 Task: Look for space in Kopřivnice, Czech Republic from 1st July, 2023 to 3rd July, 2023 for 1 adult in price range Rs.5000 to Rs.15000. Place can be private room with 1  bedroom having 1 bed and 1 bathroom. Property type can be house, flat, guest house, hotel. Amenities needed are: wifi. Booking option can be shelf check-in. Required host language is English.
Action: Mouse moved to (601, 103)
Screenshot: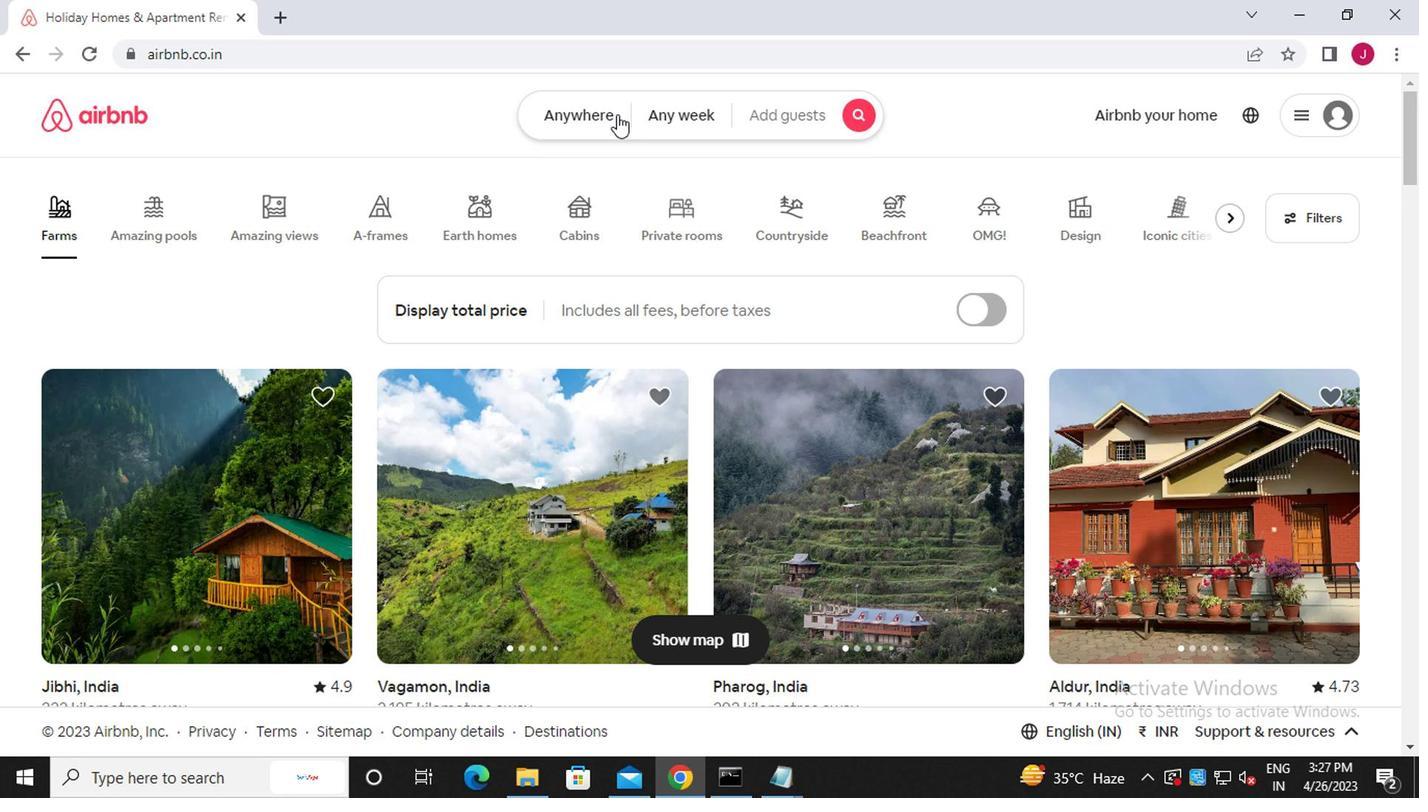 
Action: Mouse pressed left at (601, 103)
Screenshot: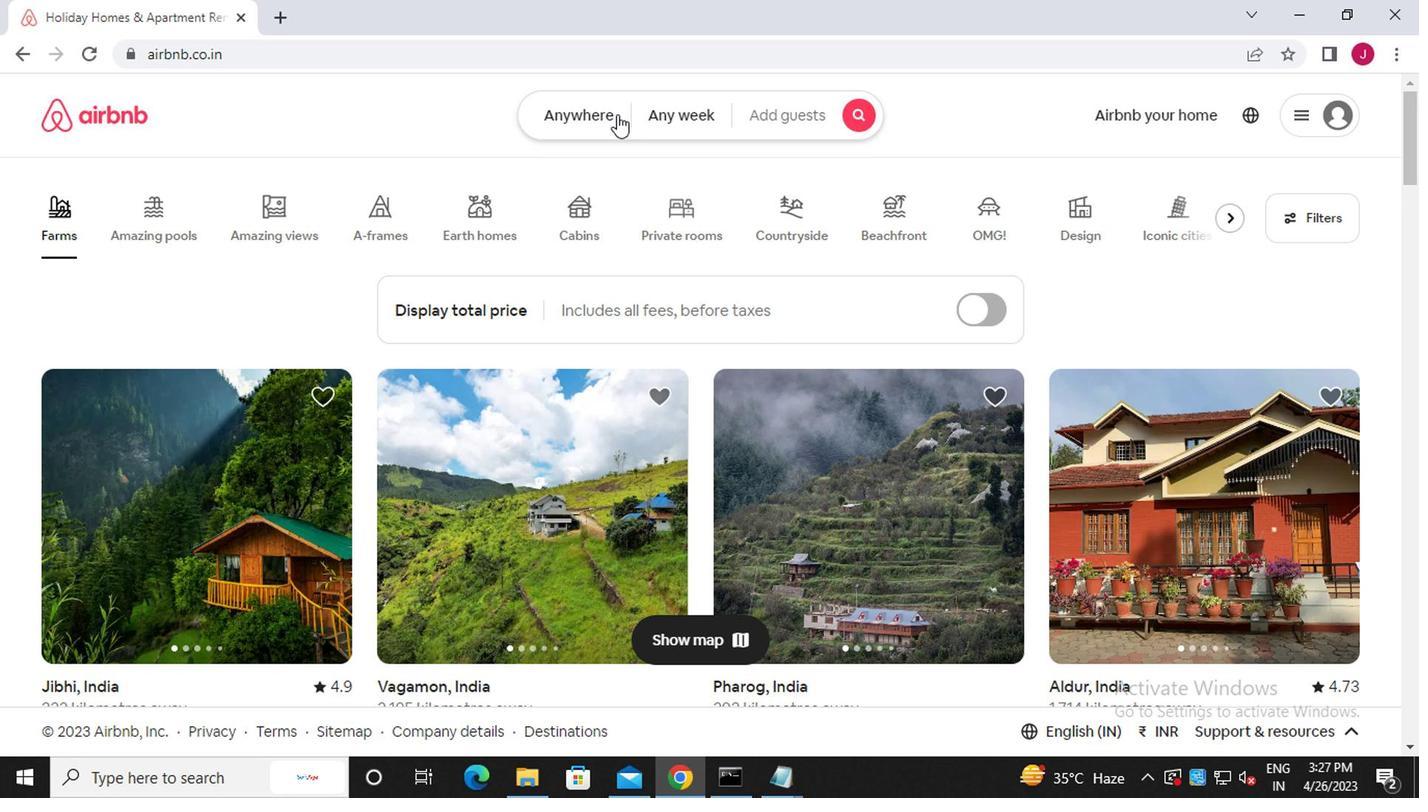 
Action: Mouse moved to (348, 199)
Screenshot: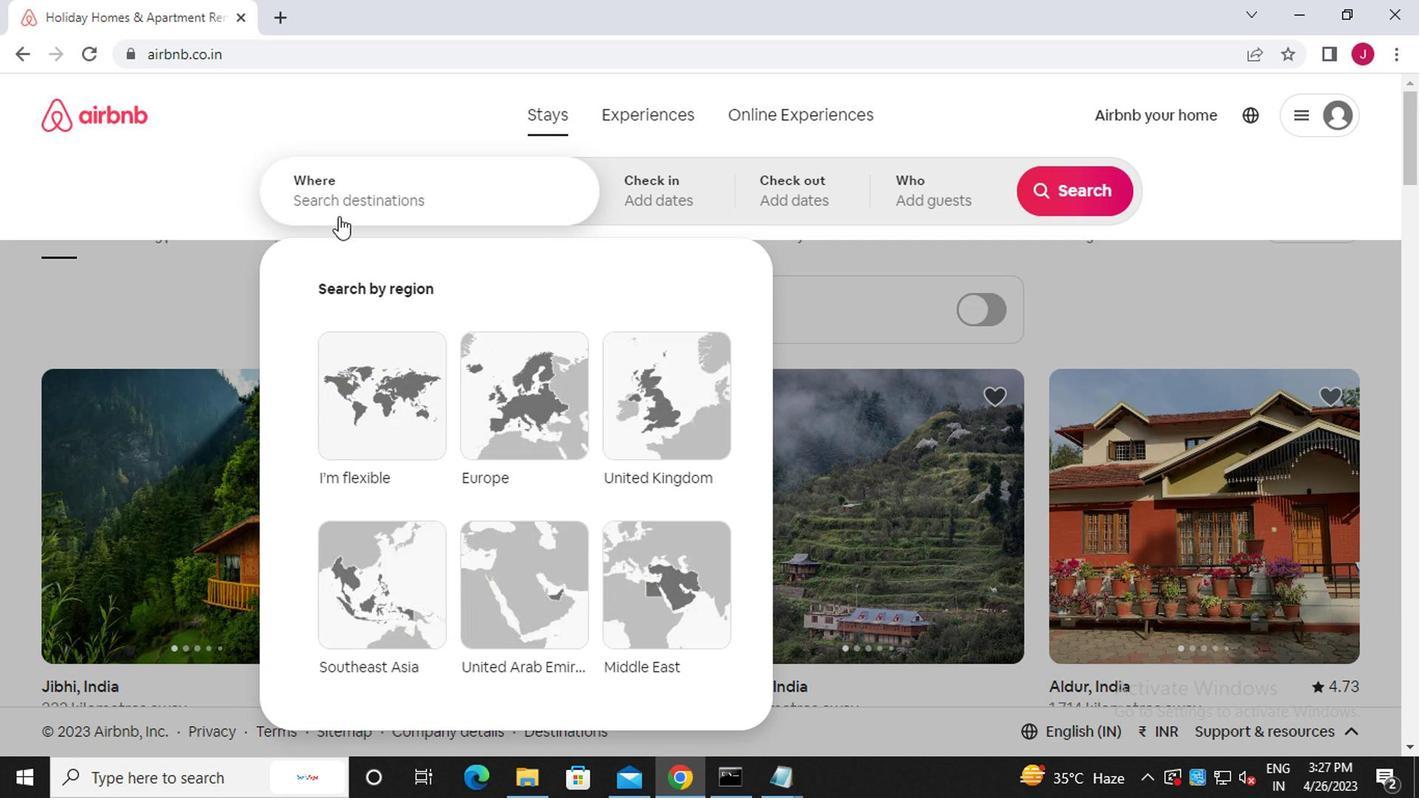 
Action: Mouse pressed left at (348, 199)
Screenshot: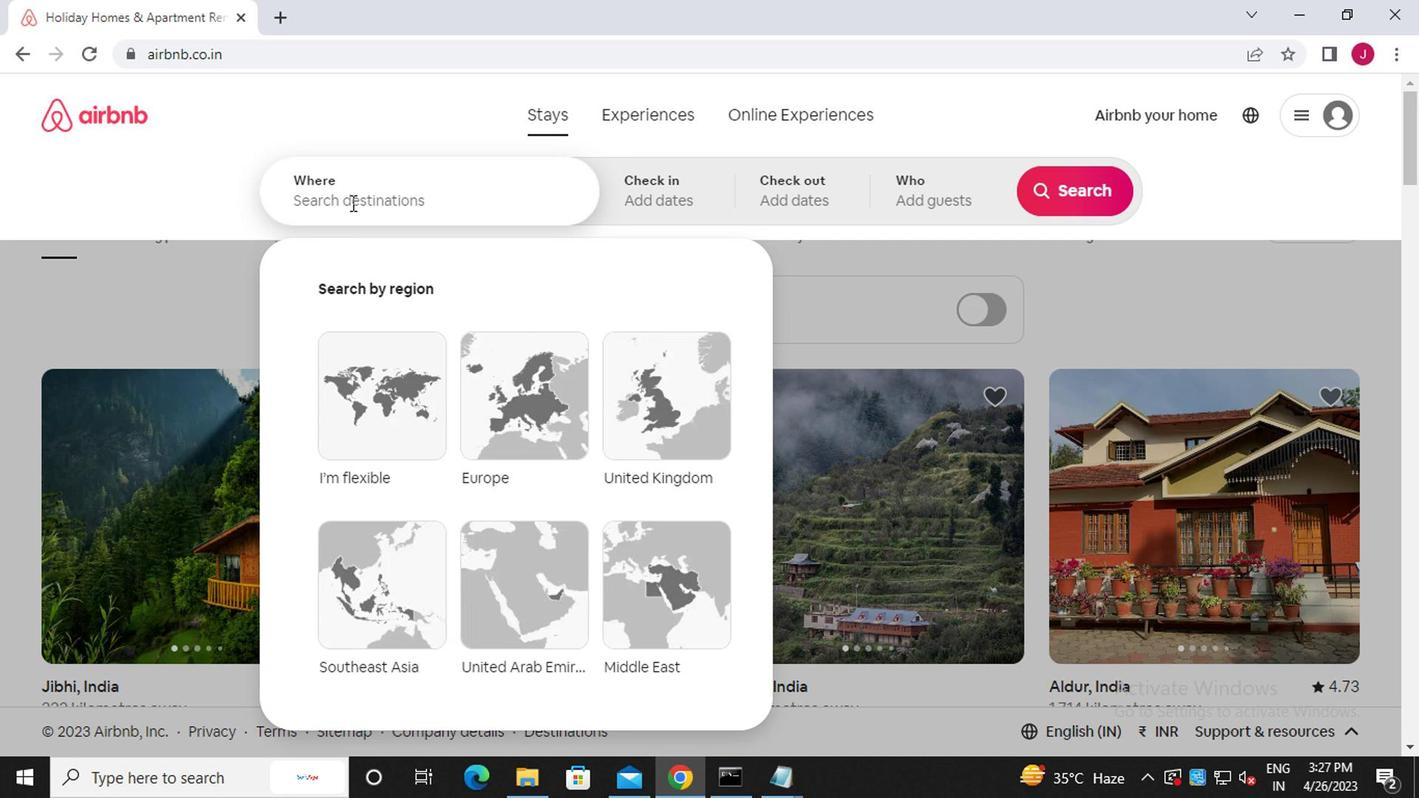 
Action: Mouse moved to (350, 198)
Screenshot: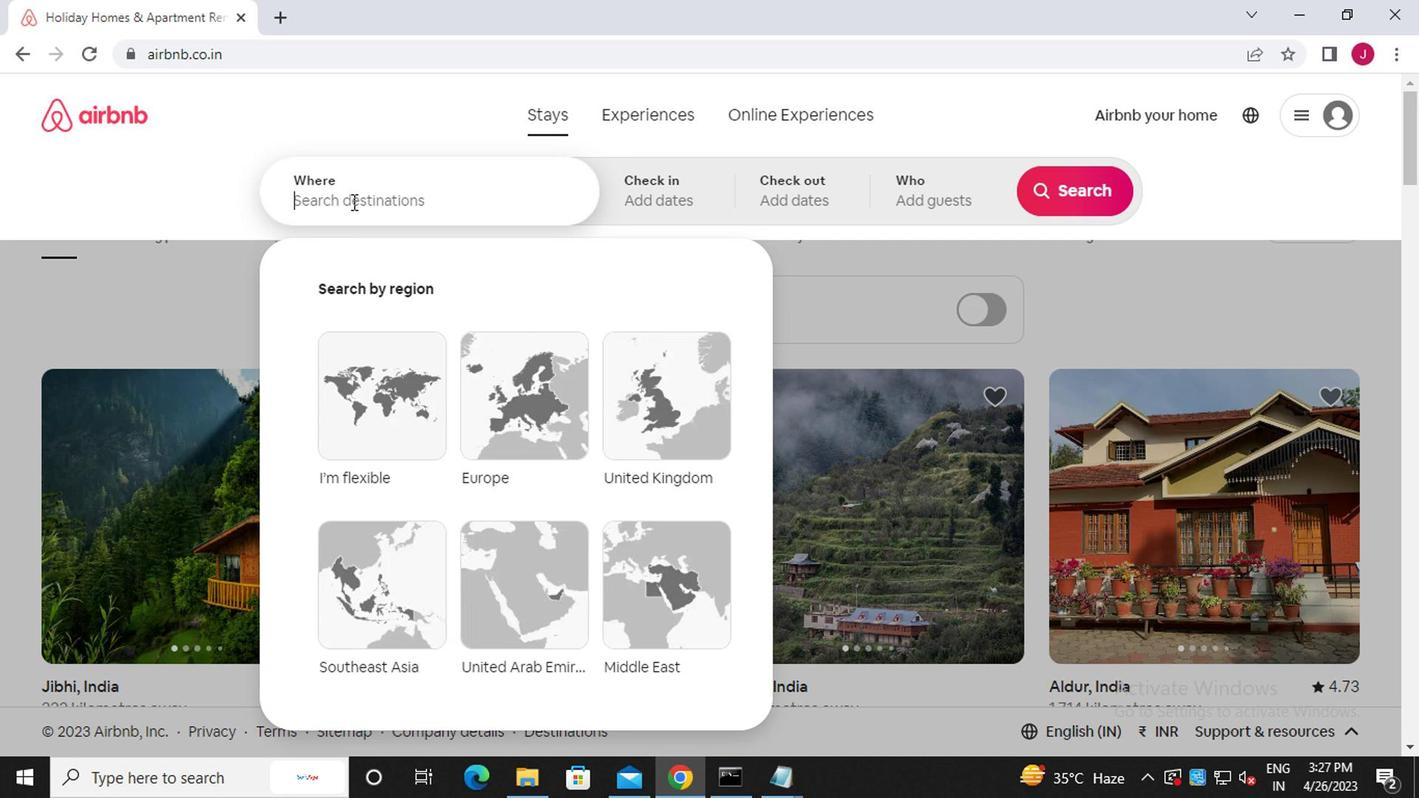 
Action: Key pressed k<Key.caps_lock>oprivnice,<Key.caps_lock>c<Key.caps_lock>zech<Key.space><Key.caps_lock>r<Key.caps_lock>epublic
Screenshot: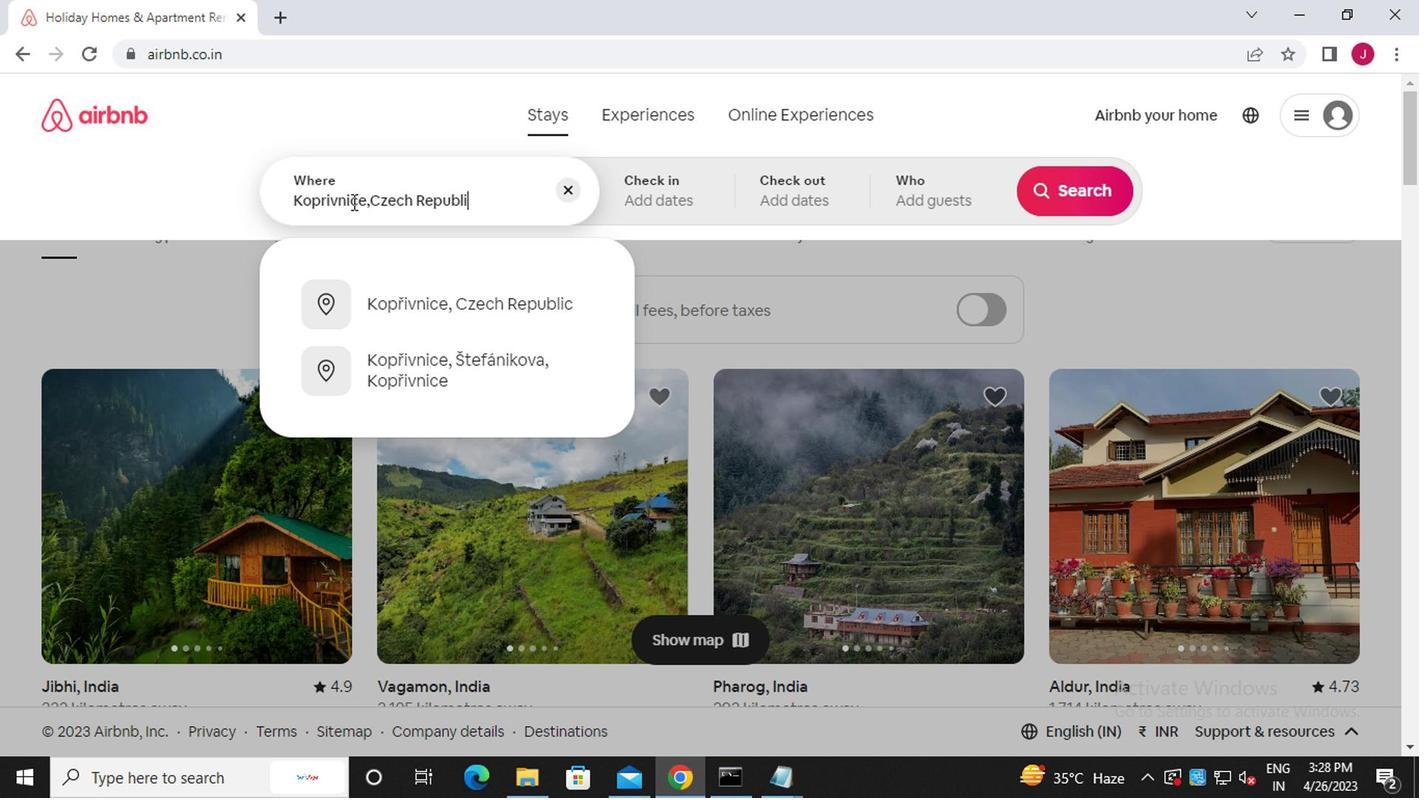 
Action: Mouse moved to (535, 299)
Screenshot: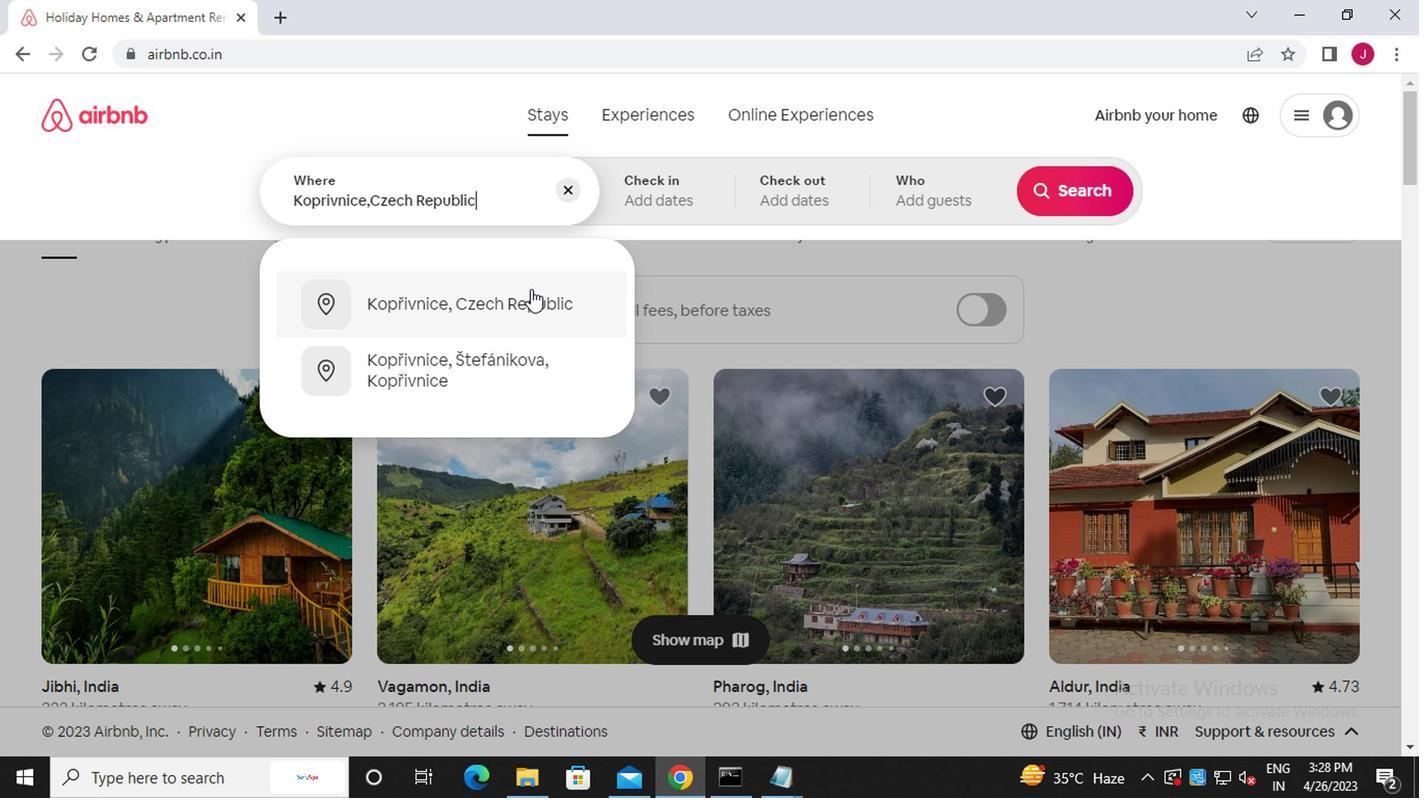 
Action: Mouse pressed left at (535, 299)
Screenshot: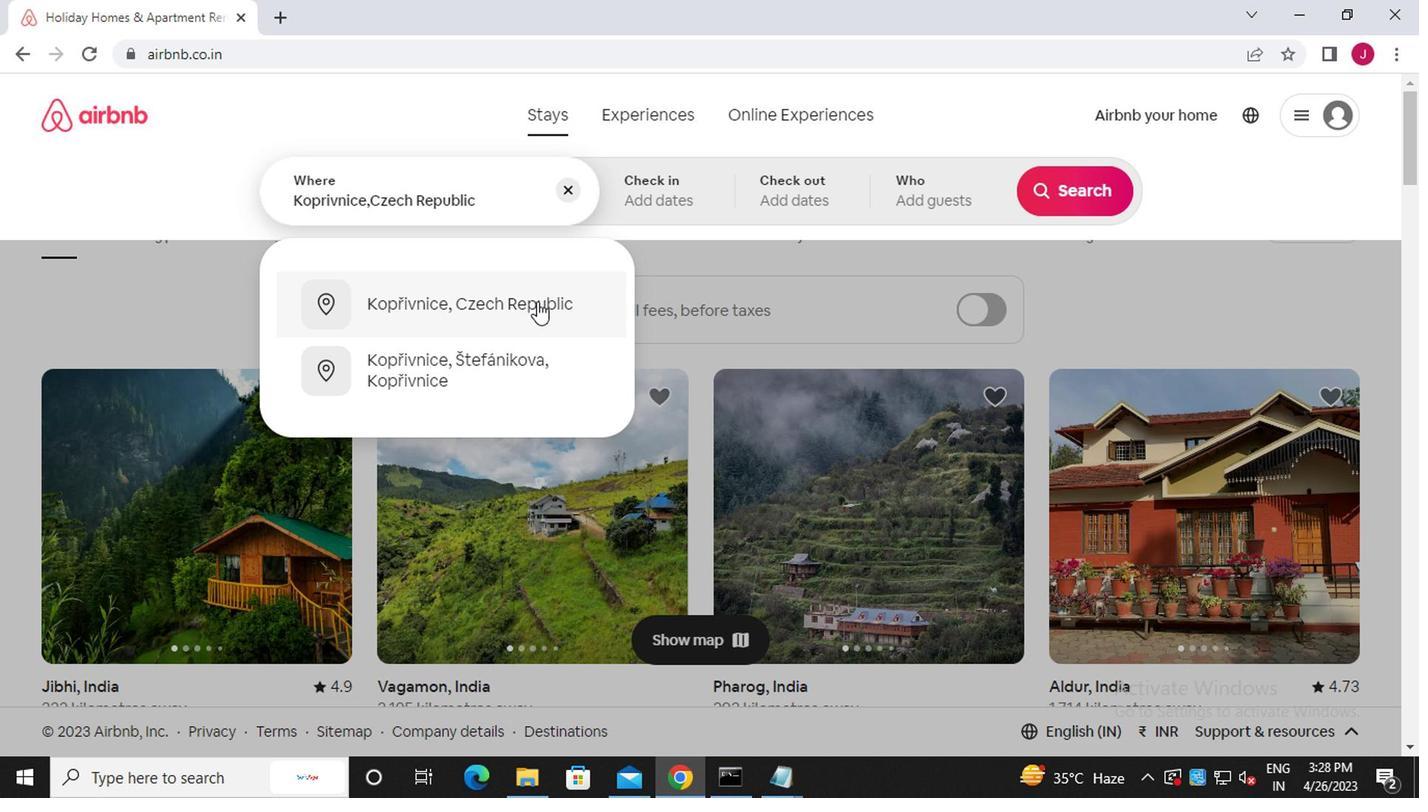 
Action: Mouse moved to (1050, 365)
Screenshot: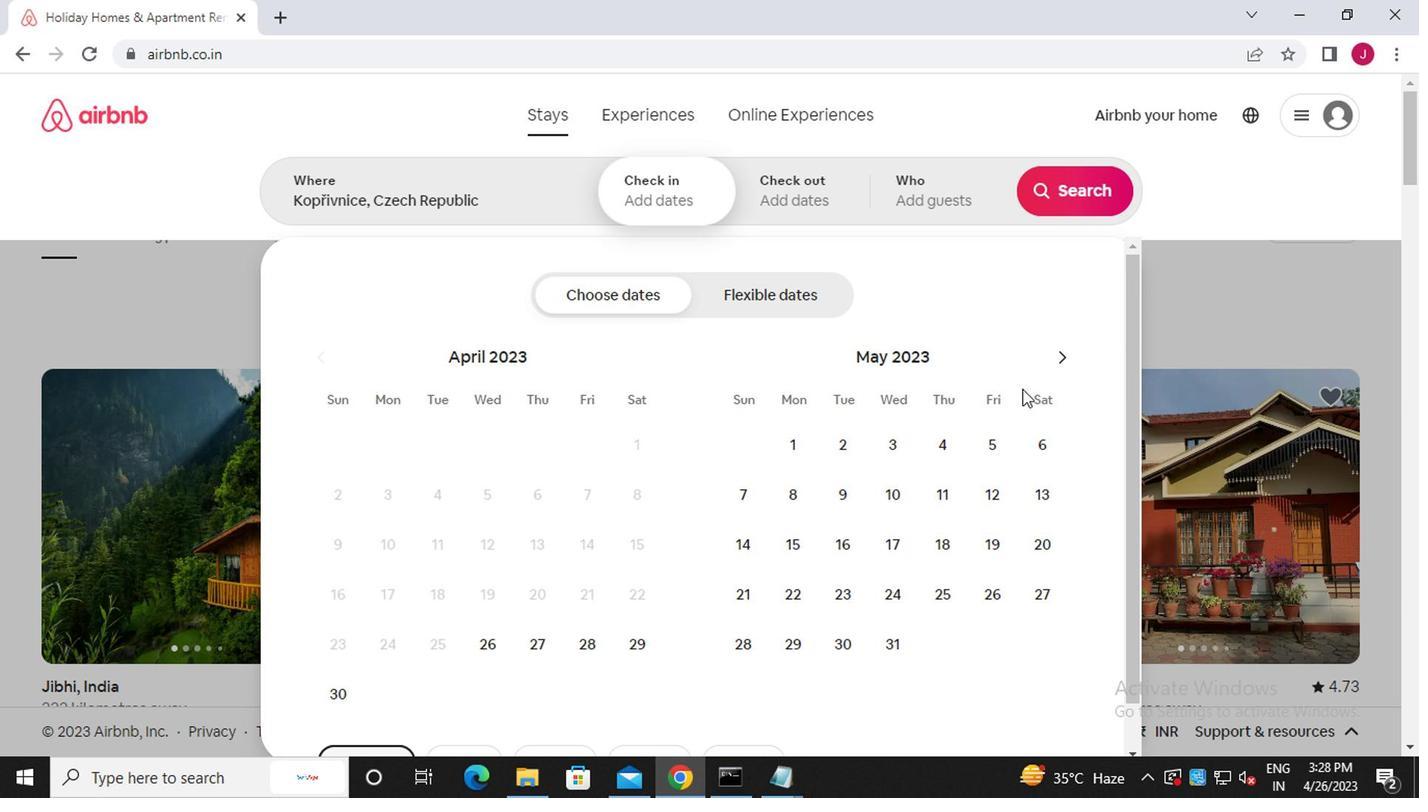 
Action: Mouse pressed left at (1050, 365)
Screenshot: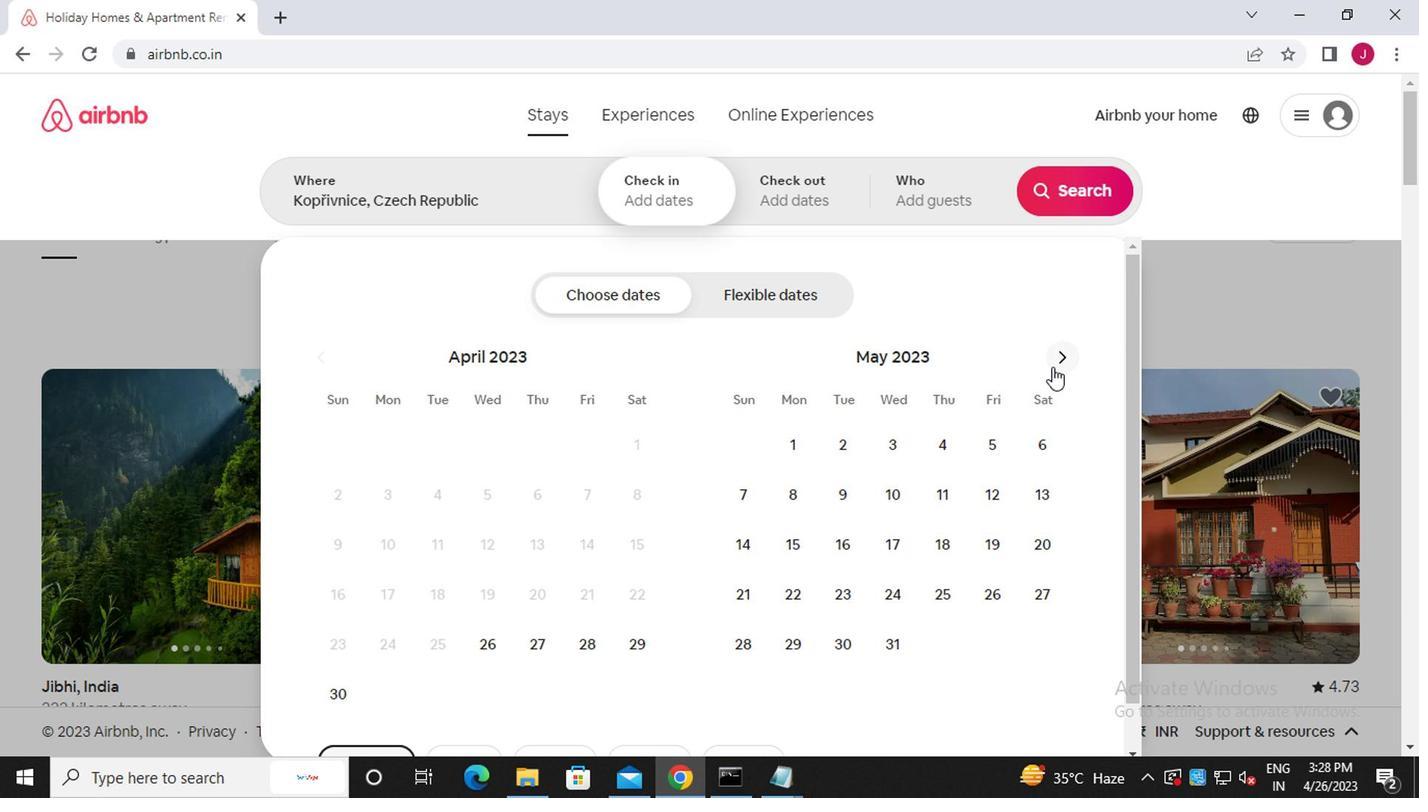 
Action: Mouse pressed left at (1050, 365)
Screenshot: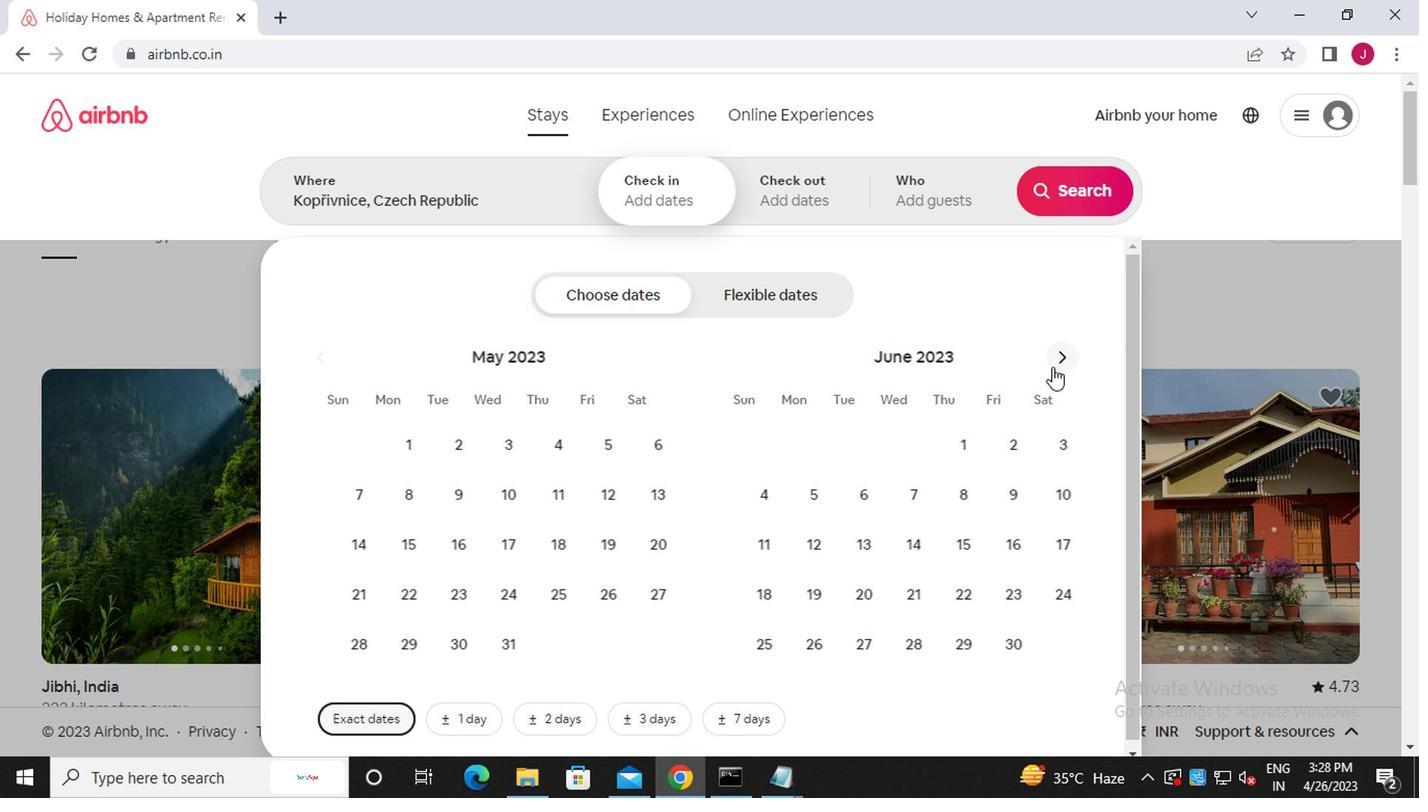 
Action: Mouse moved to (1044, 438)
Screenshot: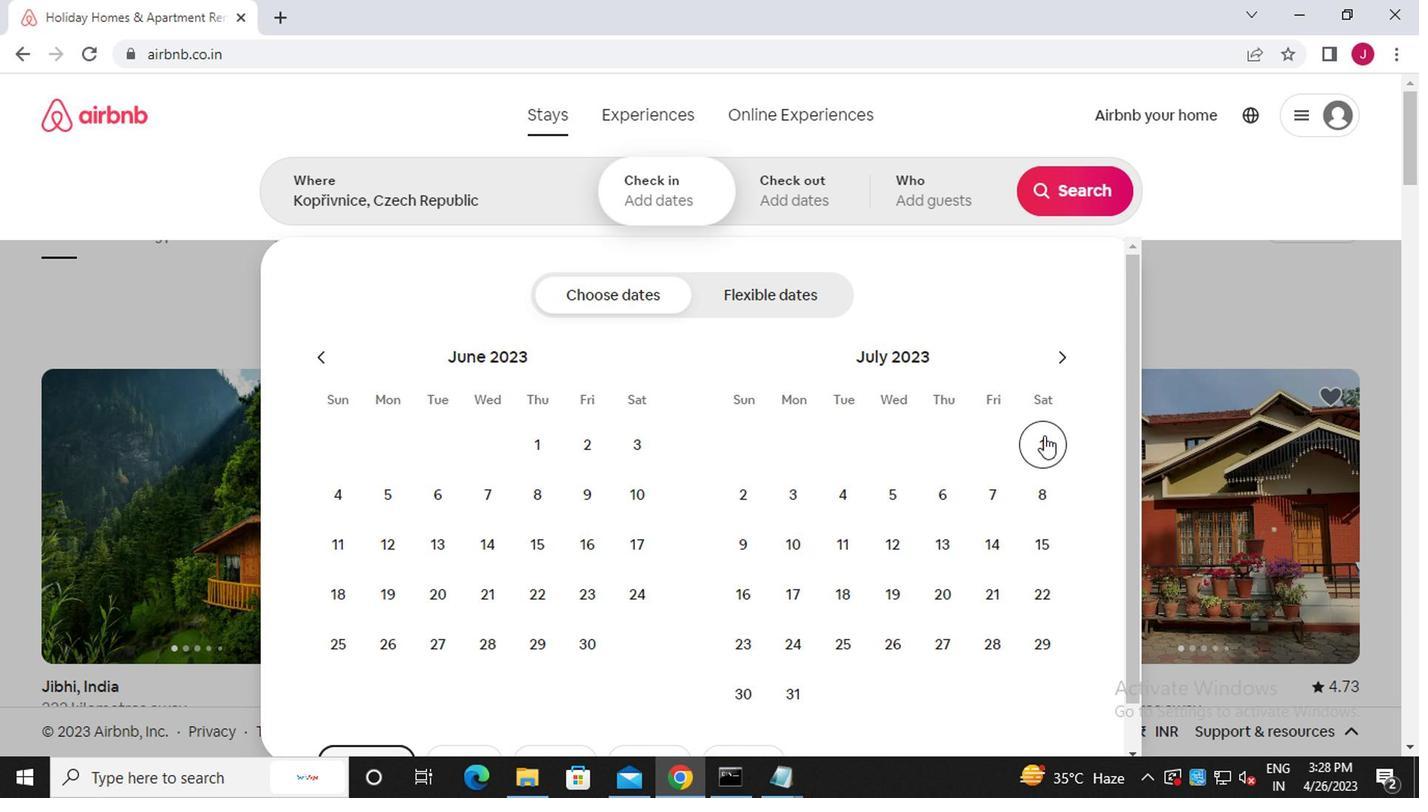 
Action: Mouse pressed left at (1044, 438)
Screenshot: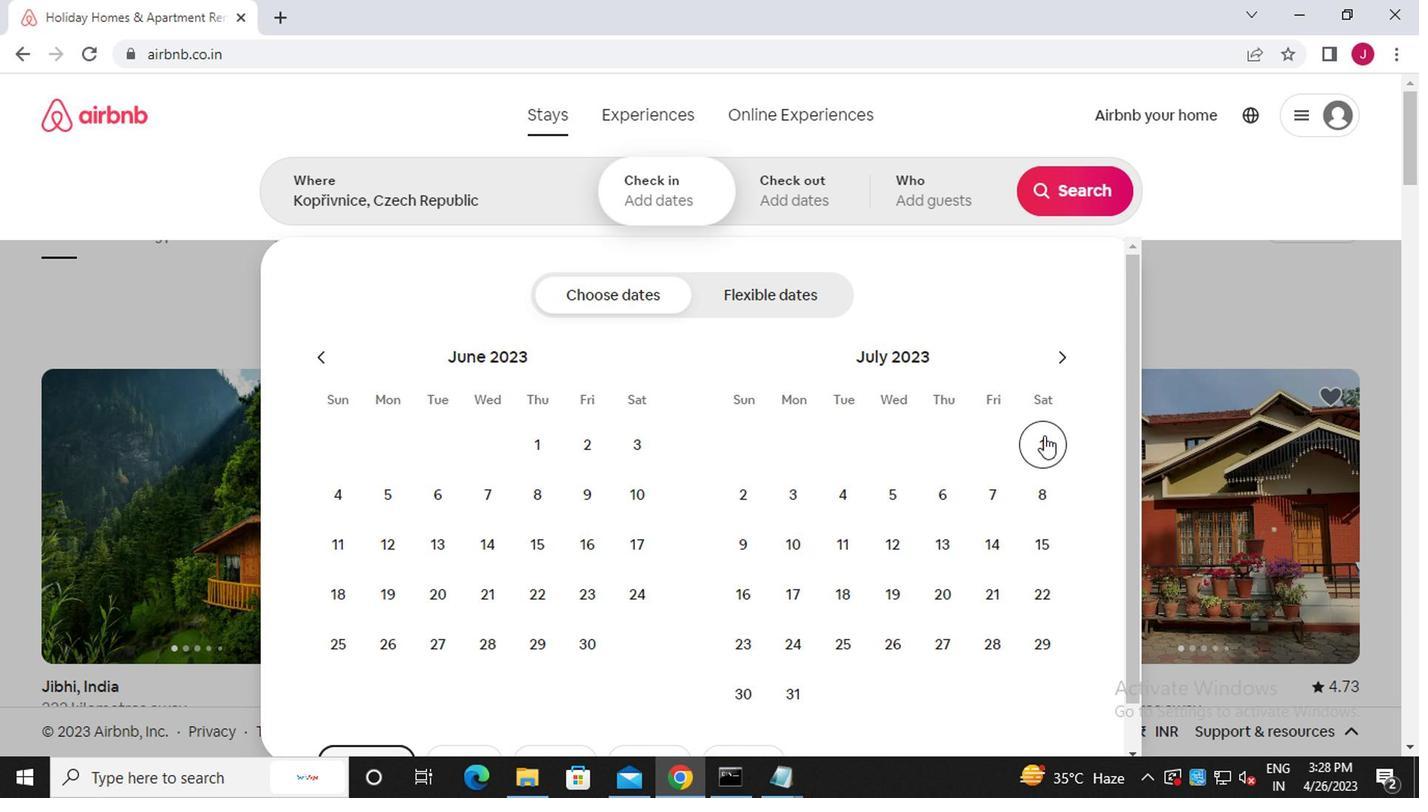 
Action: Mouse moved to (789, 495)
Screenshot: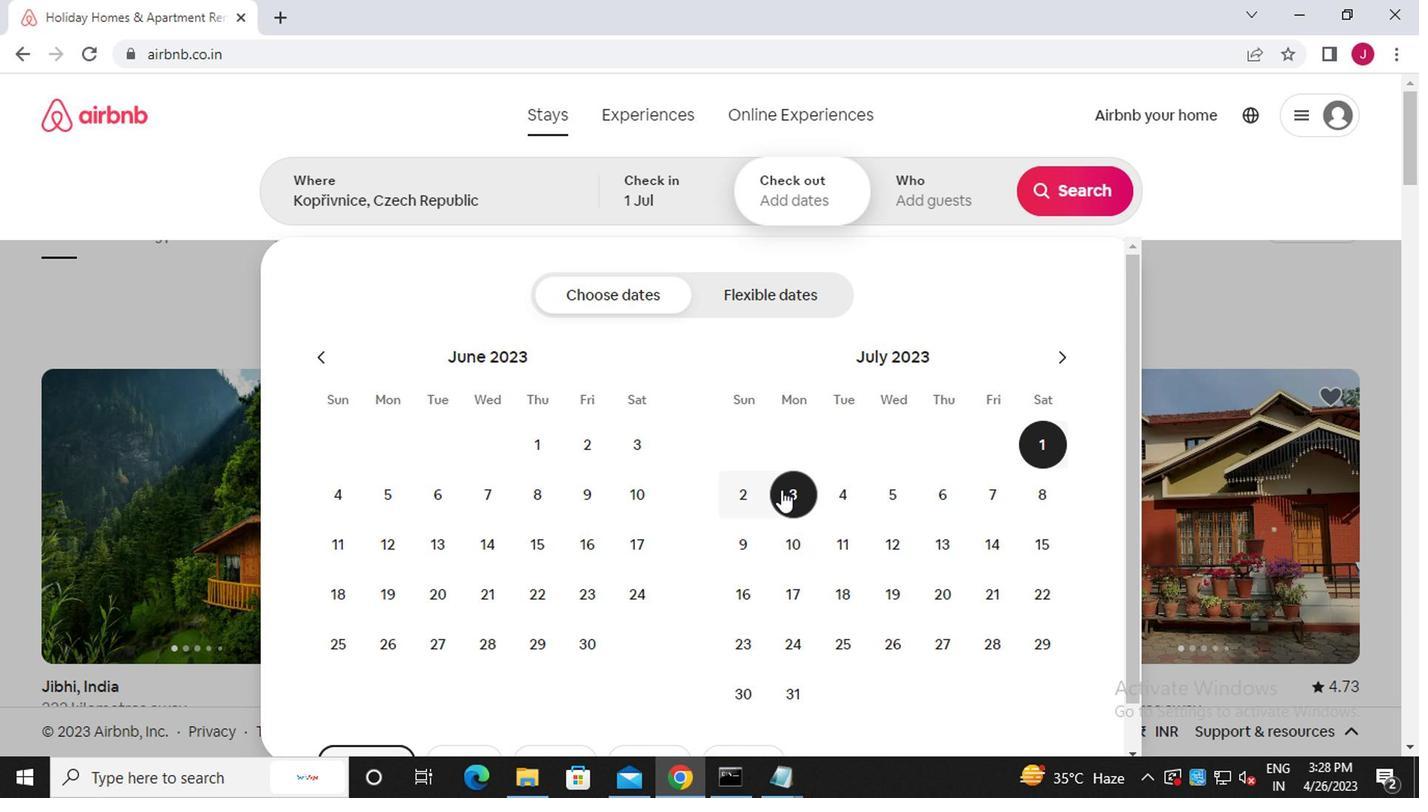 
Action: Mouse pressed left at (789, 495)
Screenshot: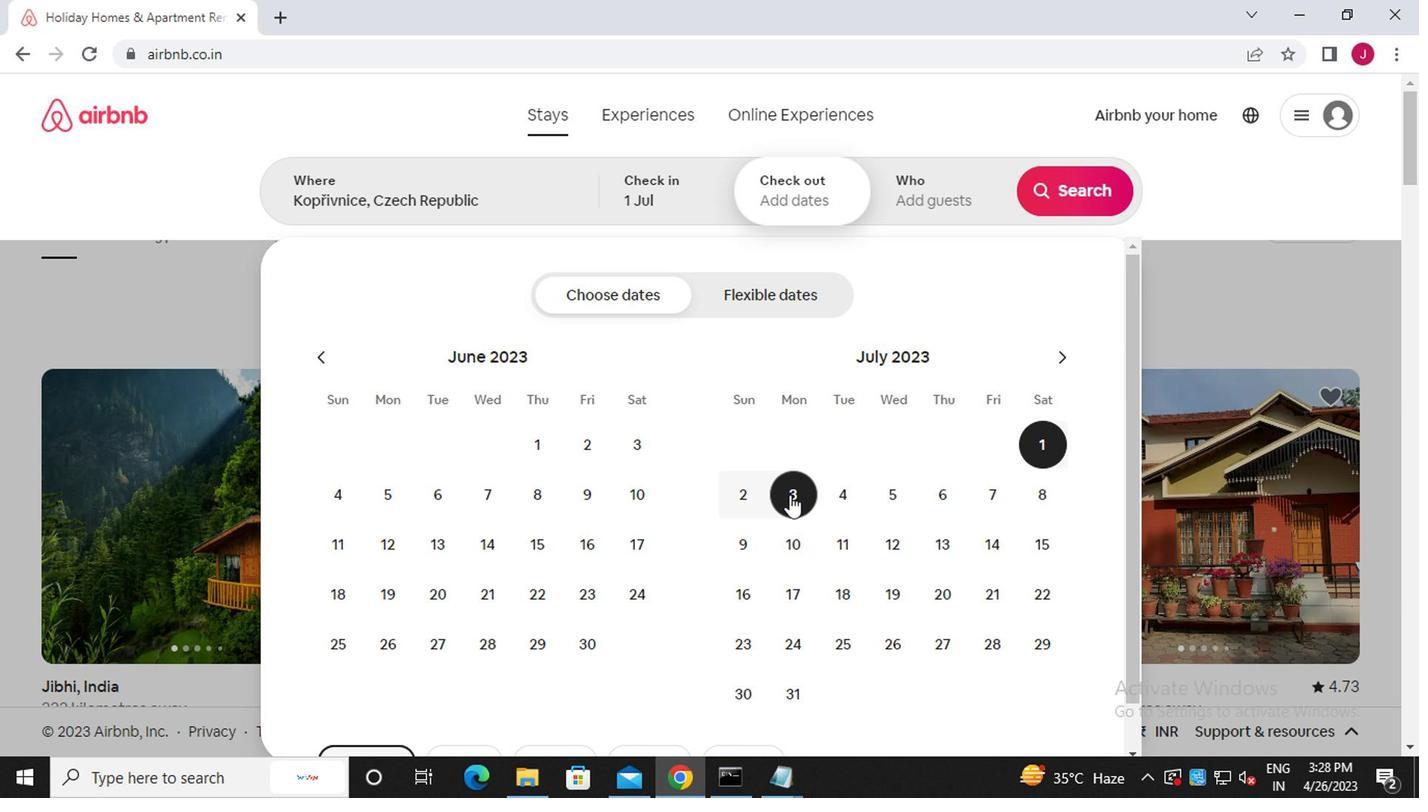 
Action: Mouse moved to (948, 196)
Screenshot: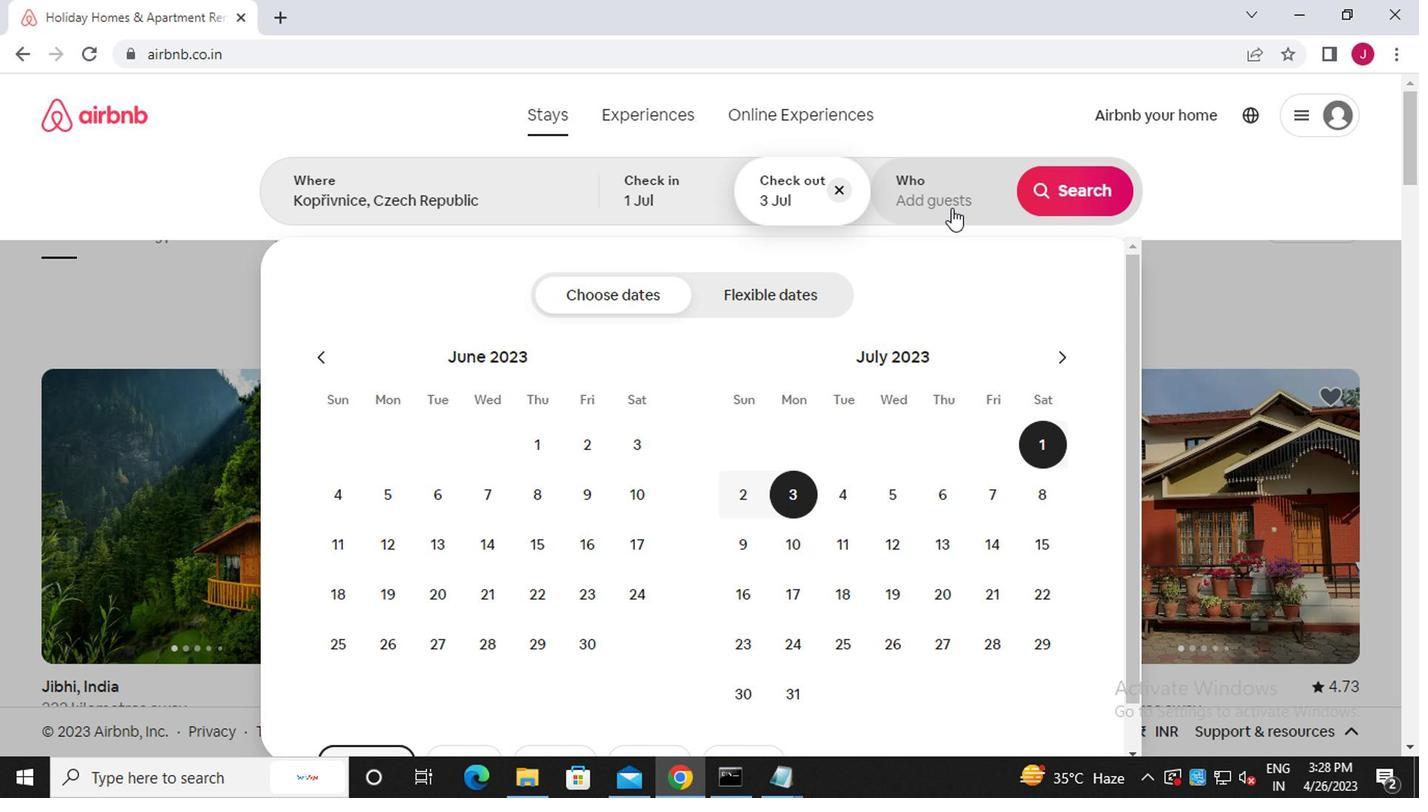 
Action: Mouse pressed left at (948, 196)
Screenshot: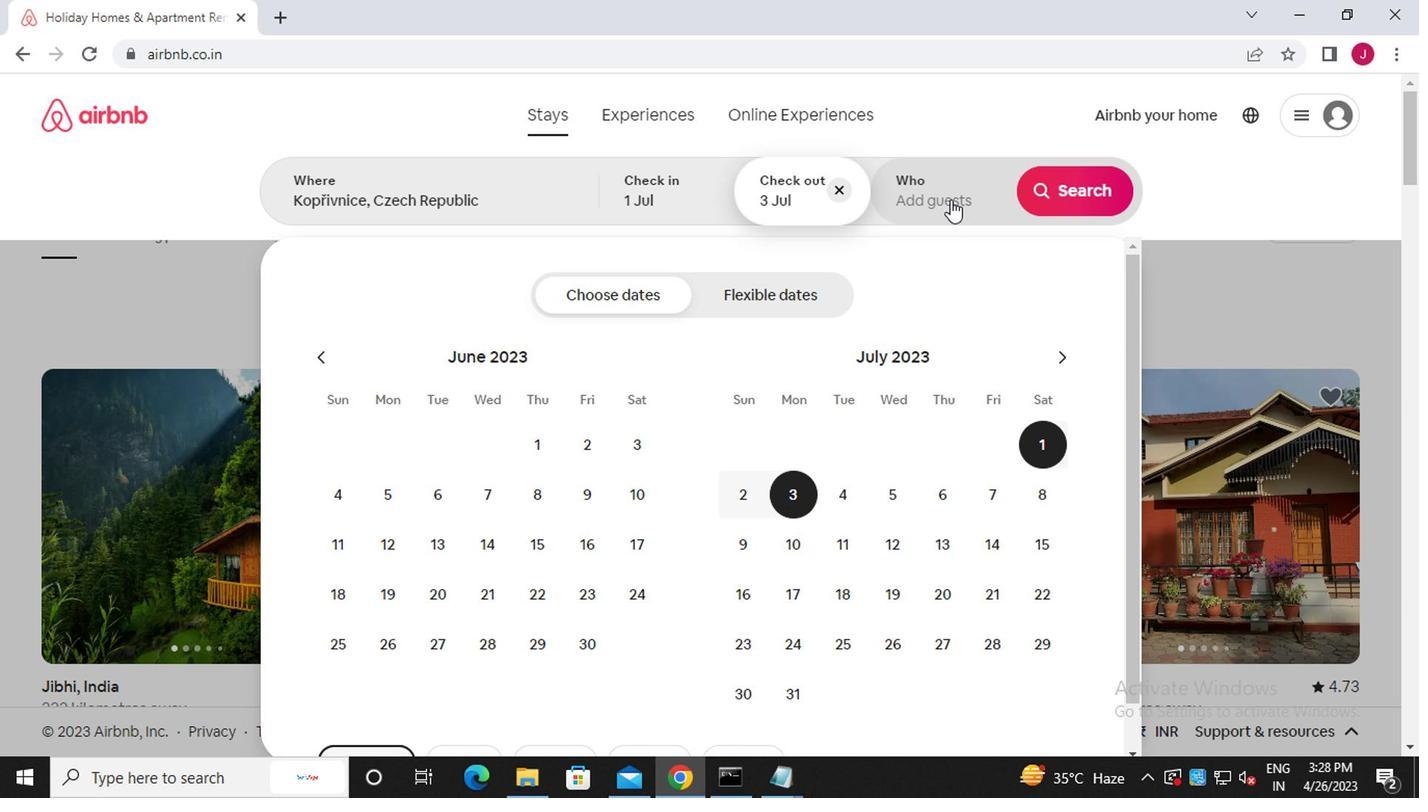 
Action: Mouse moved to (1078, 299)
Screenshot: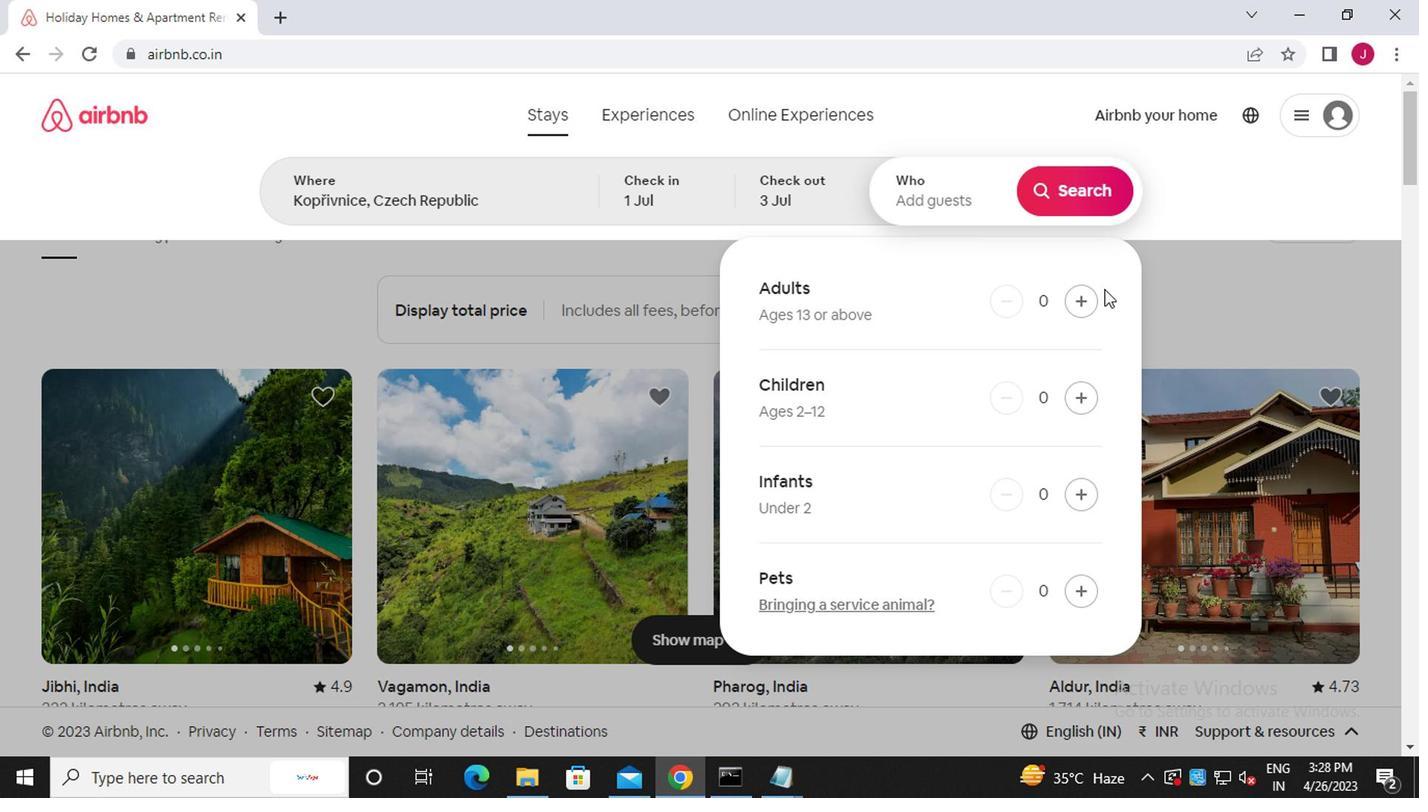 
Action: Mouse pressed left at (1078, 299)
Screenshot: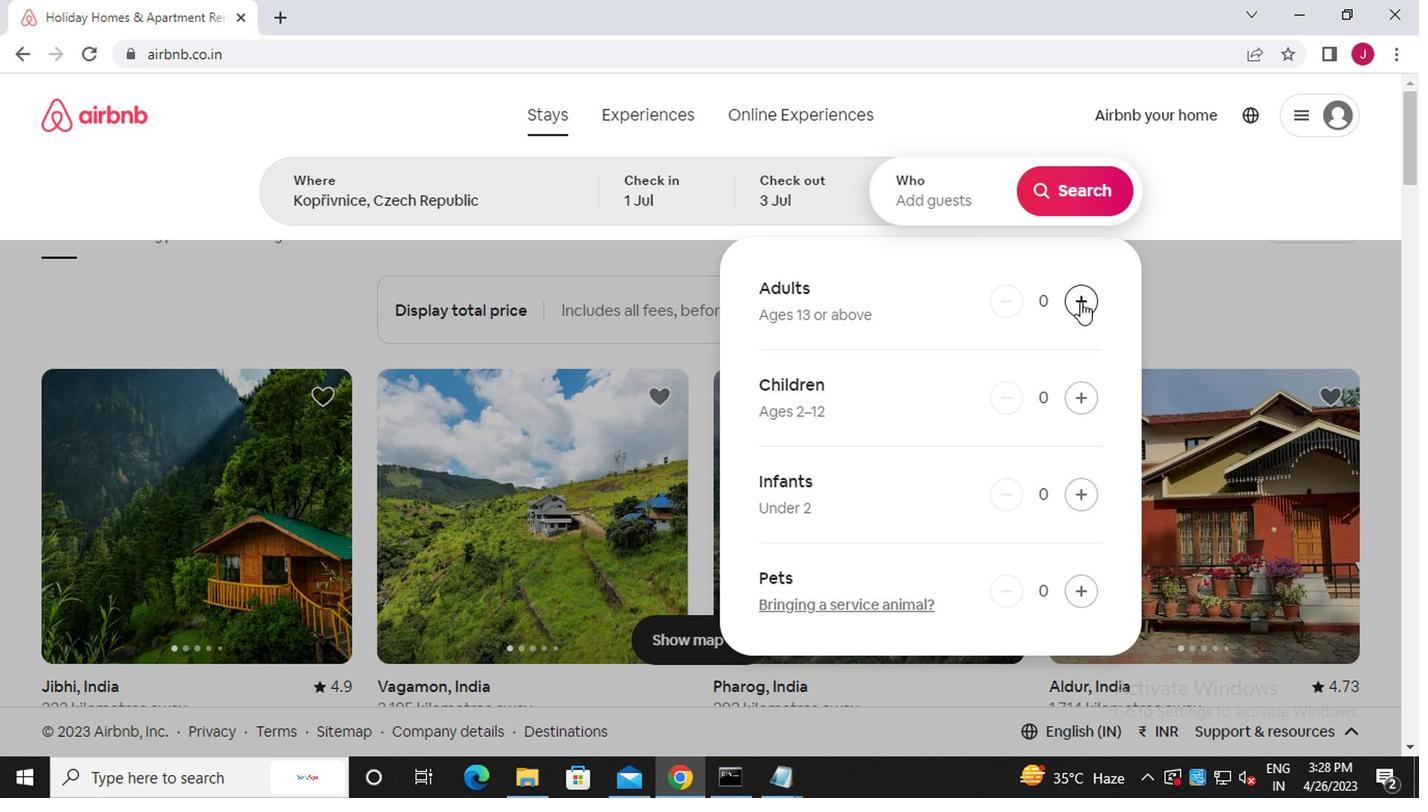 
Action: Mouse moved to (1086, 187)
Screenshot: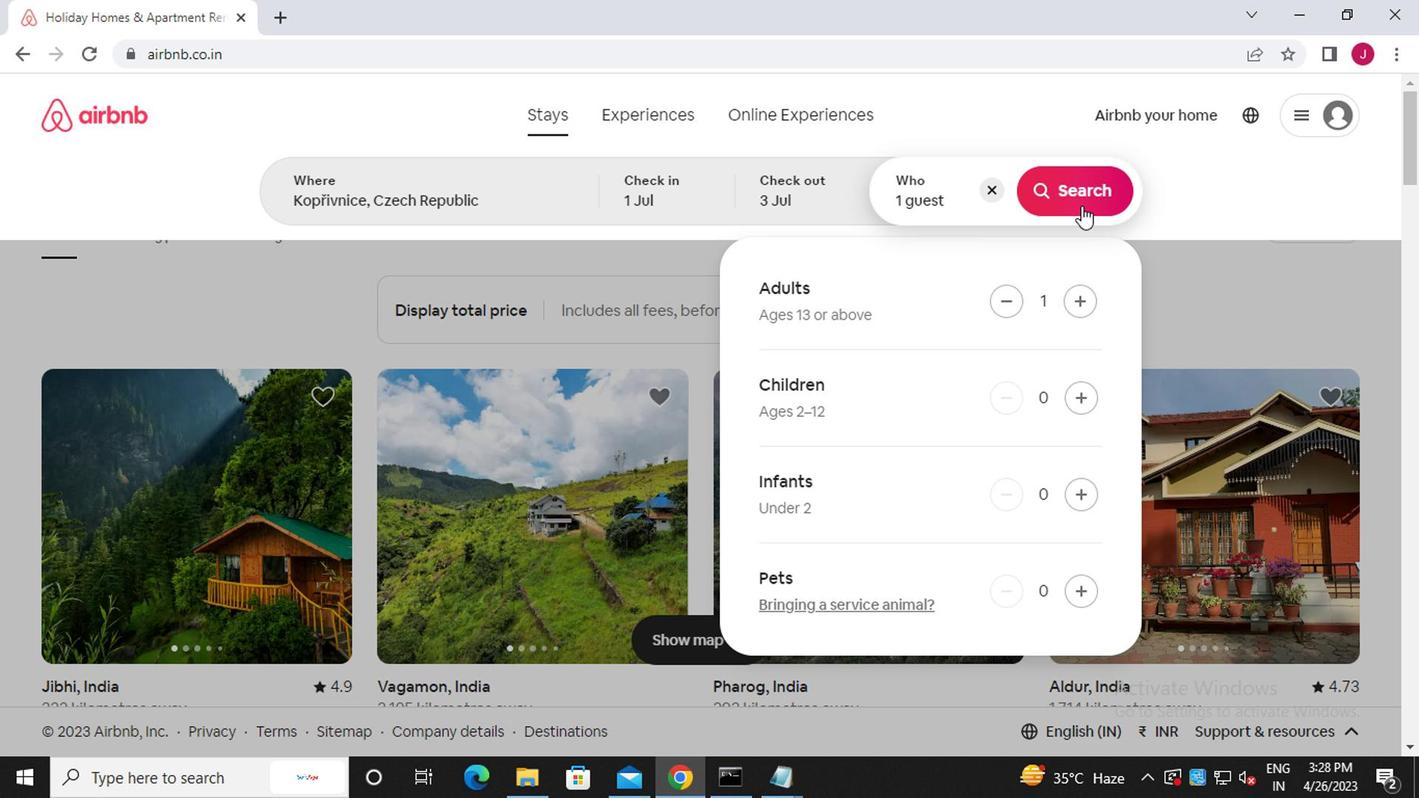 
Action: Mouse pressed left at (1086, 187)
Screenshot: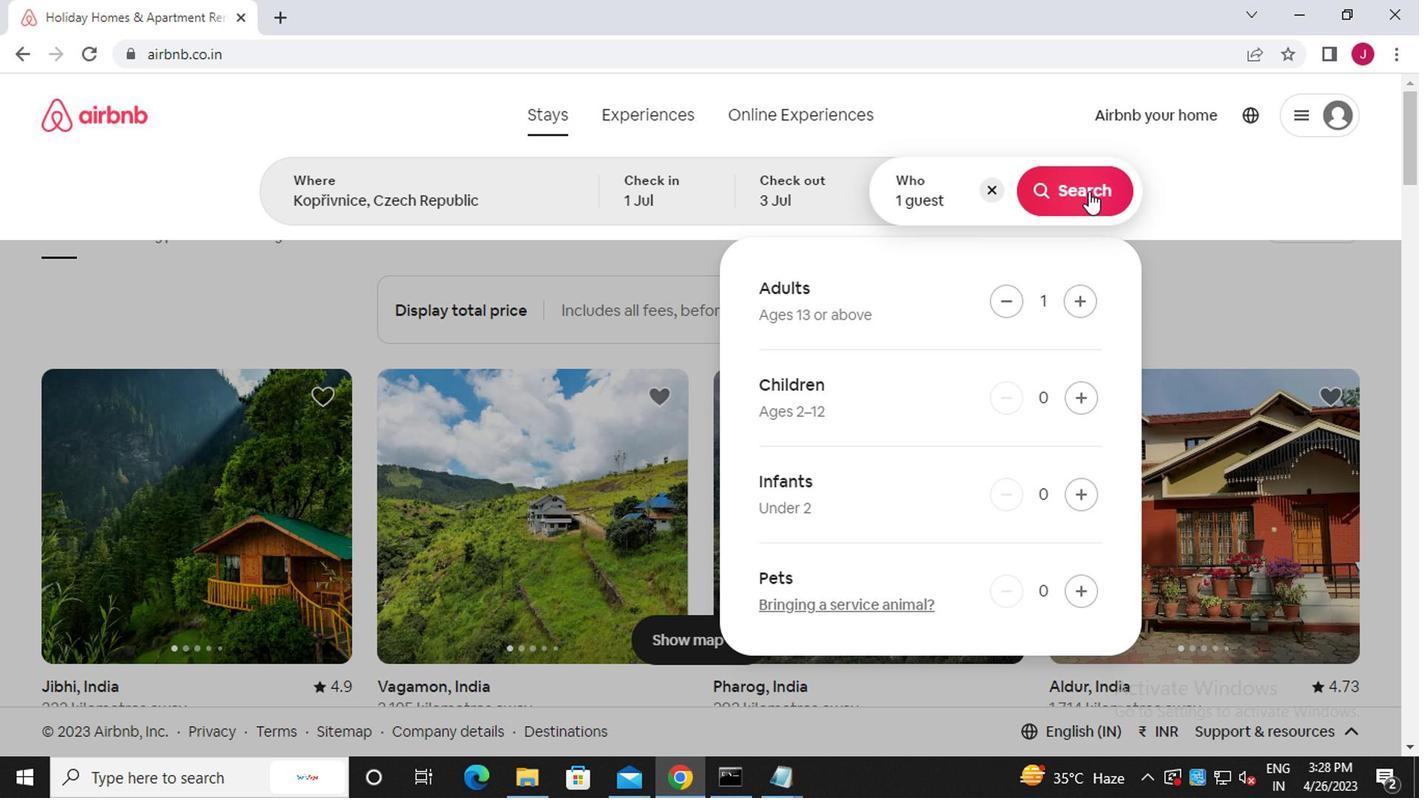
Action: Mouse moved to (1335, 202)
Screenshot: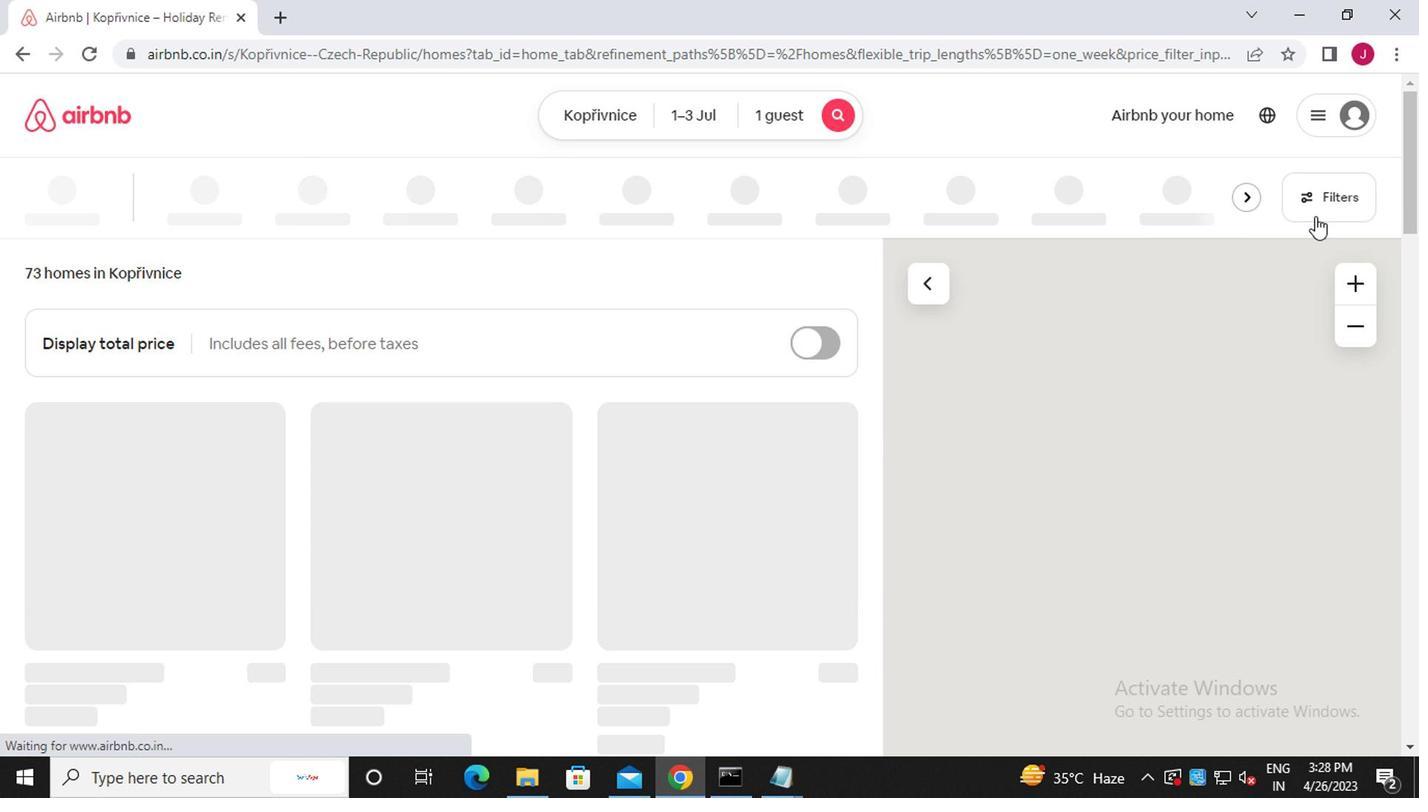 
Action: Mouse pressed left at (1335, 202)
Screenshot: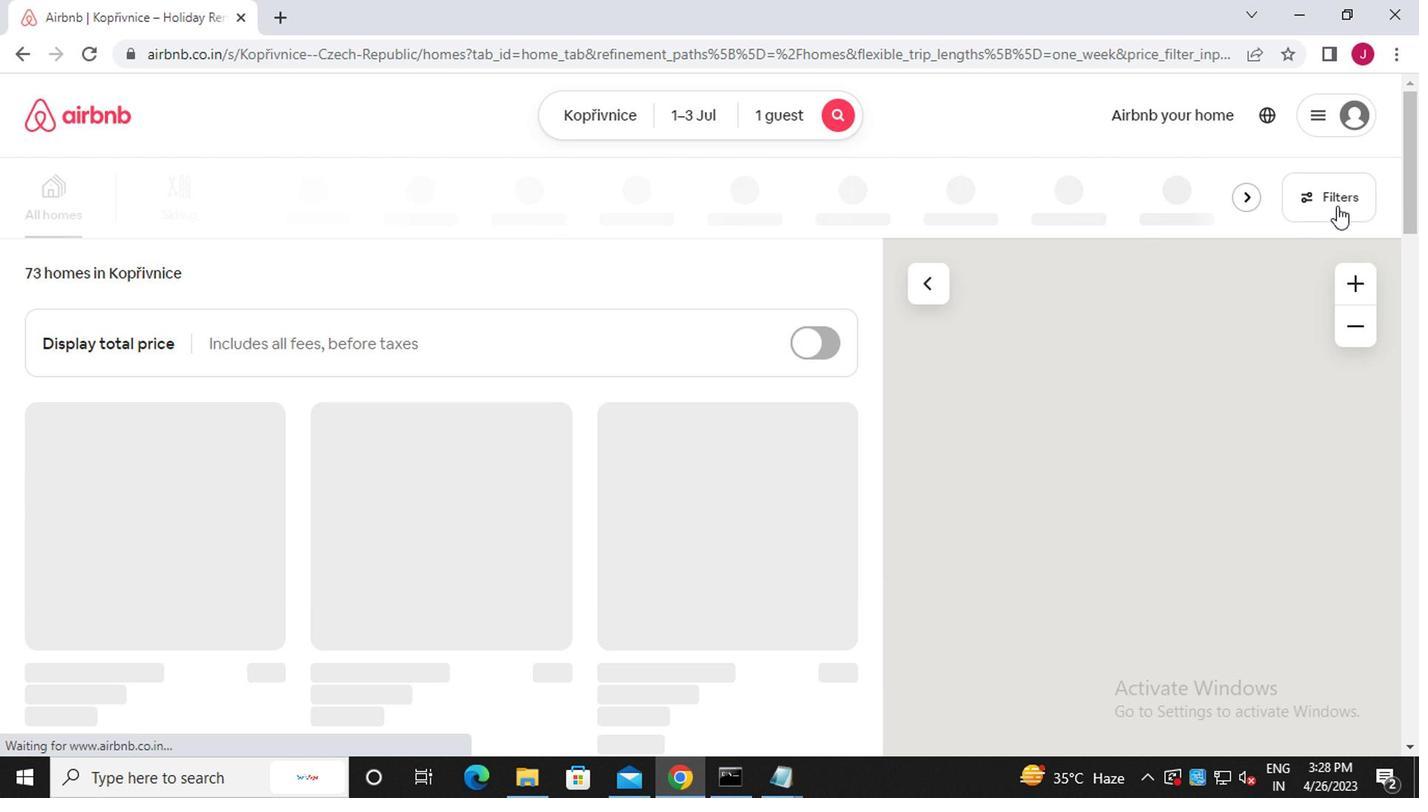 
Action: Mouse moved to (470, 470)
Screenshot: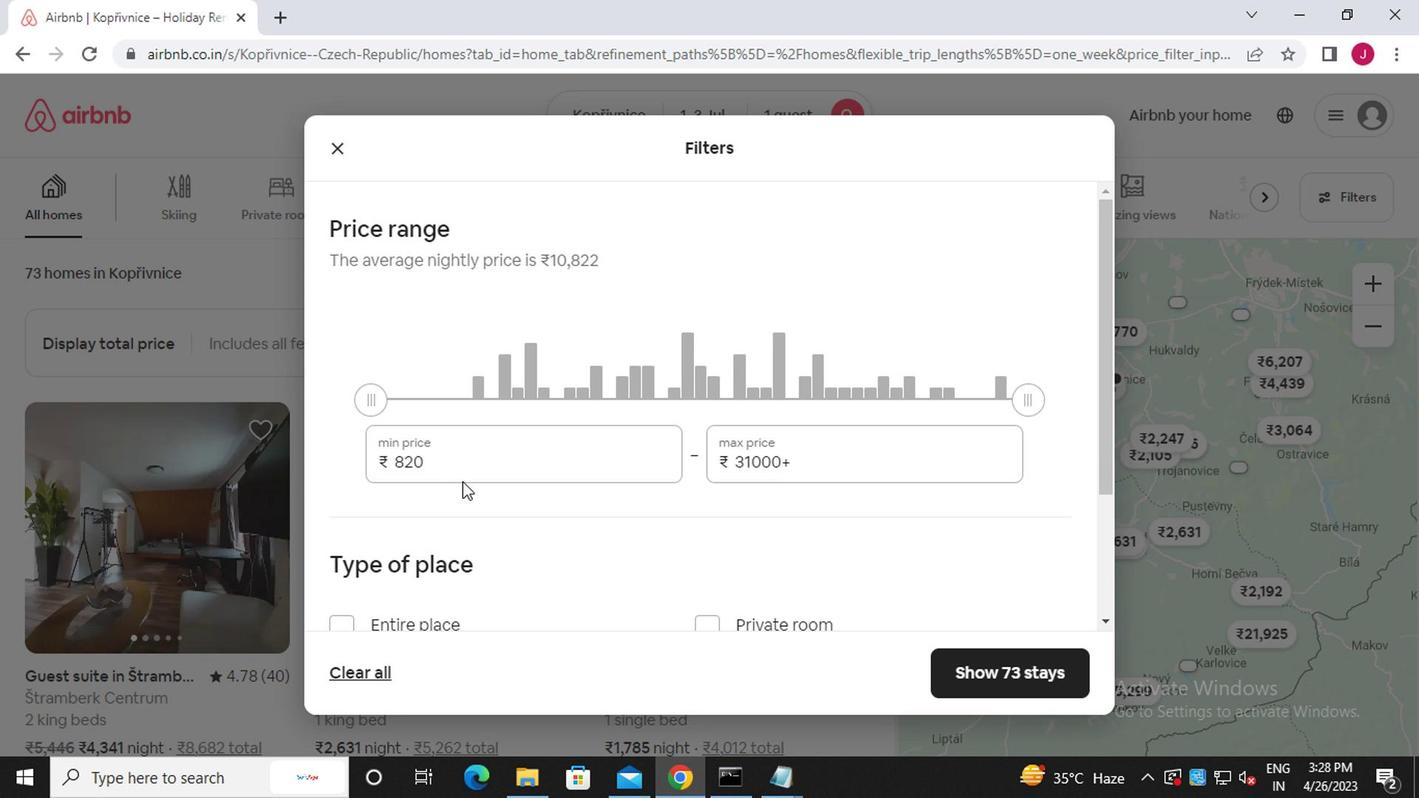 
Action: Mouse pressed left at (470, 470)
Screenshot: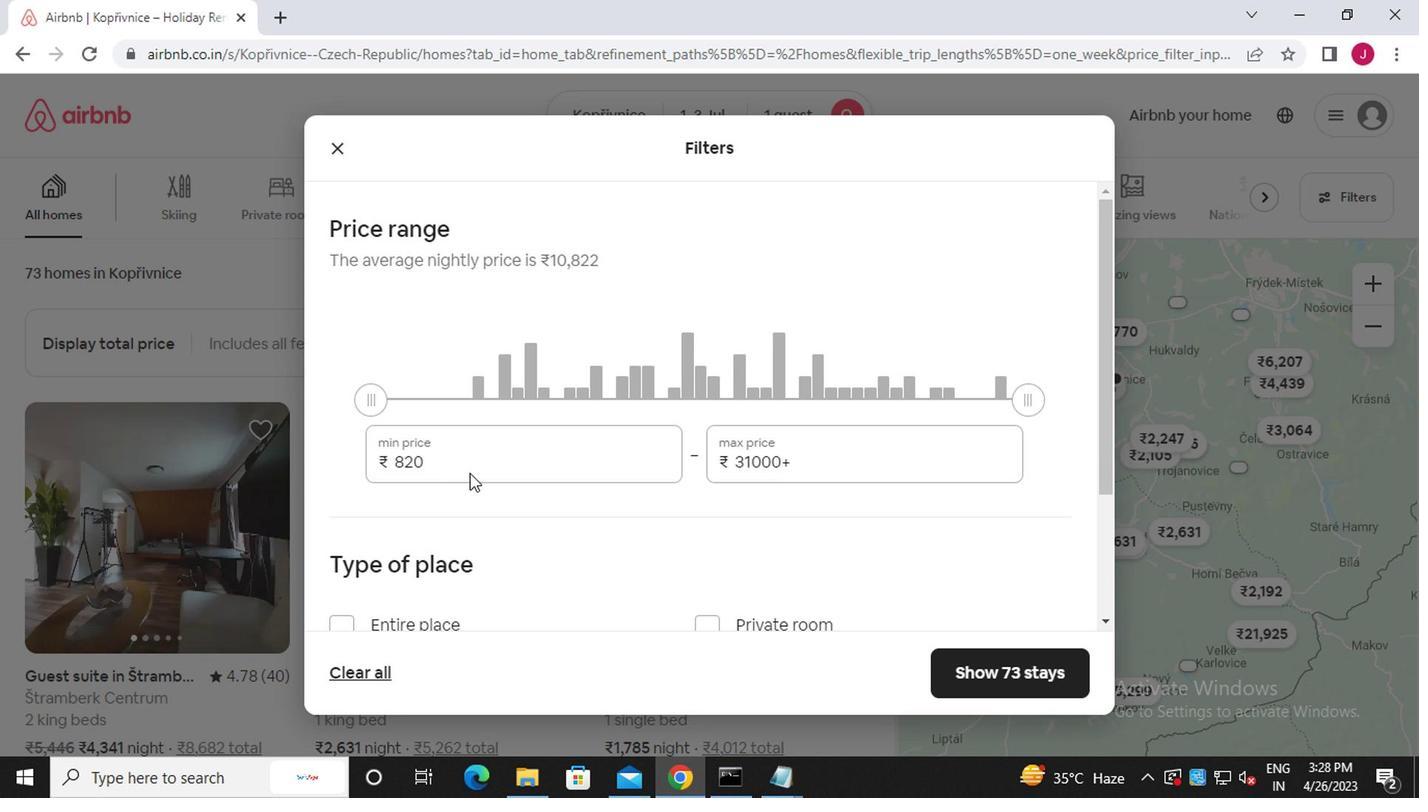 
Action: Mouse moved to (470, 462)
Screenshot: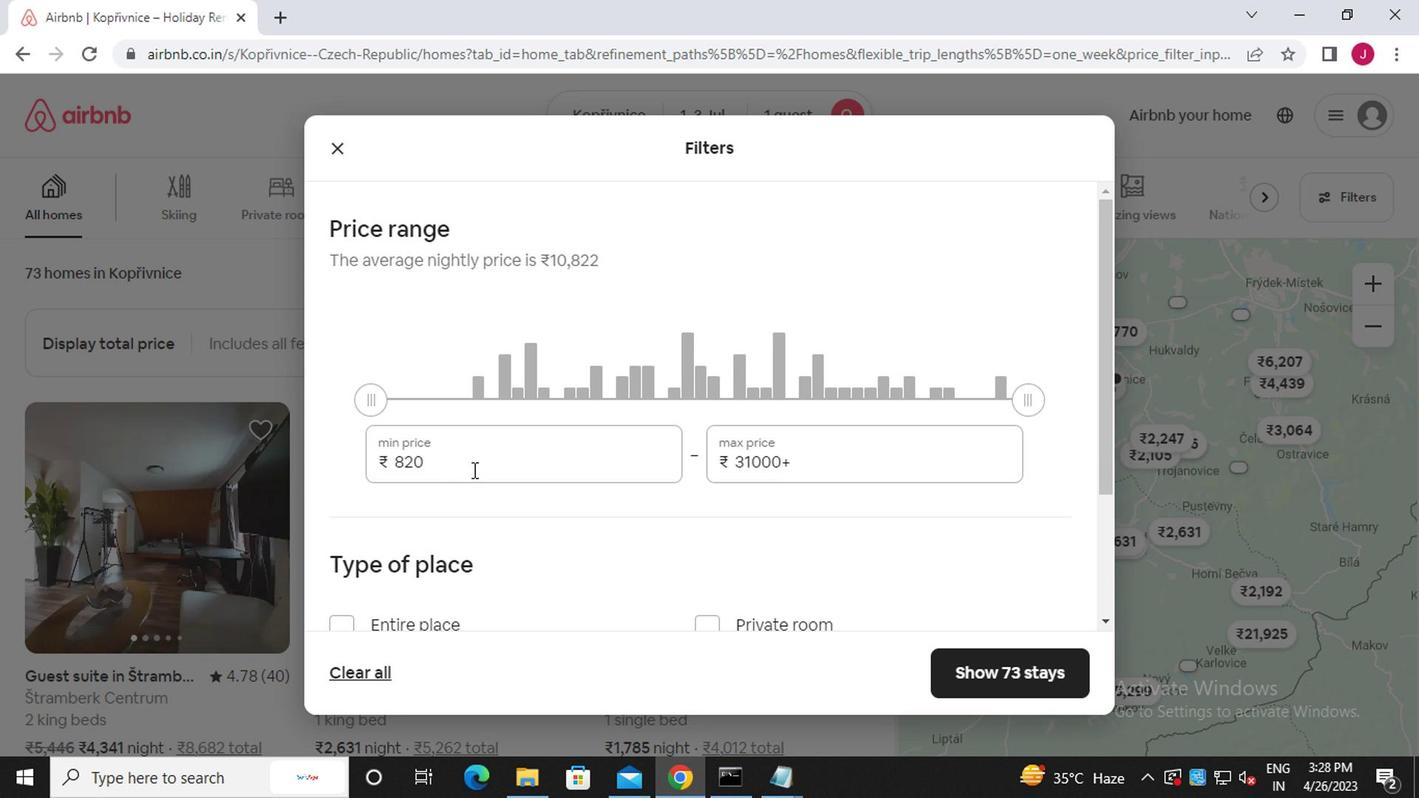 
Action: Key pressed <Key.backspace><Key.backspace><Key.backspace><<101>><<96>><<96>><<96>>
Screenshot: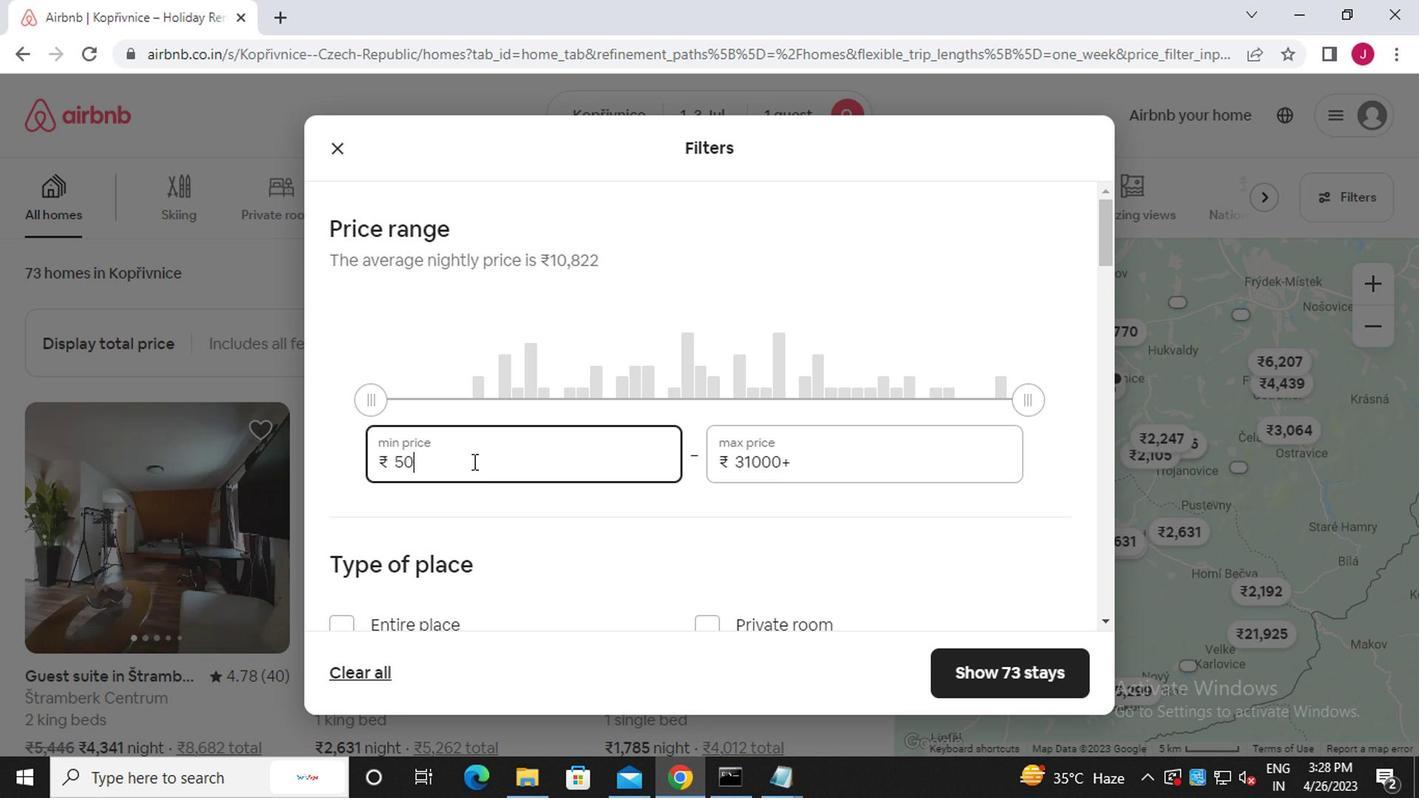 
Action: Mouse moved to (817, 473)
Screenshot: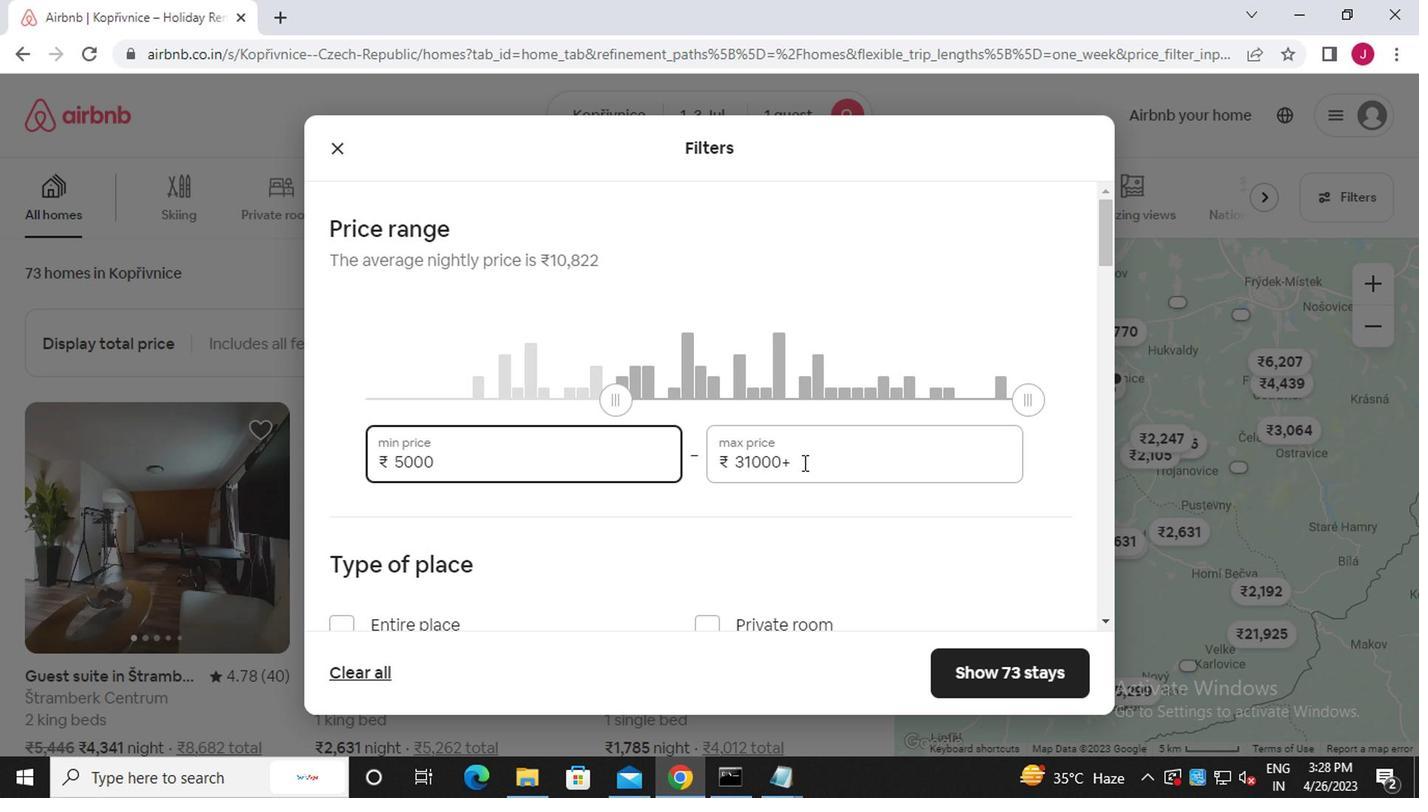 
Action: Mouse pressed left at (817, 473)
Screenshot: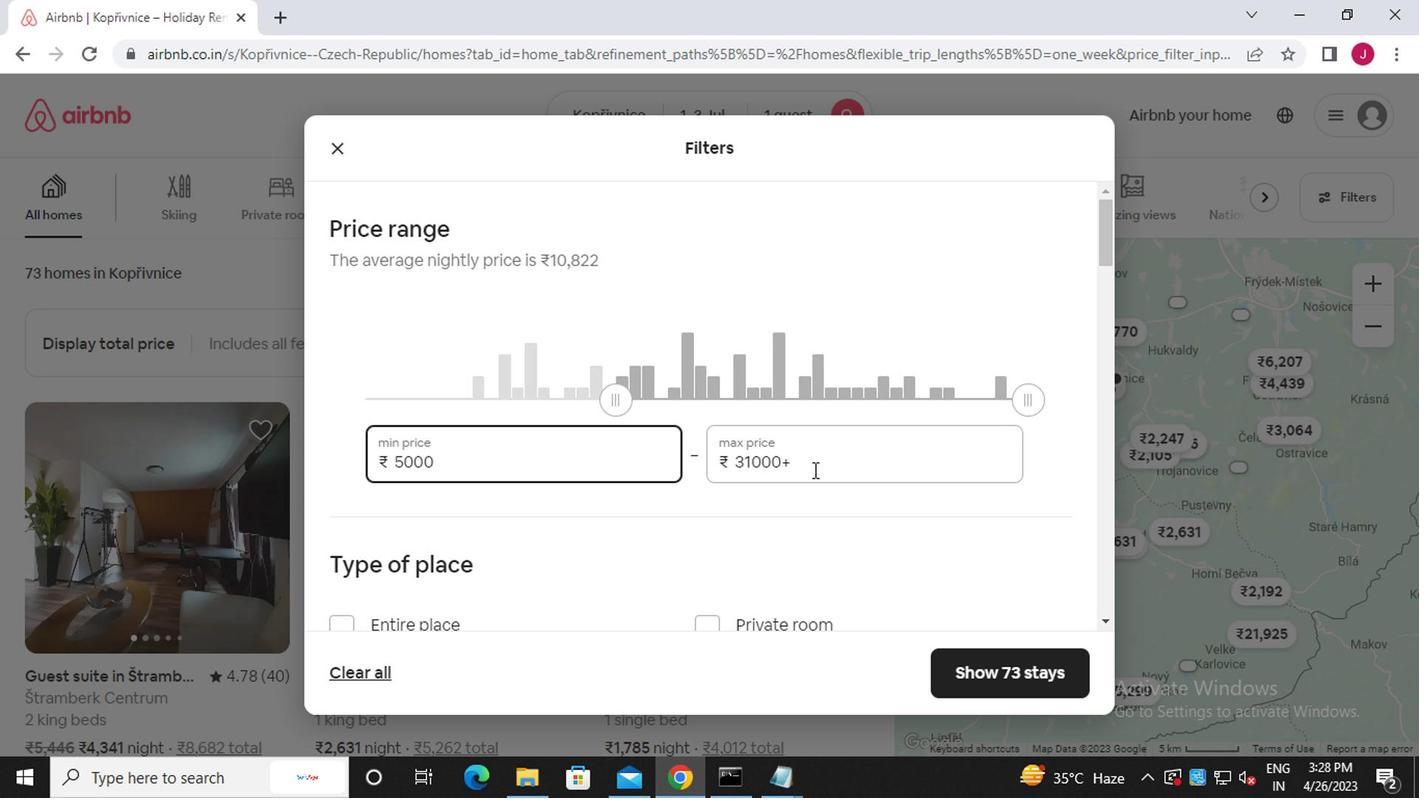 
Action: Mouse moved to (817, 473)
Screenshot: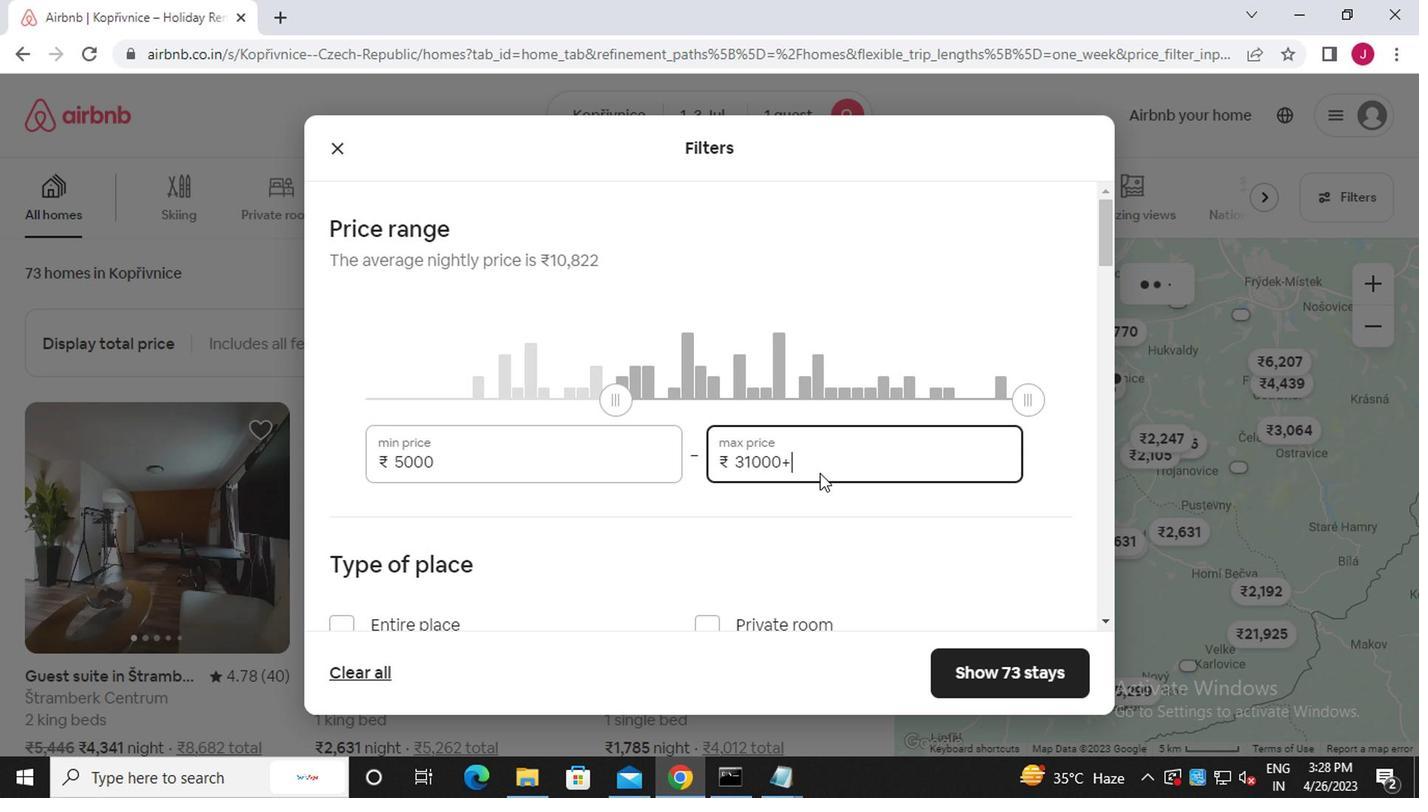 
Action: Key pressed <Key.backspace><Key.backspace><Key.backspace><Key.backspace><Key.backspace><Key.backspace><Key.backspace><Key.backspace><Key.backspace><Key.backspace><<97>><<101>><<96>><<96>><<96>>
Screenshot: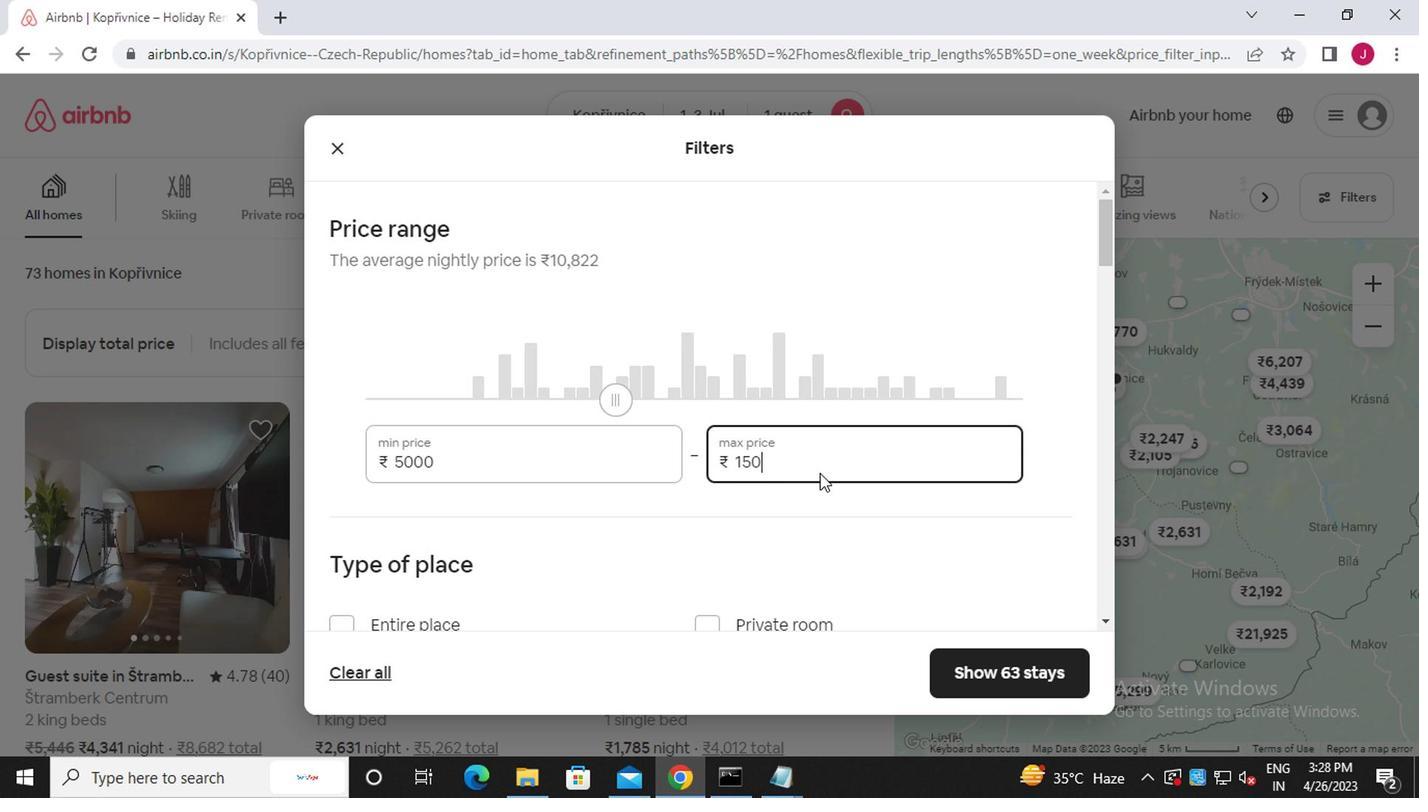 
Action: Mouse moved to (824, 473)
Screenshot: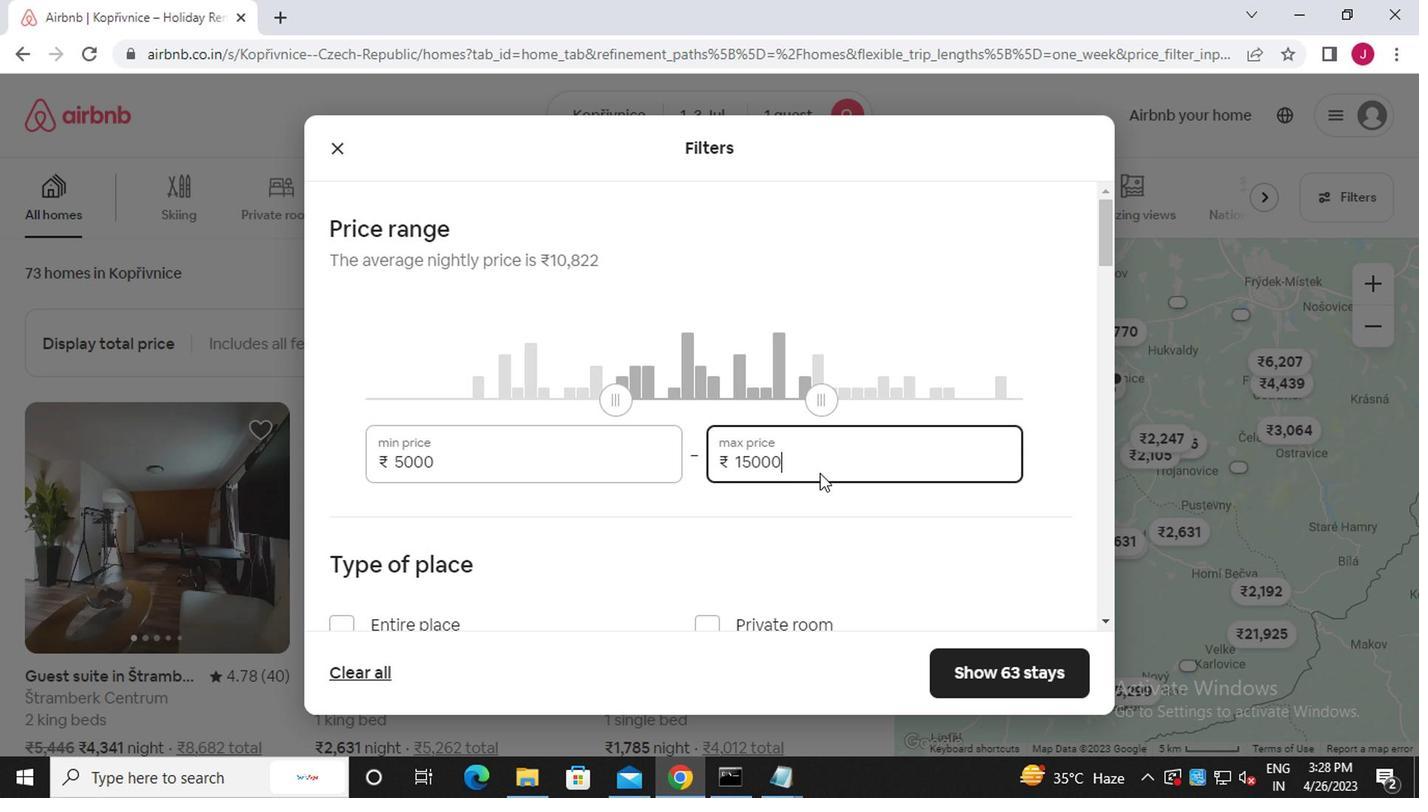 
Action: Mouse scrolled (824, 472) with delta (0, 0)
Screenshot: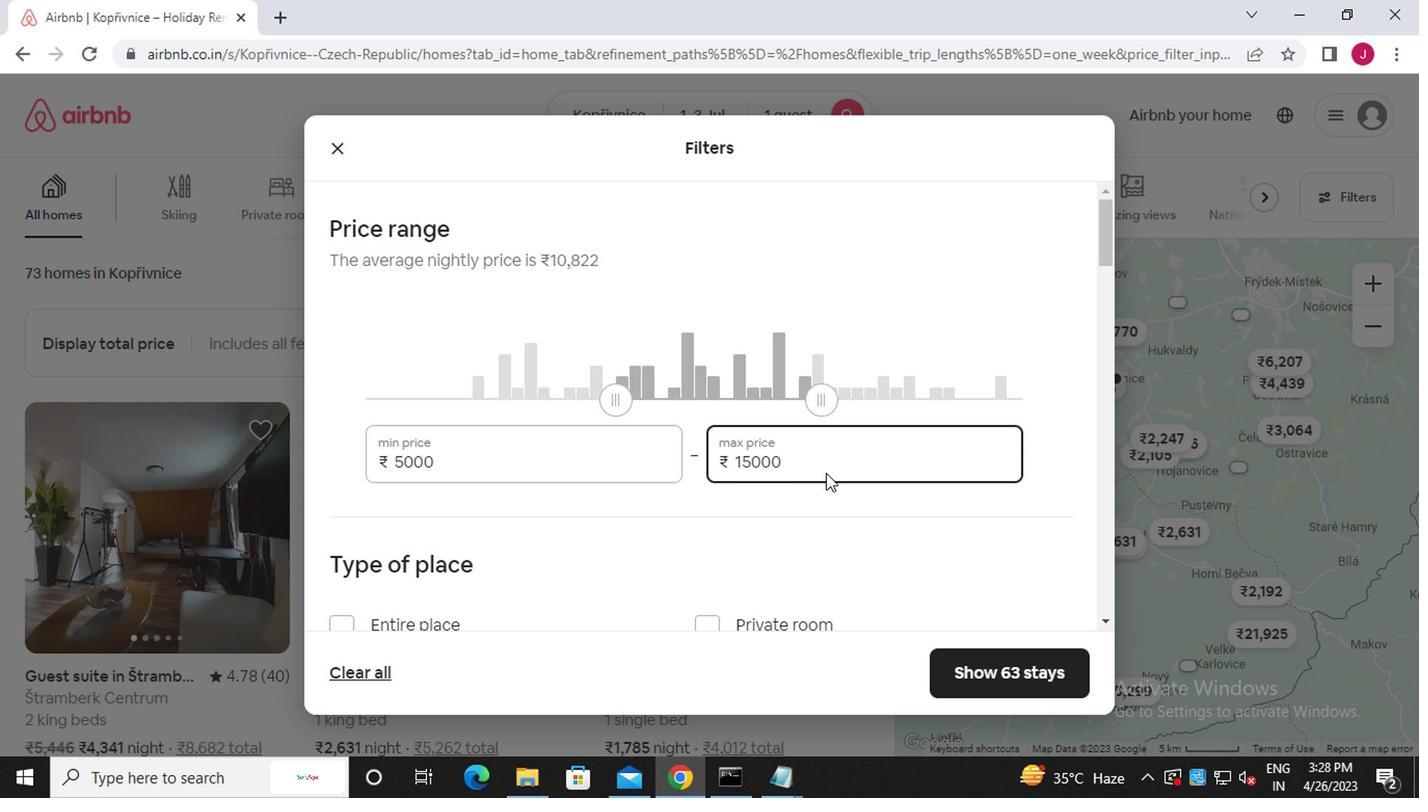 
Action: Mouse scrolled (824, 472) with delta (0, 0)
Screenshot: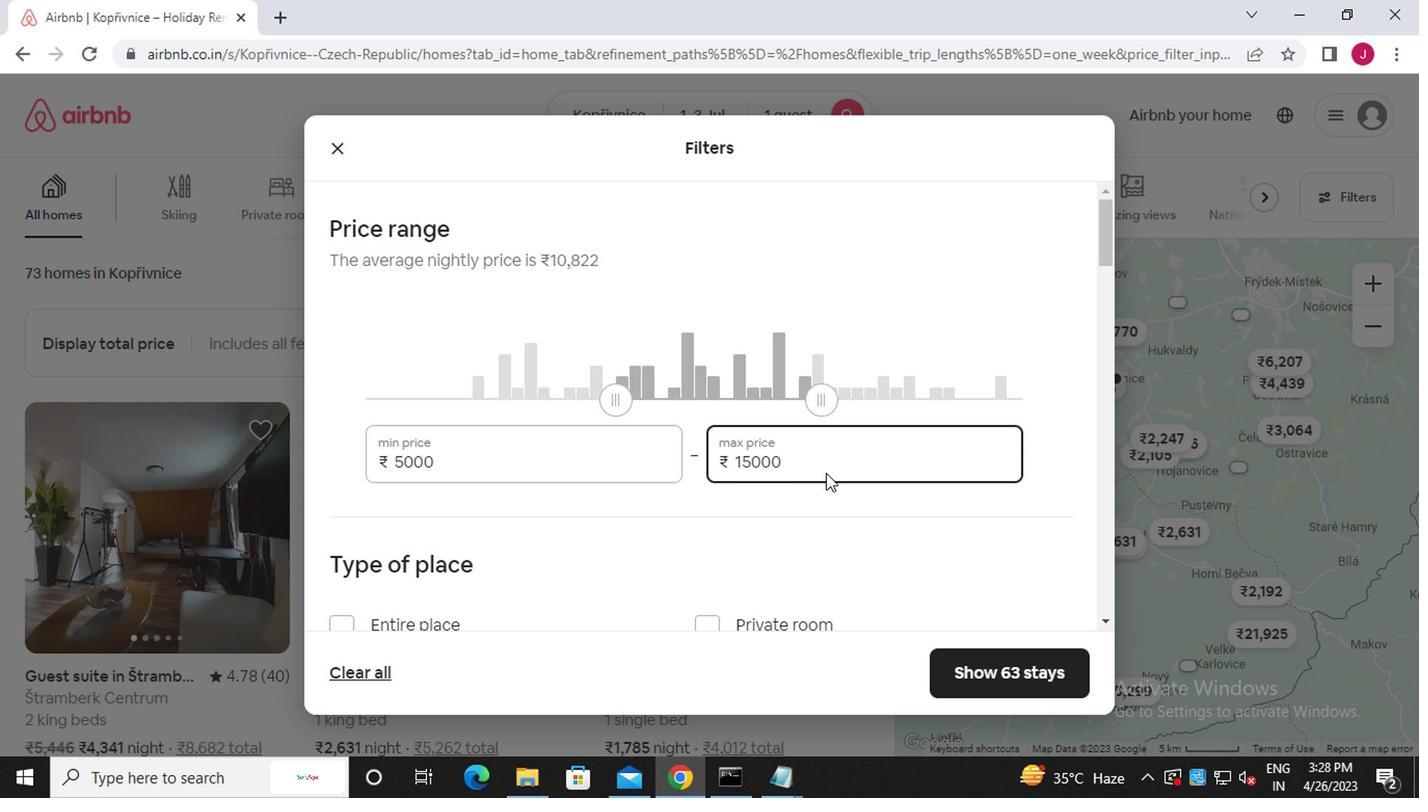 
Action: Mouse moved to (711, 421)
Screenshot: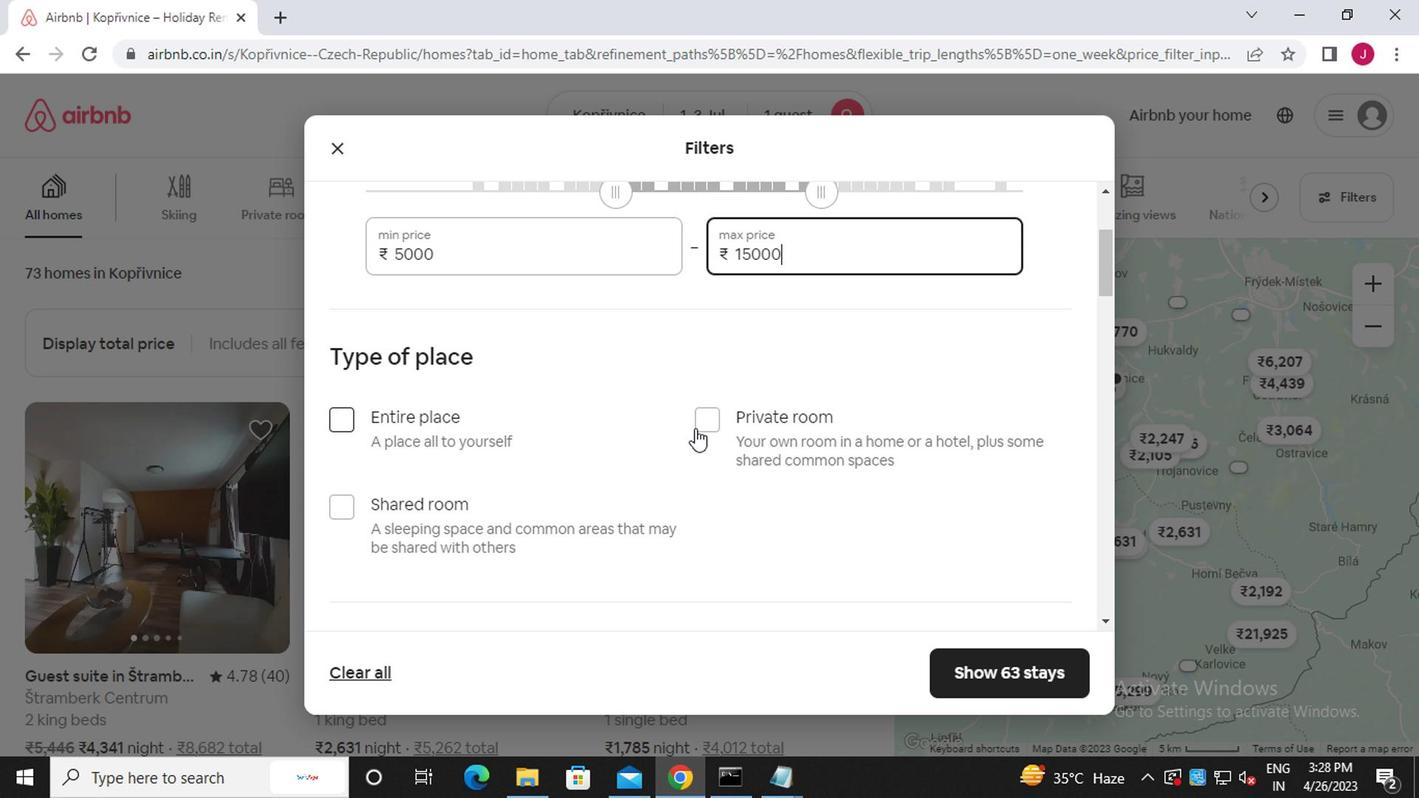 
Action: Mouse pressed left at (711, 421)
Screenshot: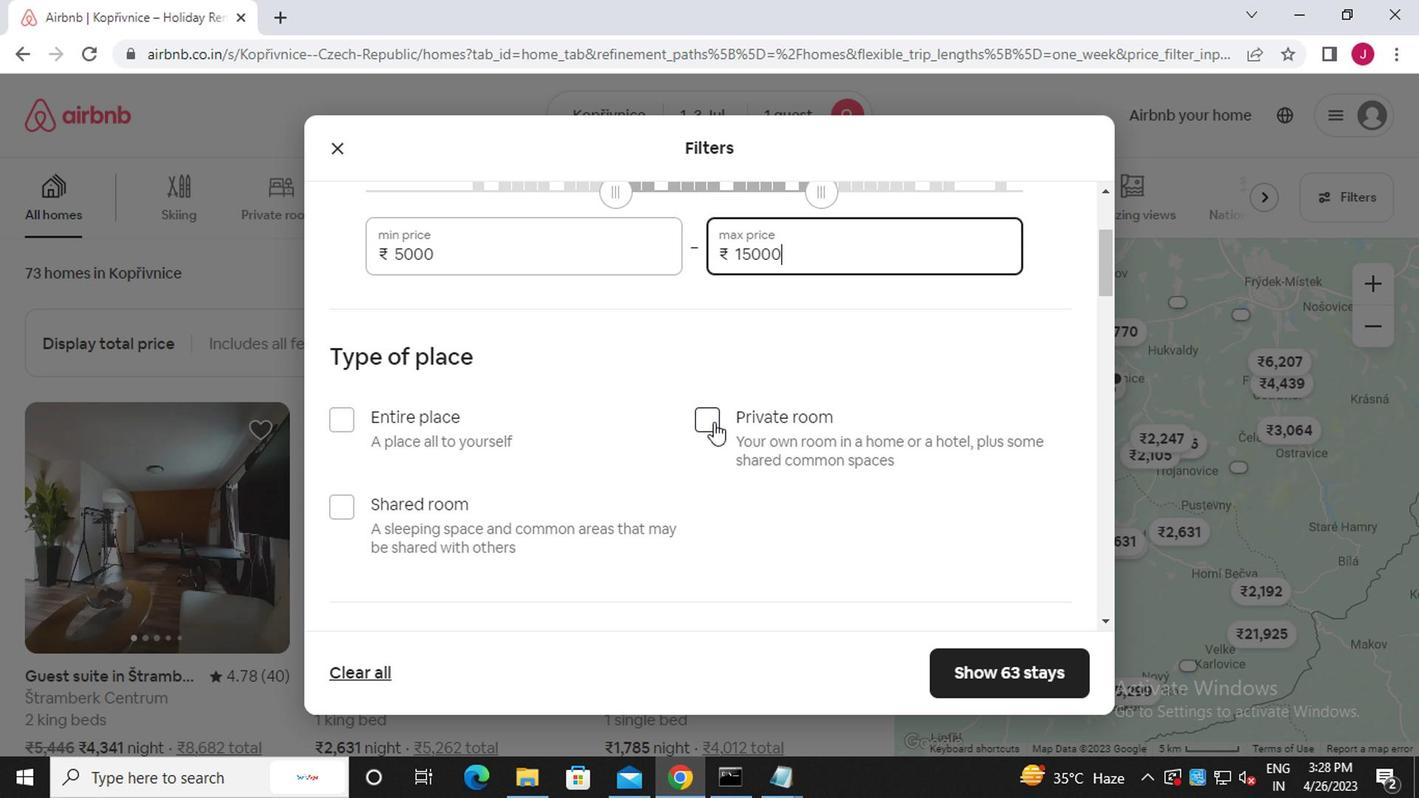 
Action: Mouse moved to (702, 428)
Screenshot: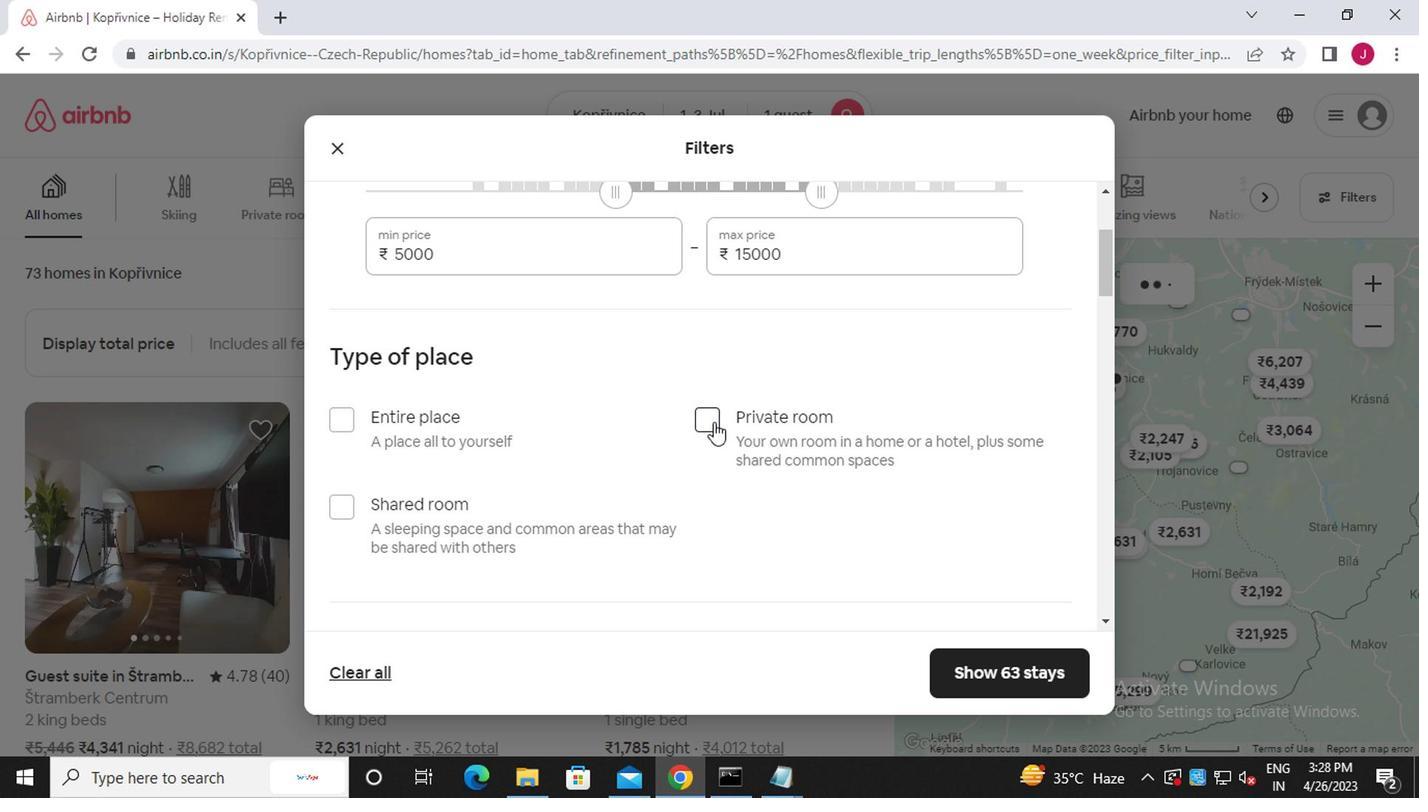 
Action: Mouse scrolled (702, 428) with delta (0, 0)
Screenshot: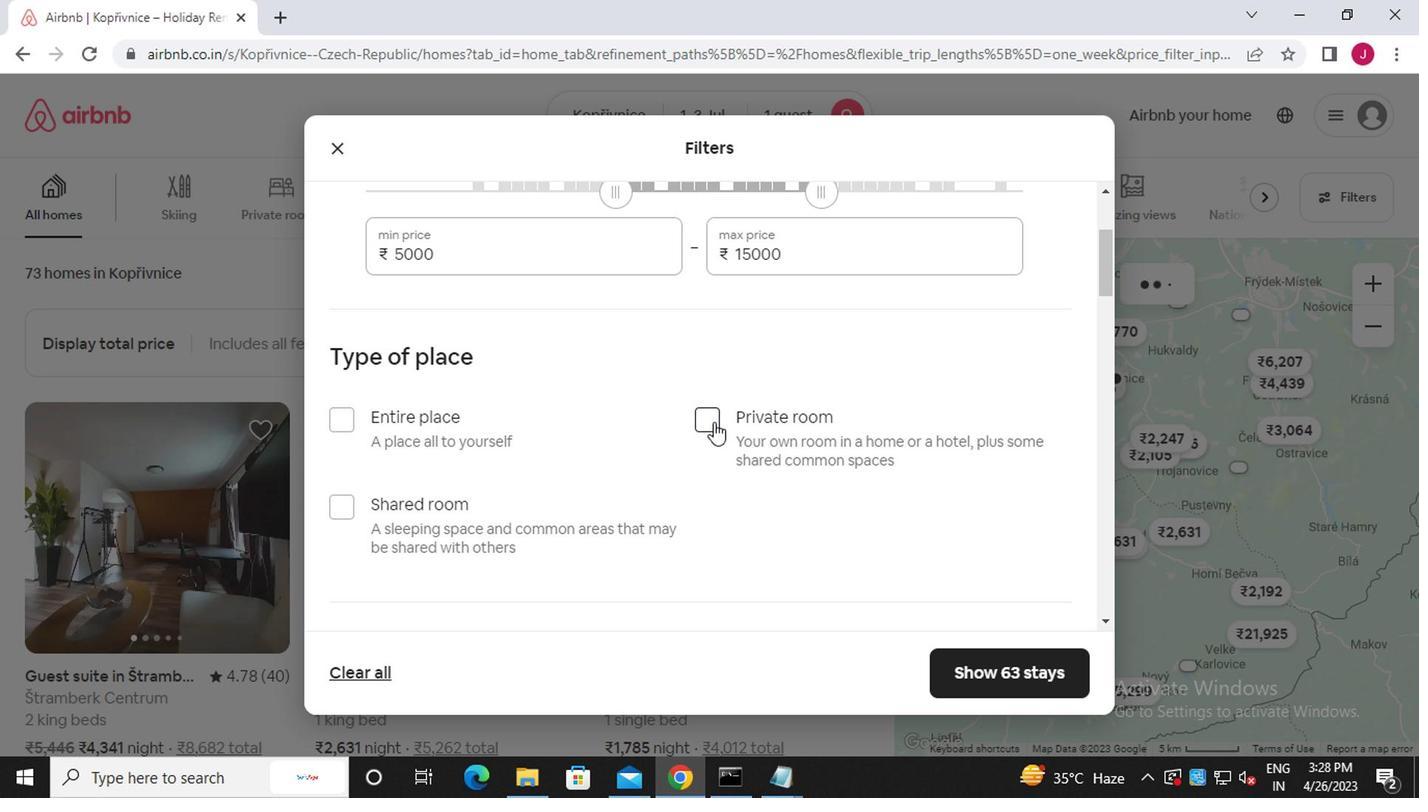 
Action: Mouse scrolled (702, 428) with delta (0, 0)
Screenshot: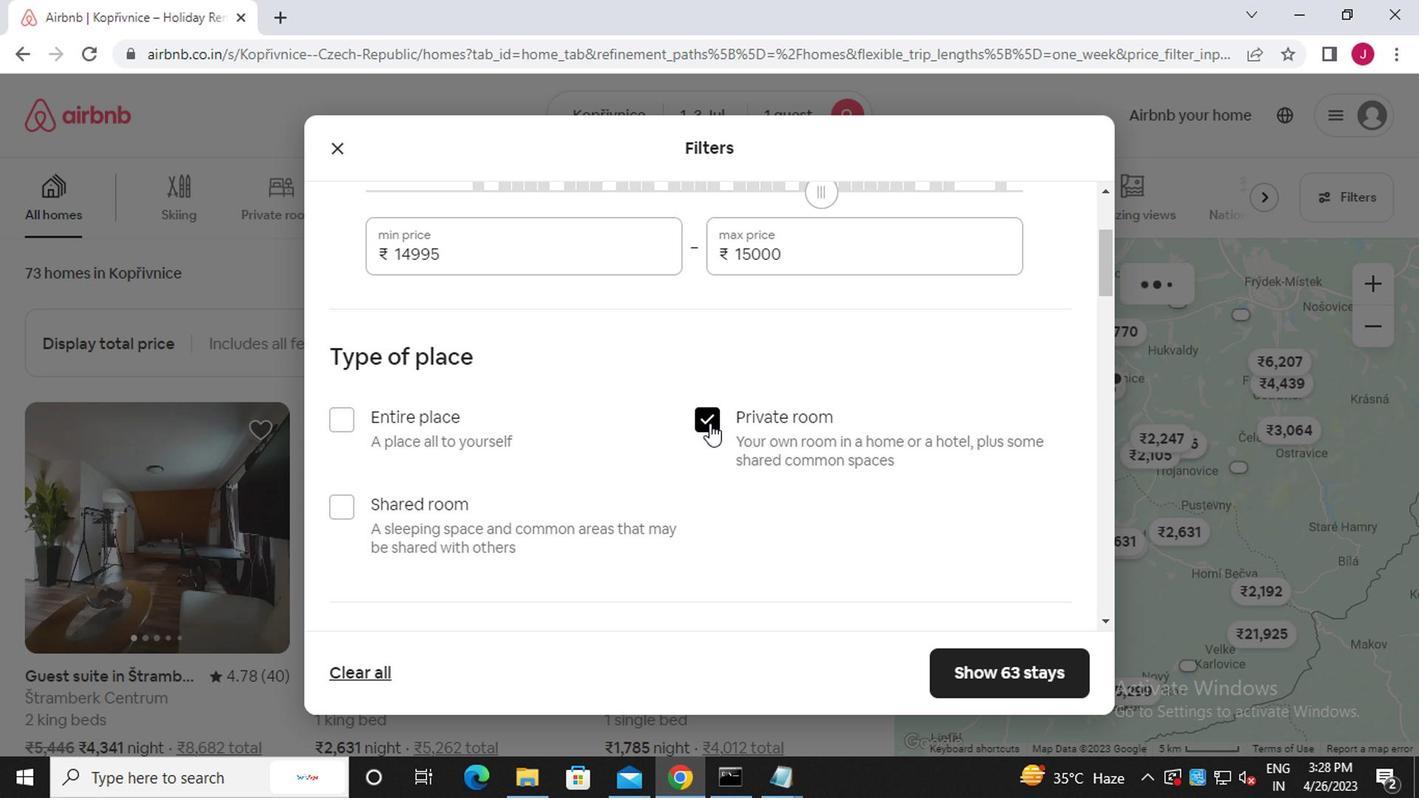
Action: Mouse scrolled (702, 428) with delta (0, 0)
Screenshot: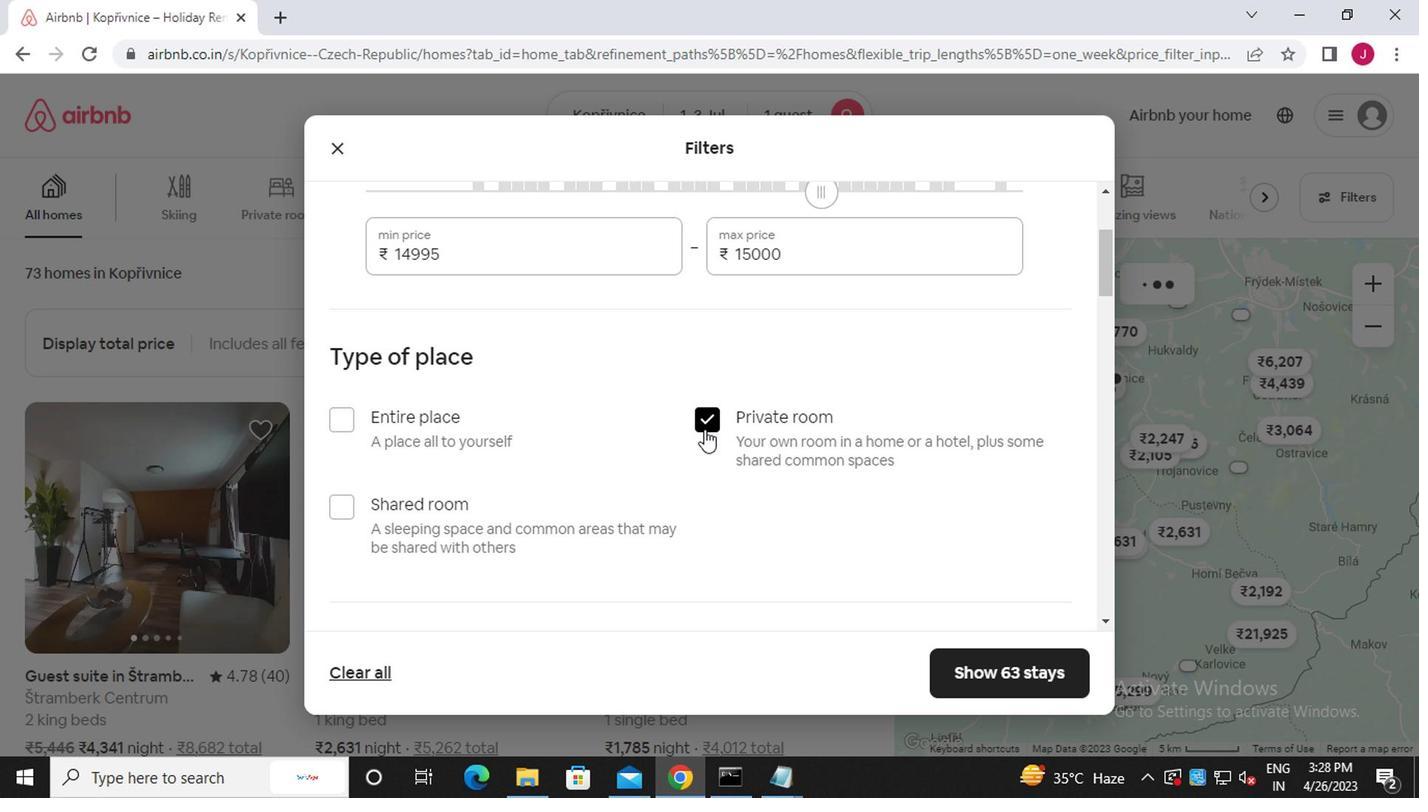 
Action: Mouse scrolled (702, 428) with delta (0, 0)
Screenshot: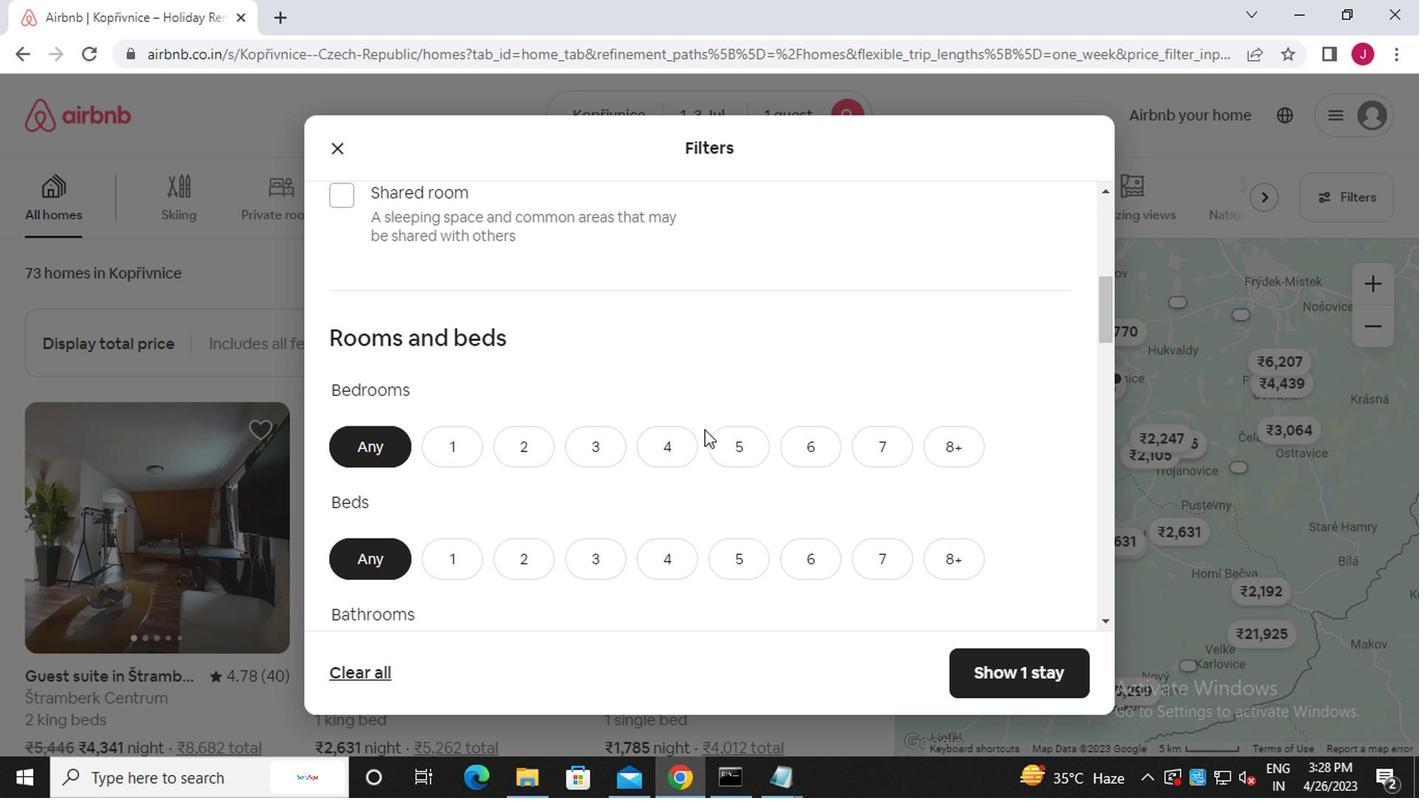 
Action: Mouse moved to (456, 343)
Screenshot: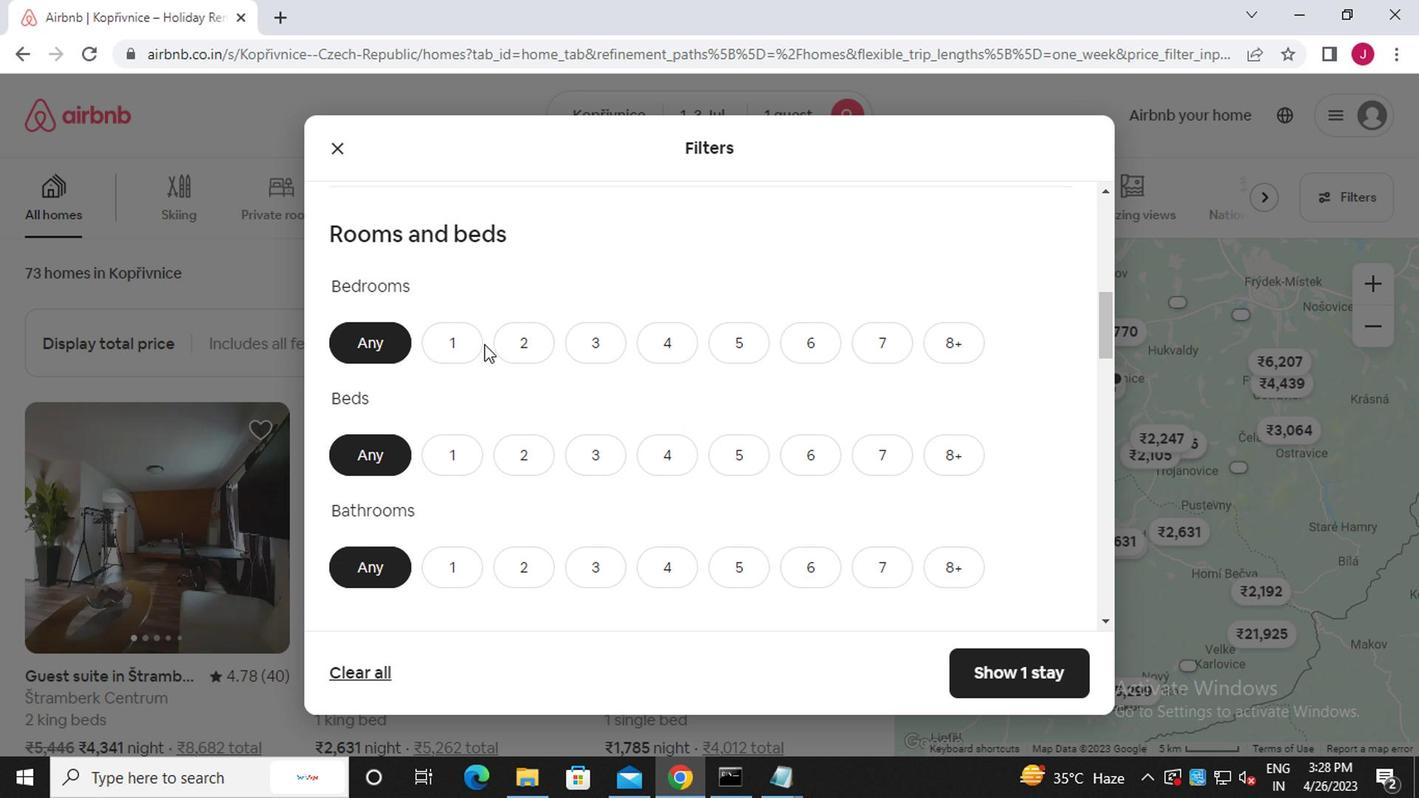 
Action: Mouse pressed left at (456, 343)
Screenshot: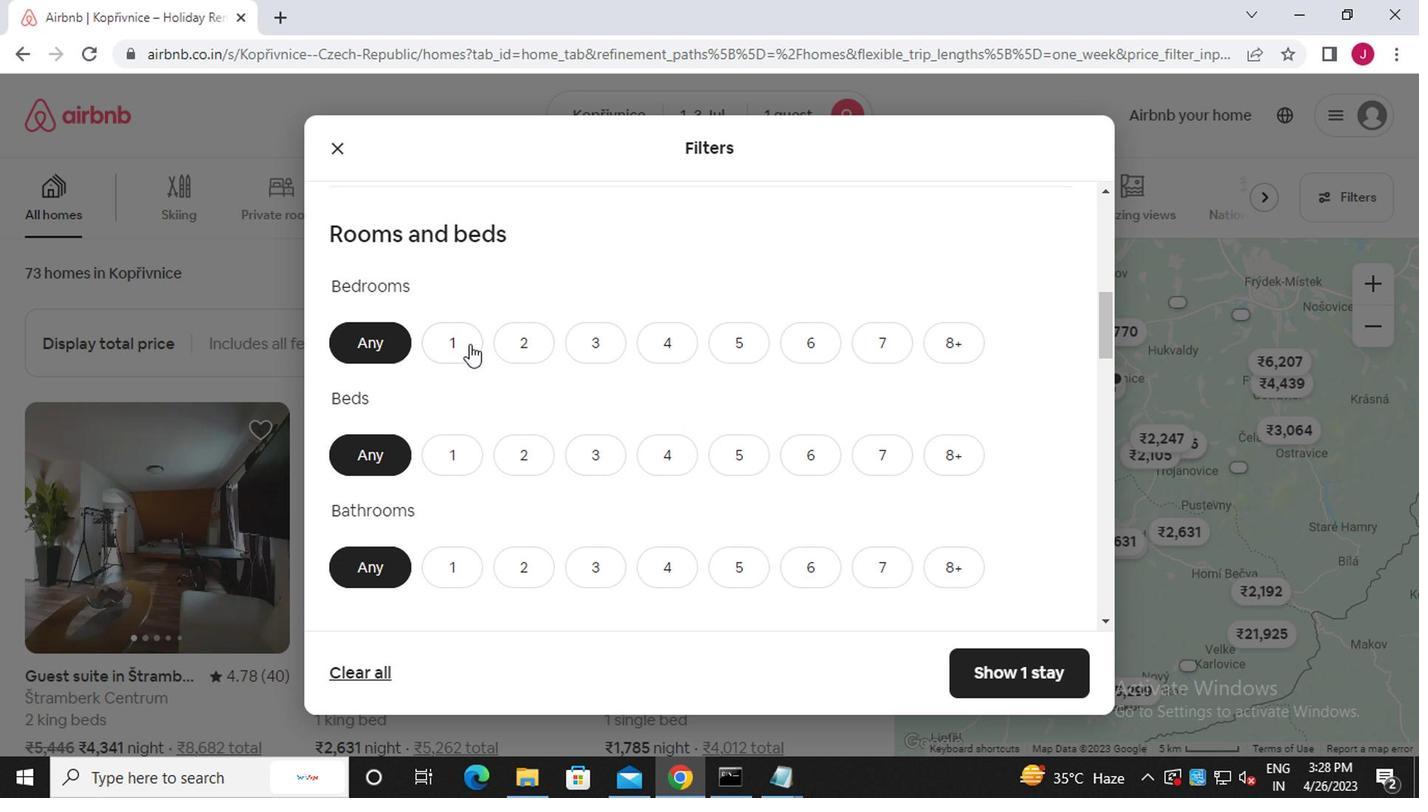 
Action: Mouse moved to (468, 441)
Screenshot: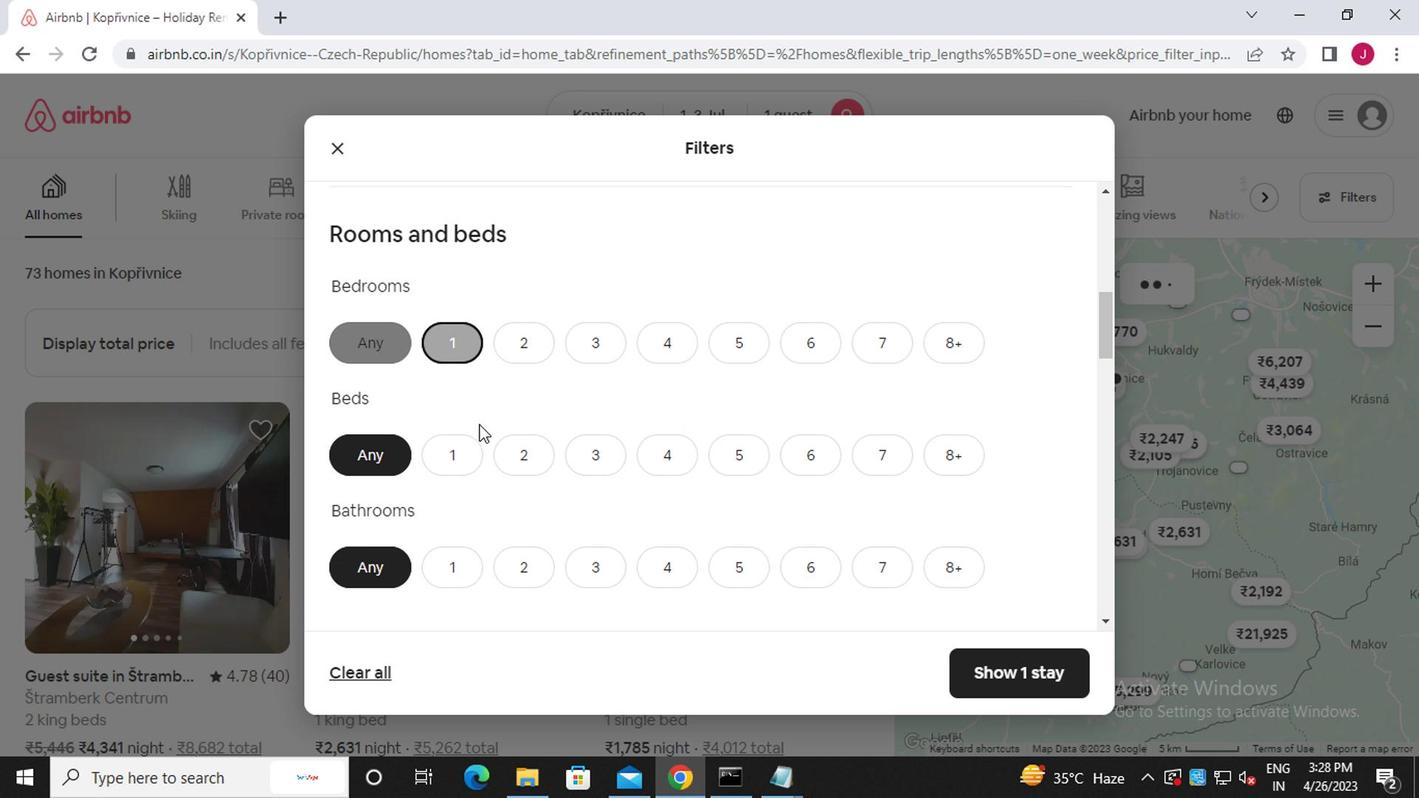 
Action: Mouse pressed left at (468, 441)
Screenshot: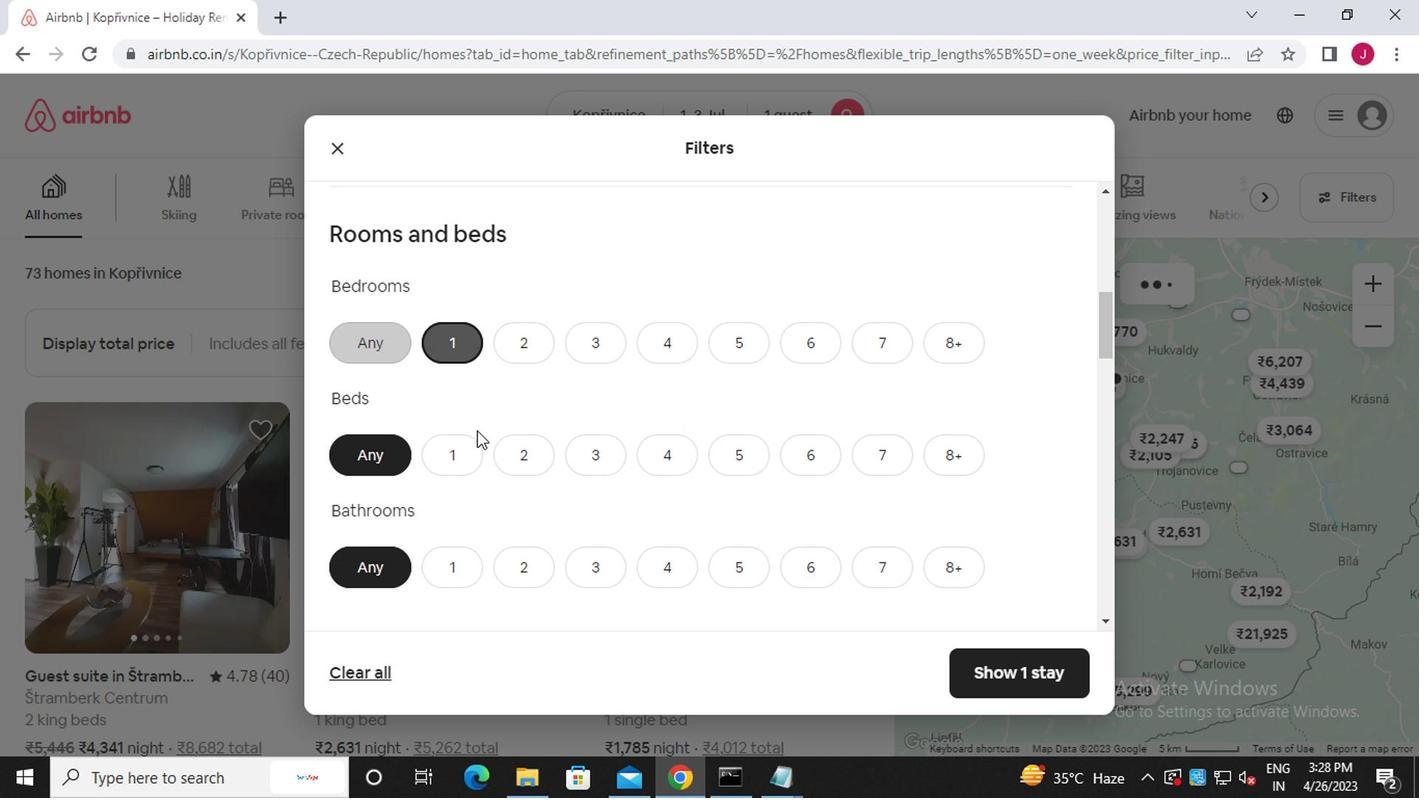 
Action: Mouse moved to (456, 561)
Screenshot: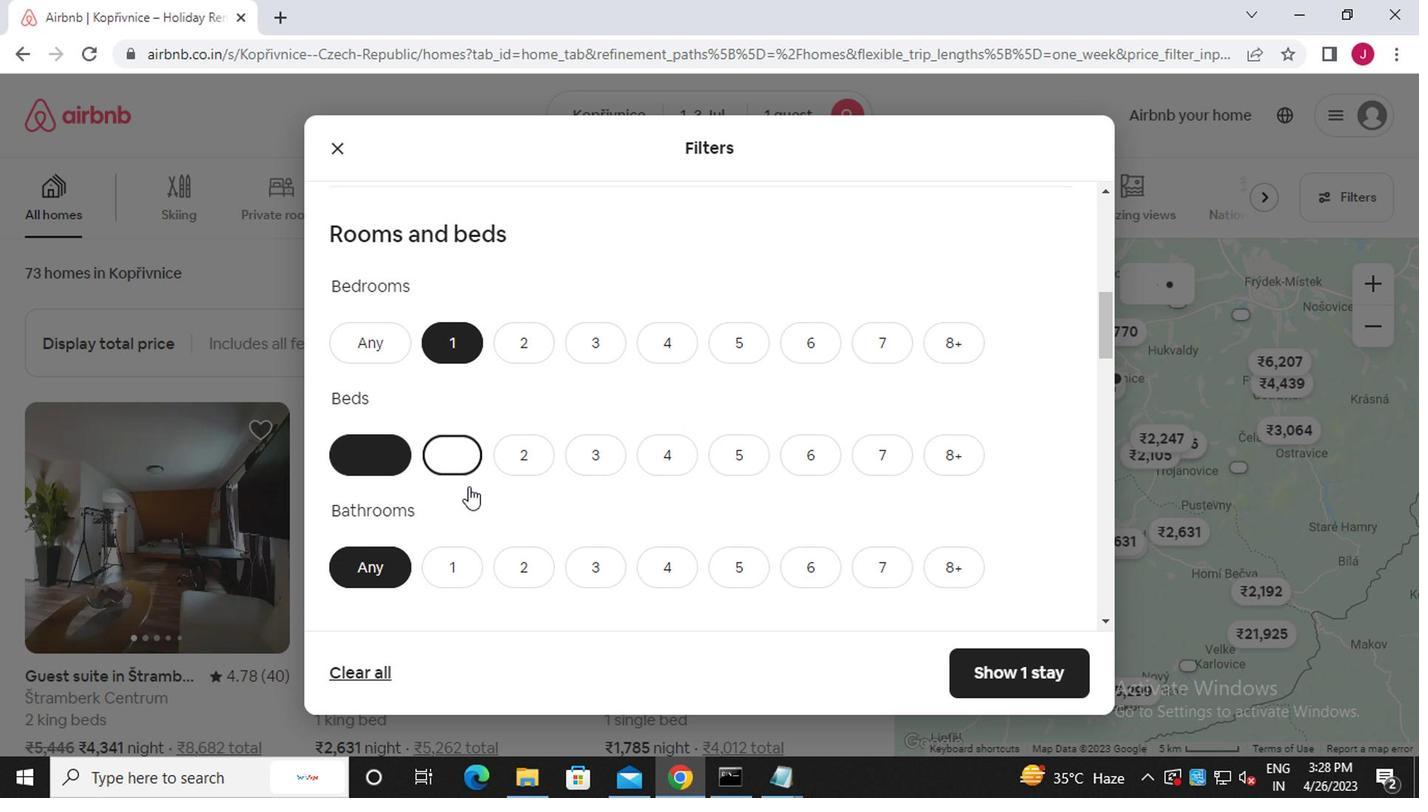 
Action: Mouse pressed left at (456, 561)
Screenshot: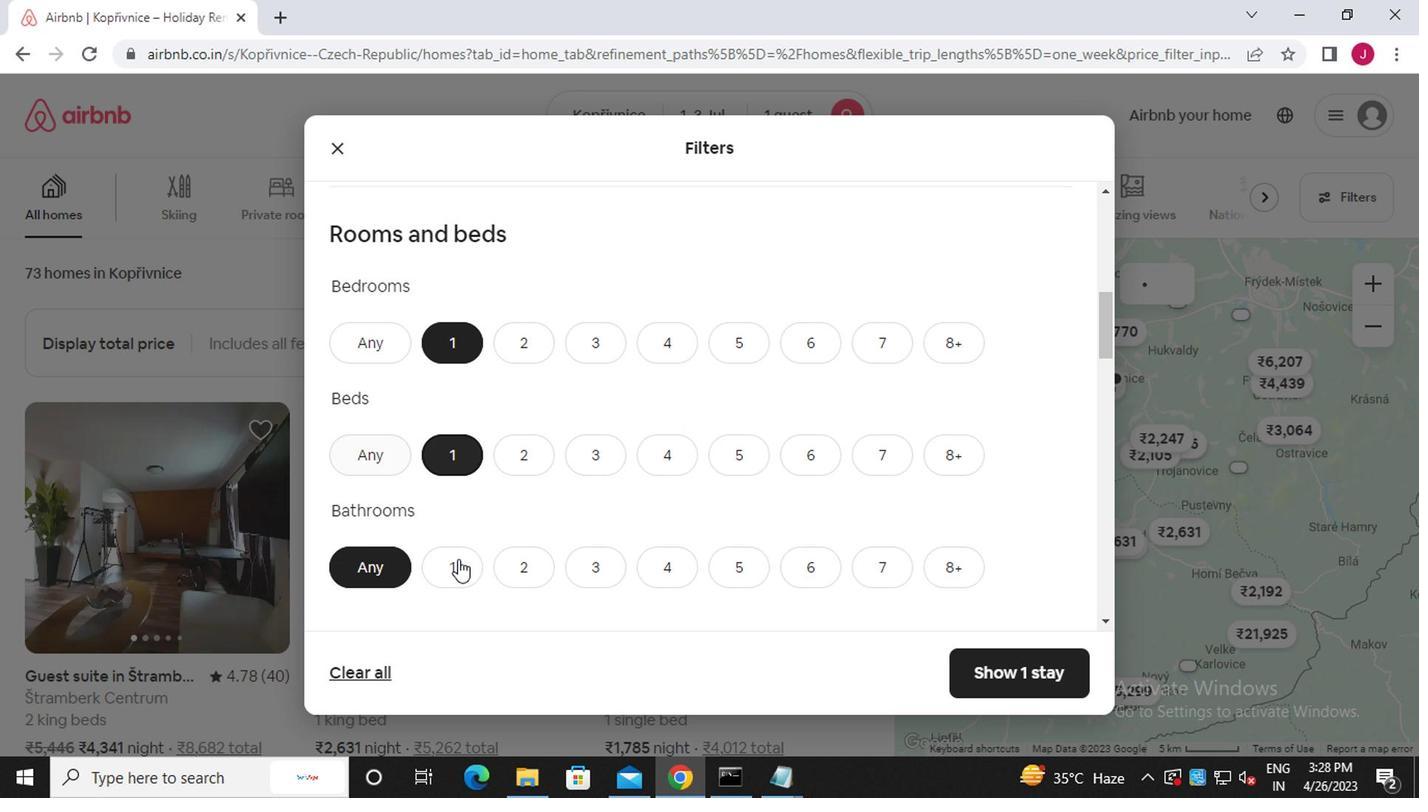 
Action: Mouse moved to (570, 557)
Screenshot: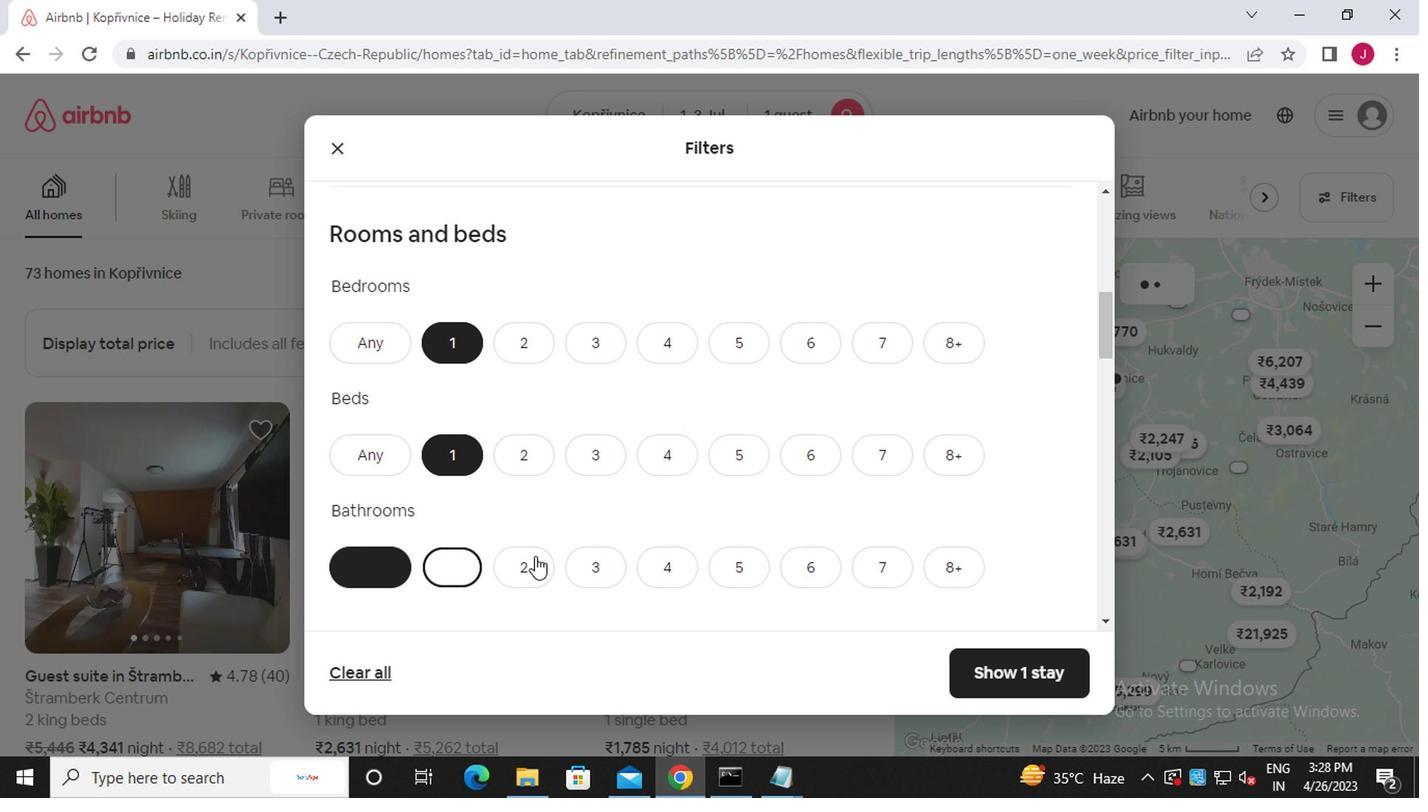 
Action: Mouse scrolled (570, 556) with delta (0, 0)
Screenshot: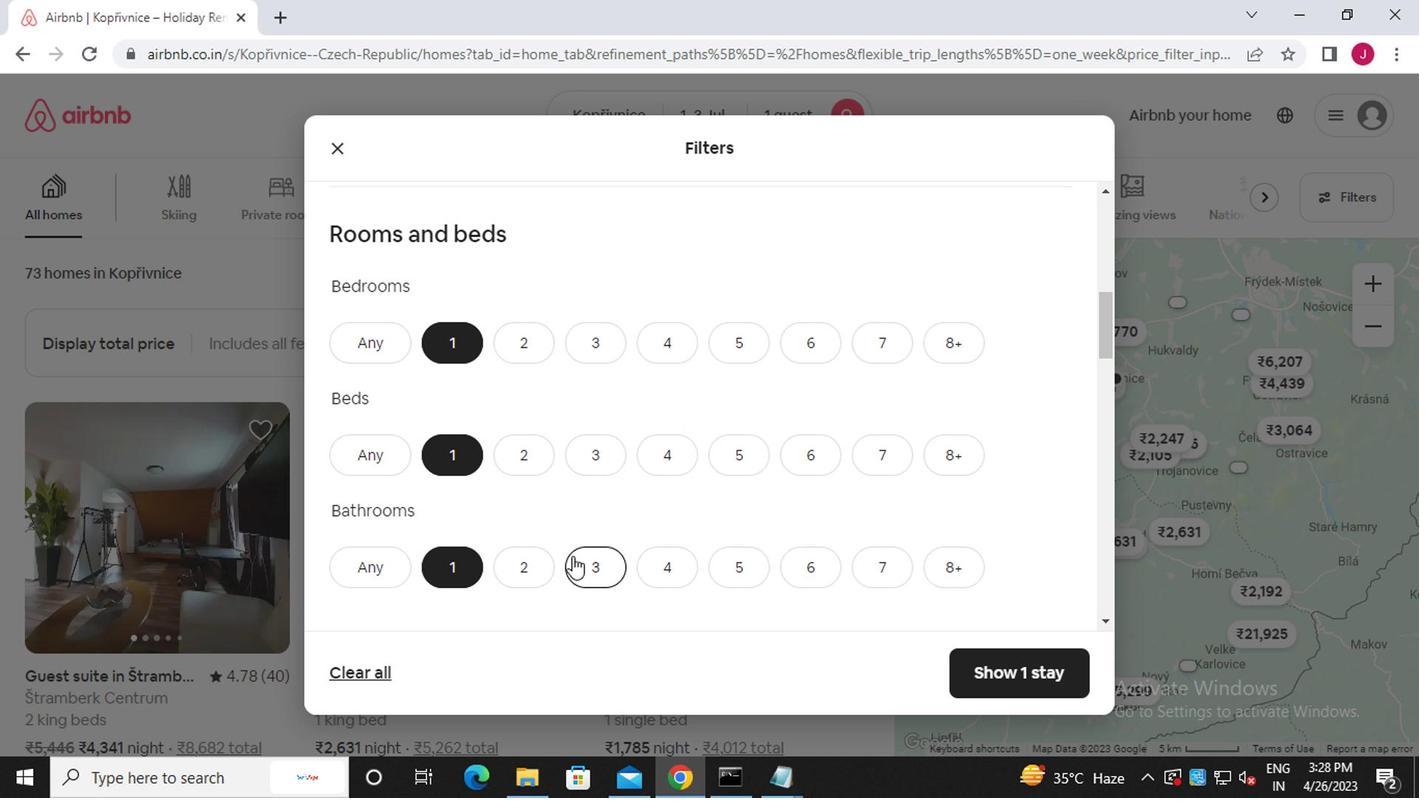 
Action: Mouse scrolled (570, 556) with delta (0, 0)
Screenshot: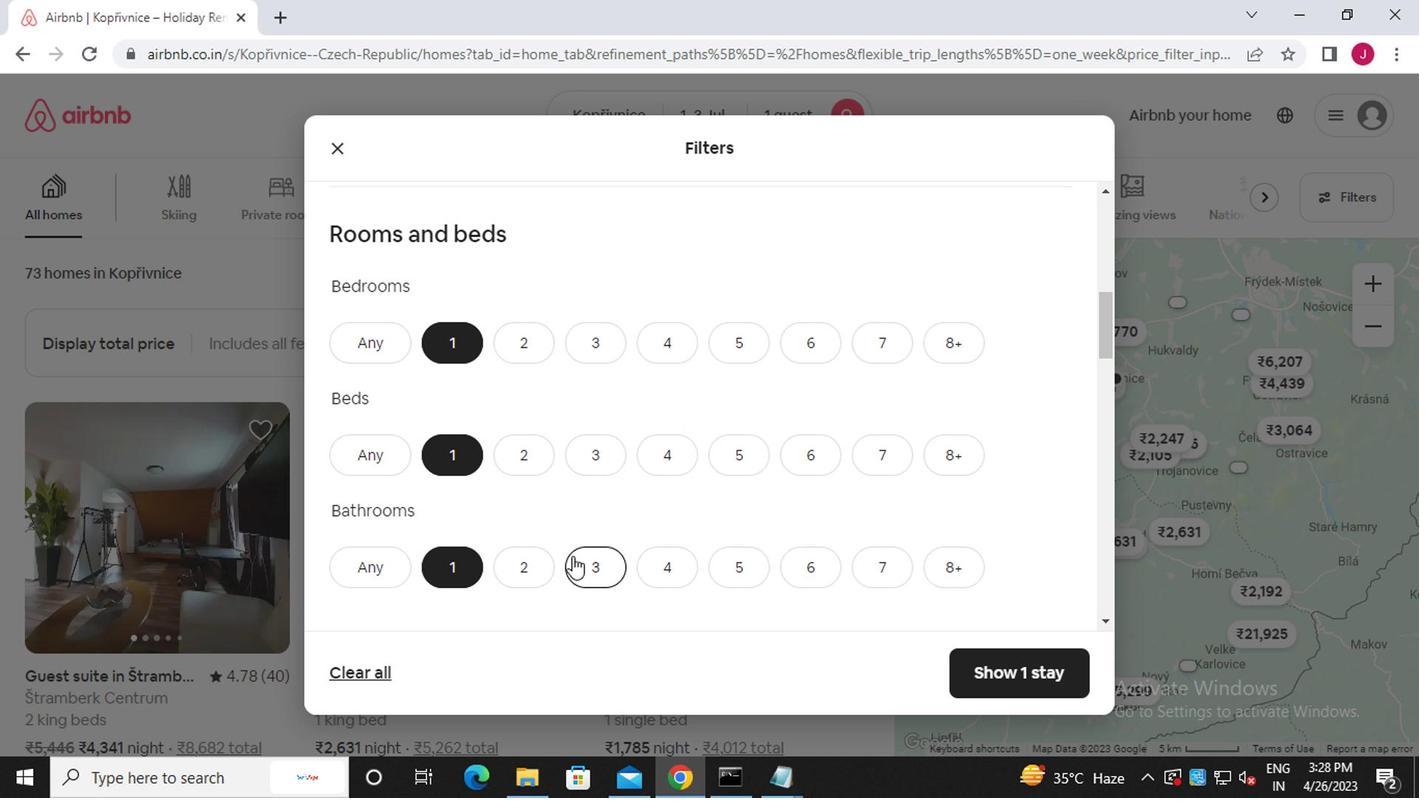 
Action: Mouse moved to (448, 561)
Screenshot: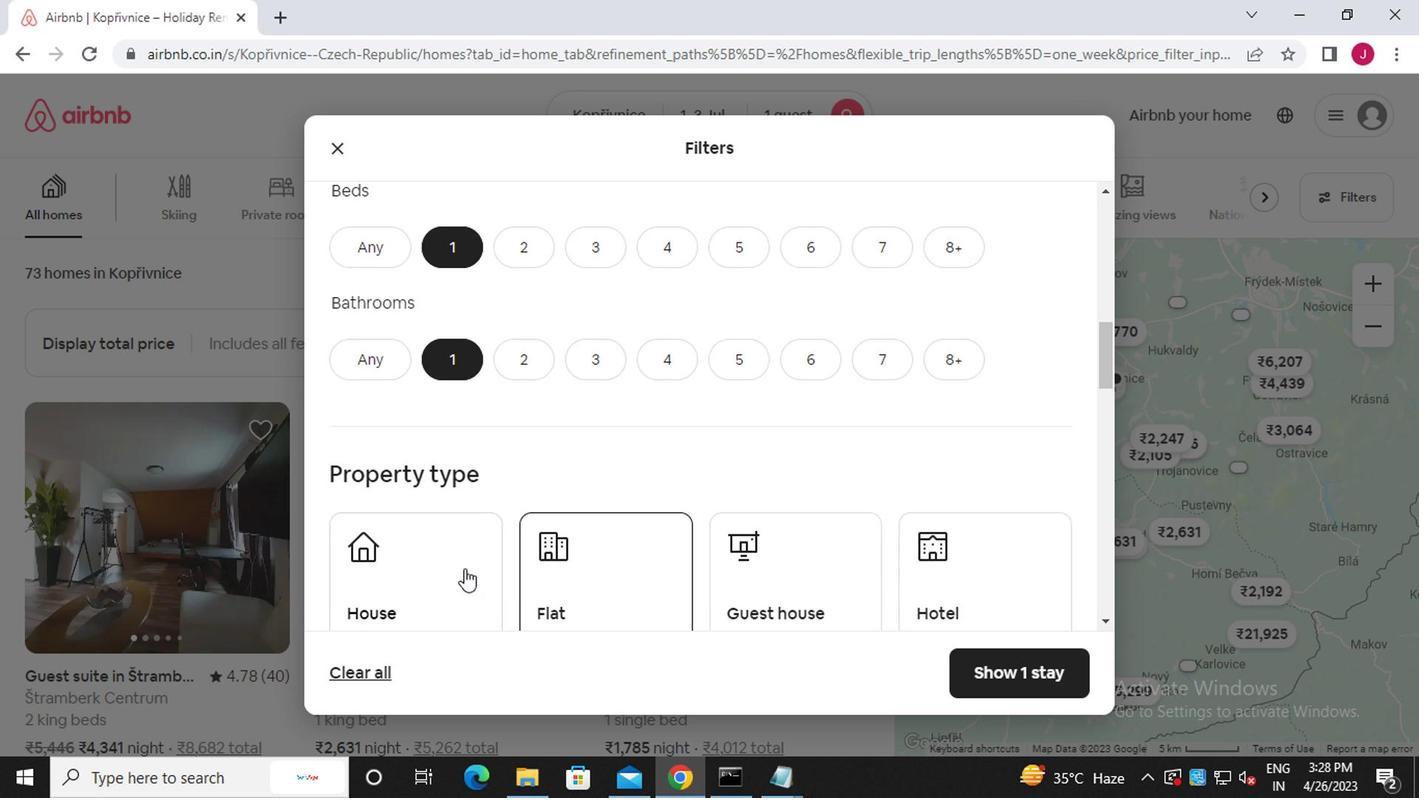 
Action: Mouse pressed left at (448, 561)
Screenshot: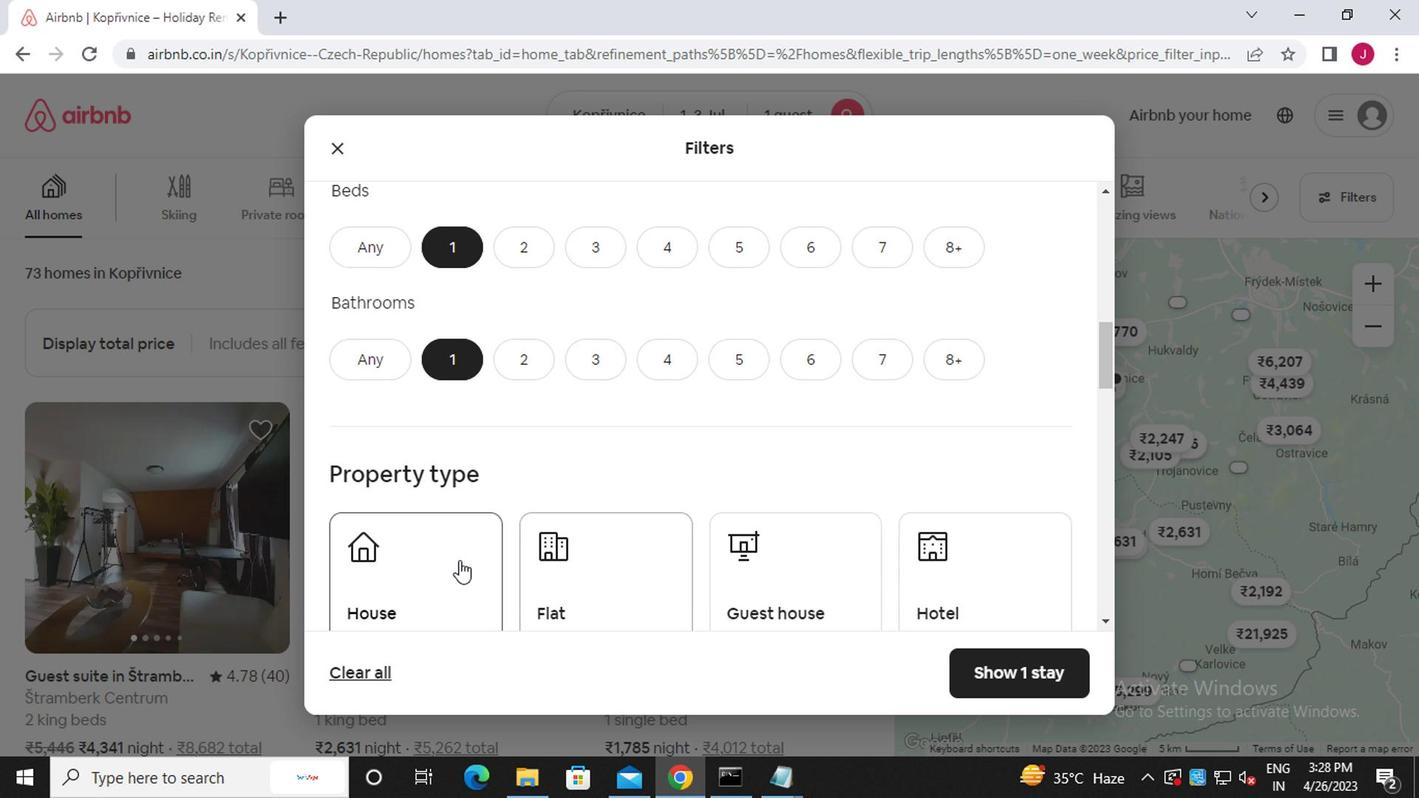 
Action: Mouse moved to (609, 587)
Screenshot: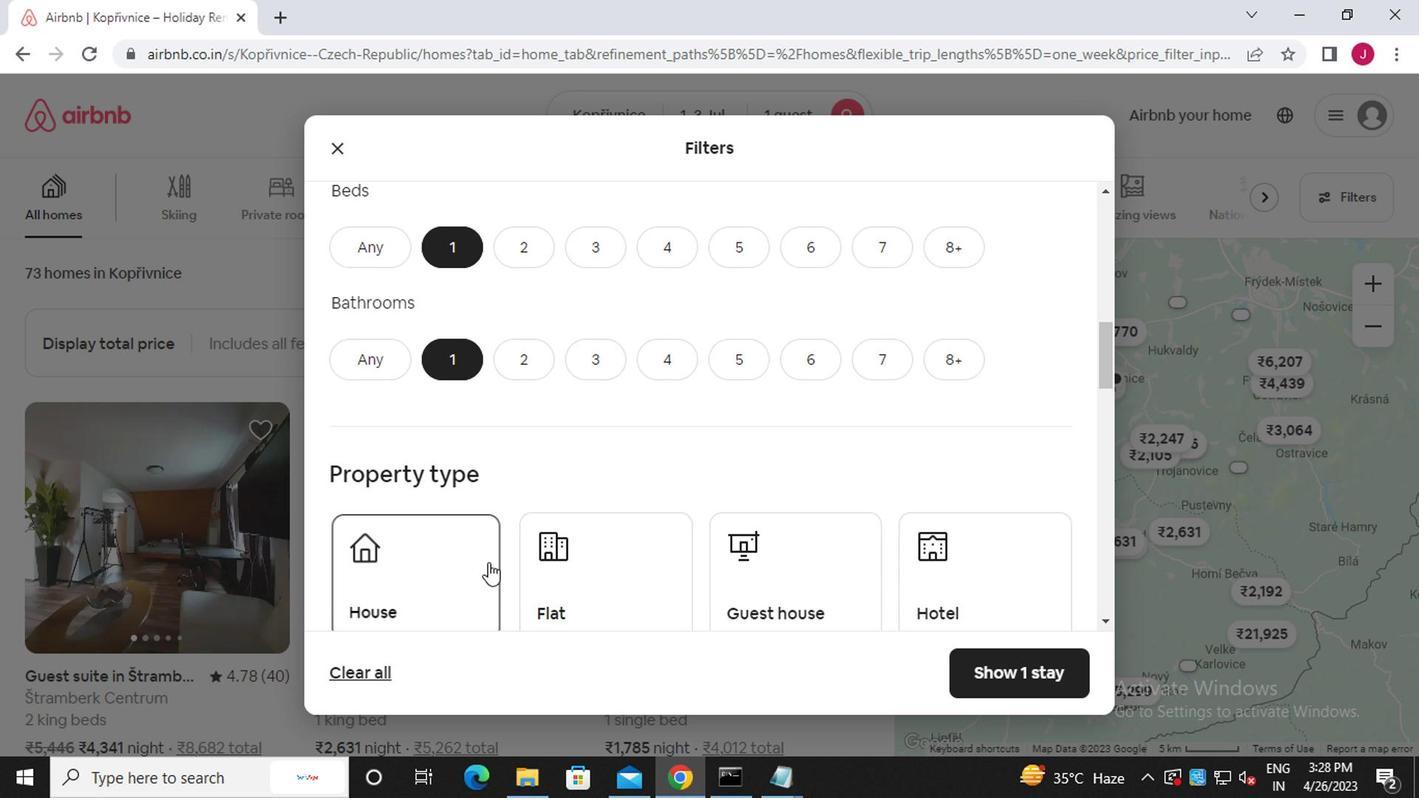 
Action: Mouse pressed left at (609, 587)
Screenshot: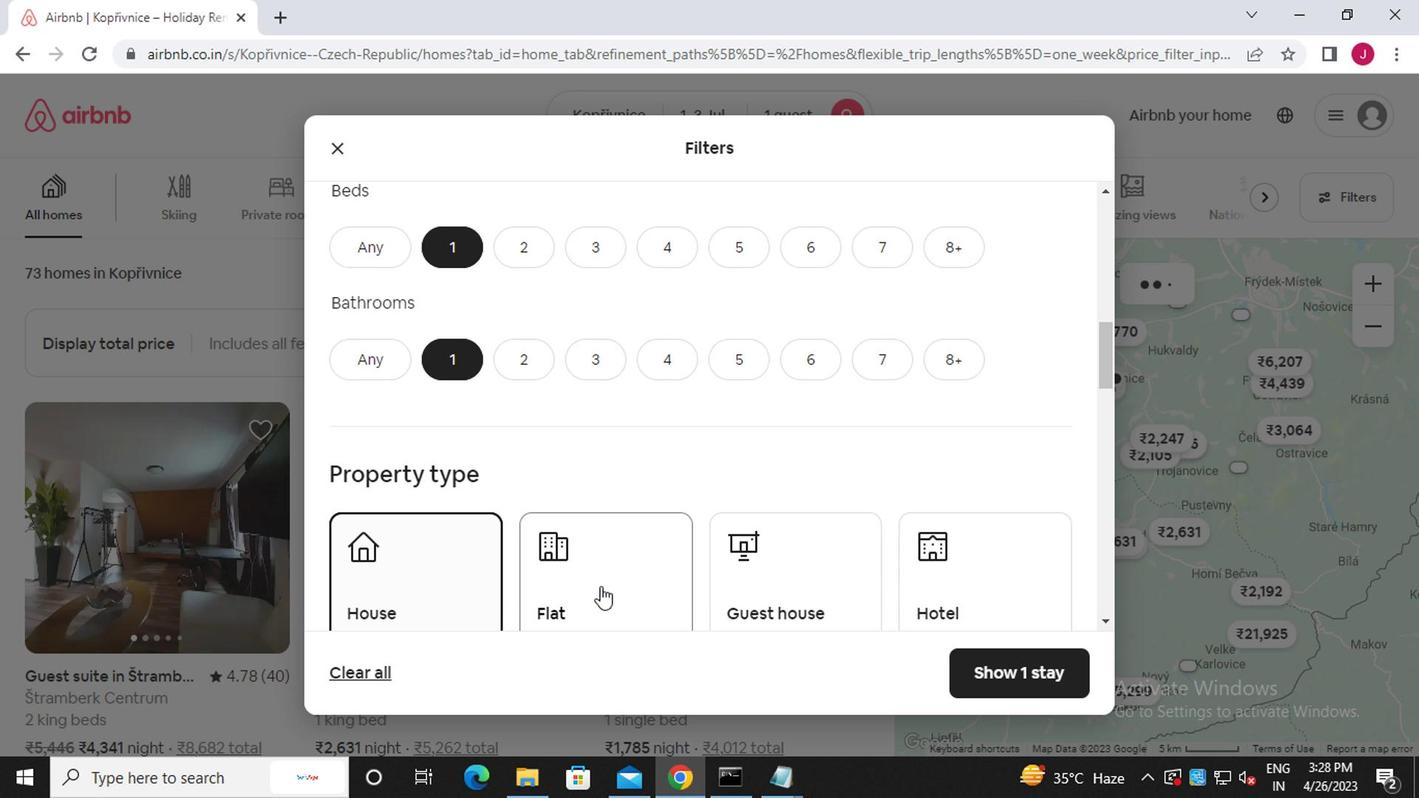 
Action: Mouse moved to (791, 589)
Screenshot: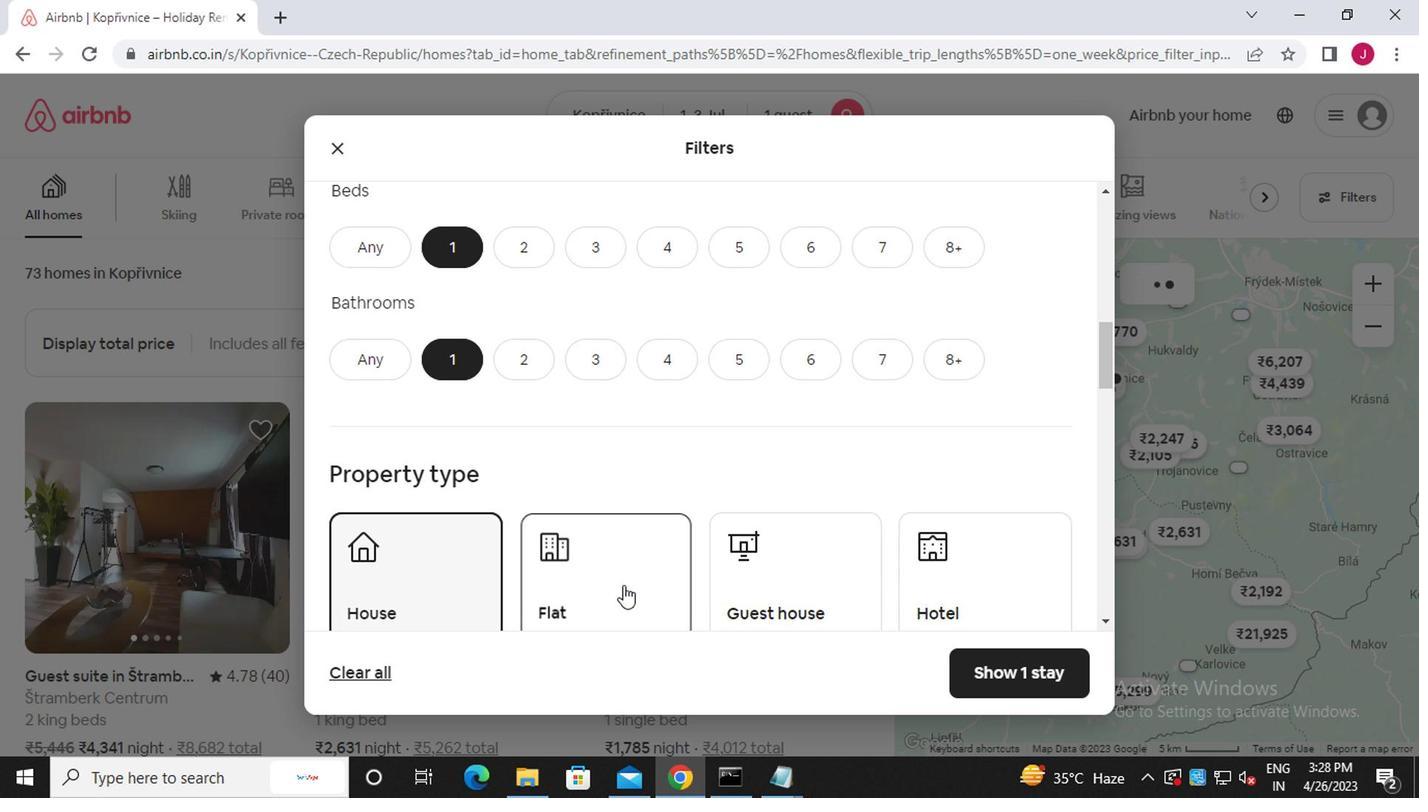 
Action: Mouse pressed left at (791, 589)
Screenshot: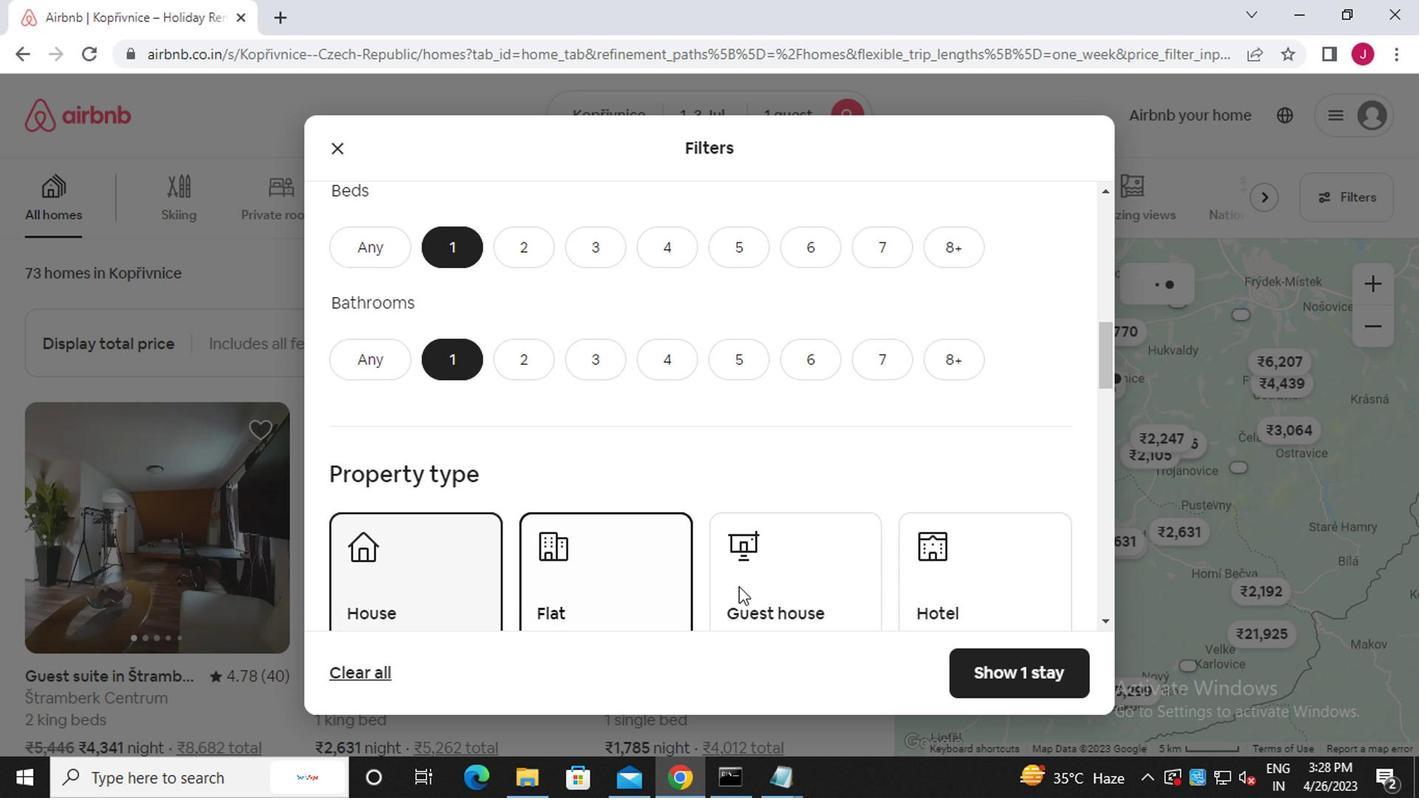 
Action: Mouse moved to (970, 575)
Screenshot: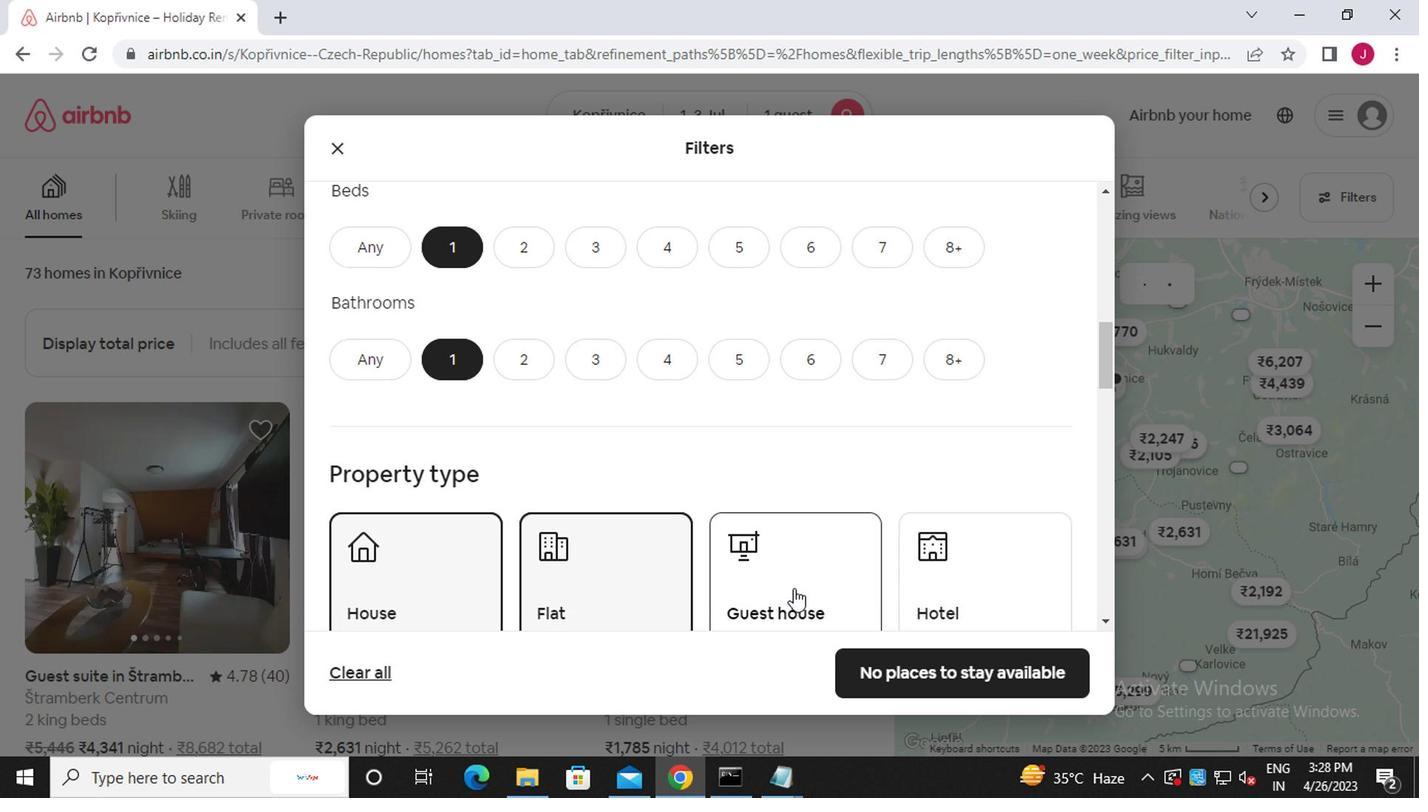 
Action: Mouse pressed left at (970, 575)
Screenshot: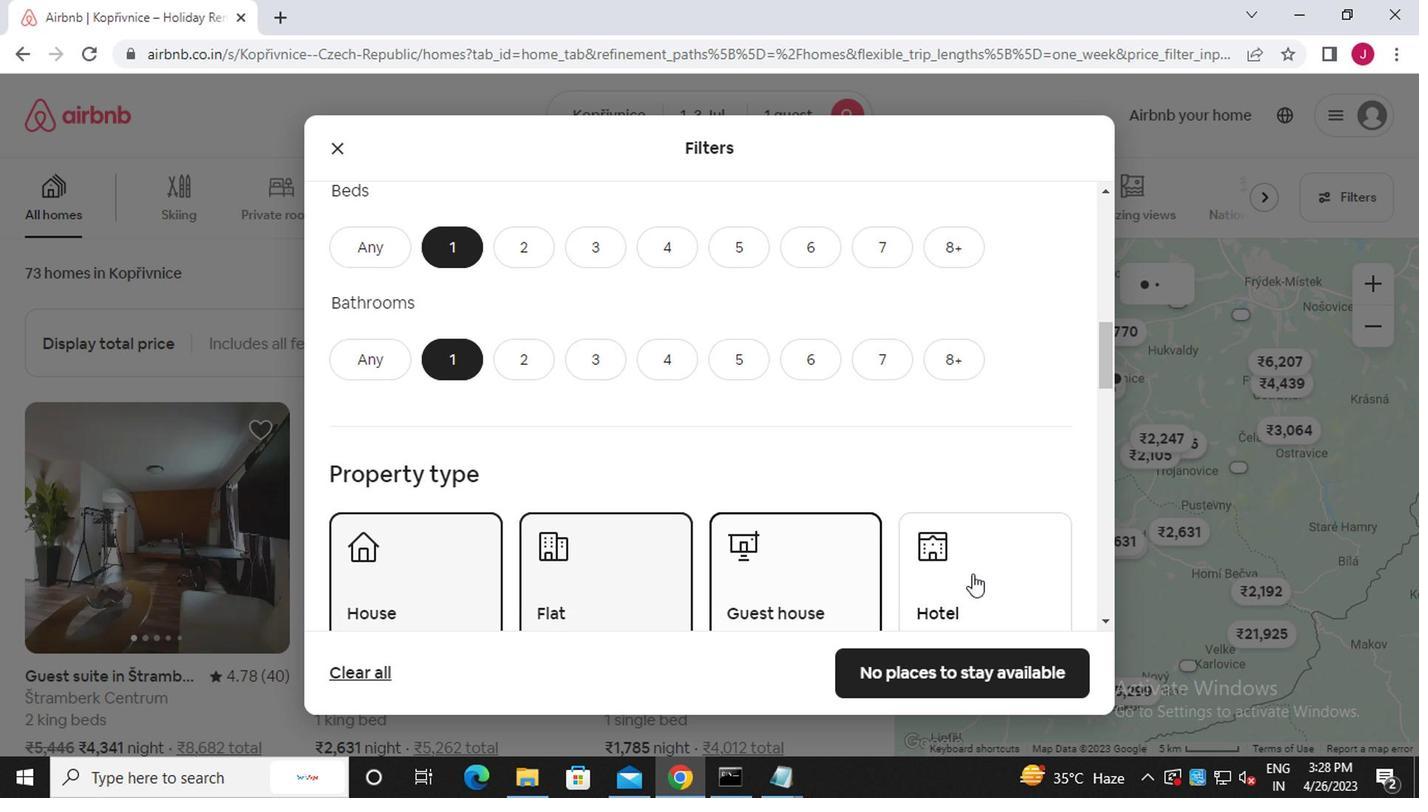 
Action: Mouse moved to (943, 561)
Screenshot: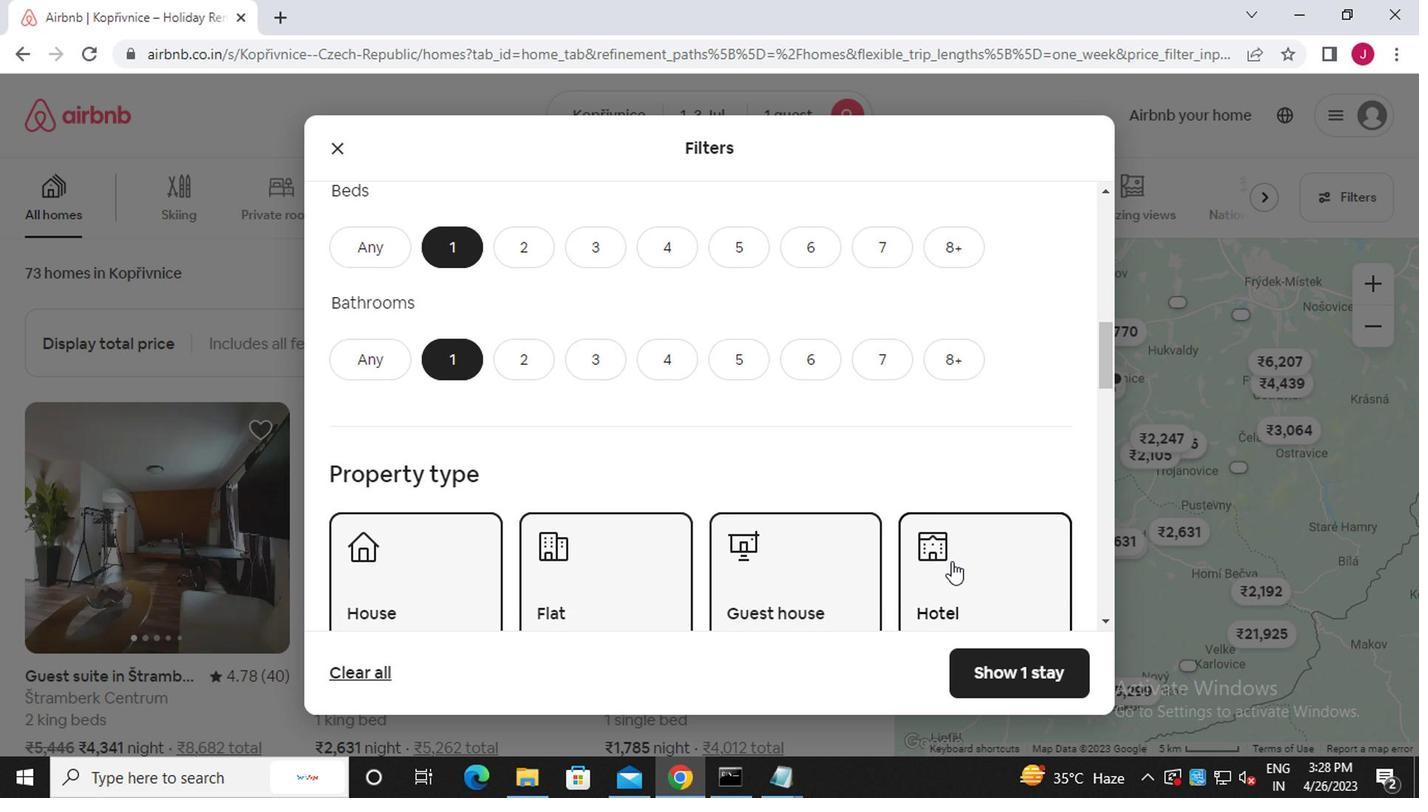 
Action: Mouse scrolled (943, 560) with delta (0, -1)
Screenshot: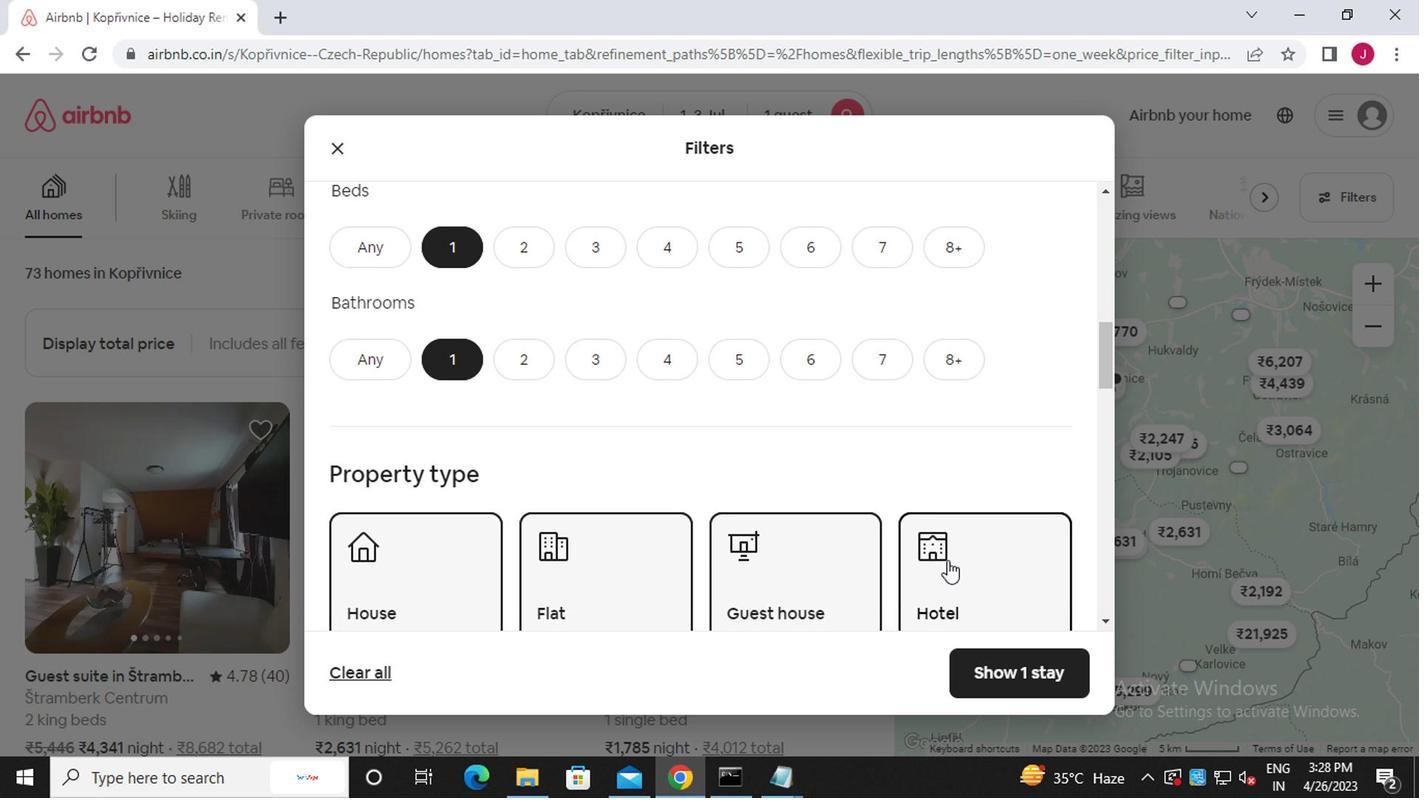 
Action: Mouse moved to (942, 561)
Screenshot: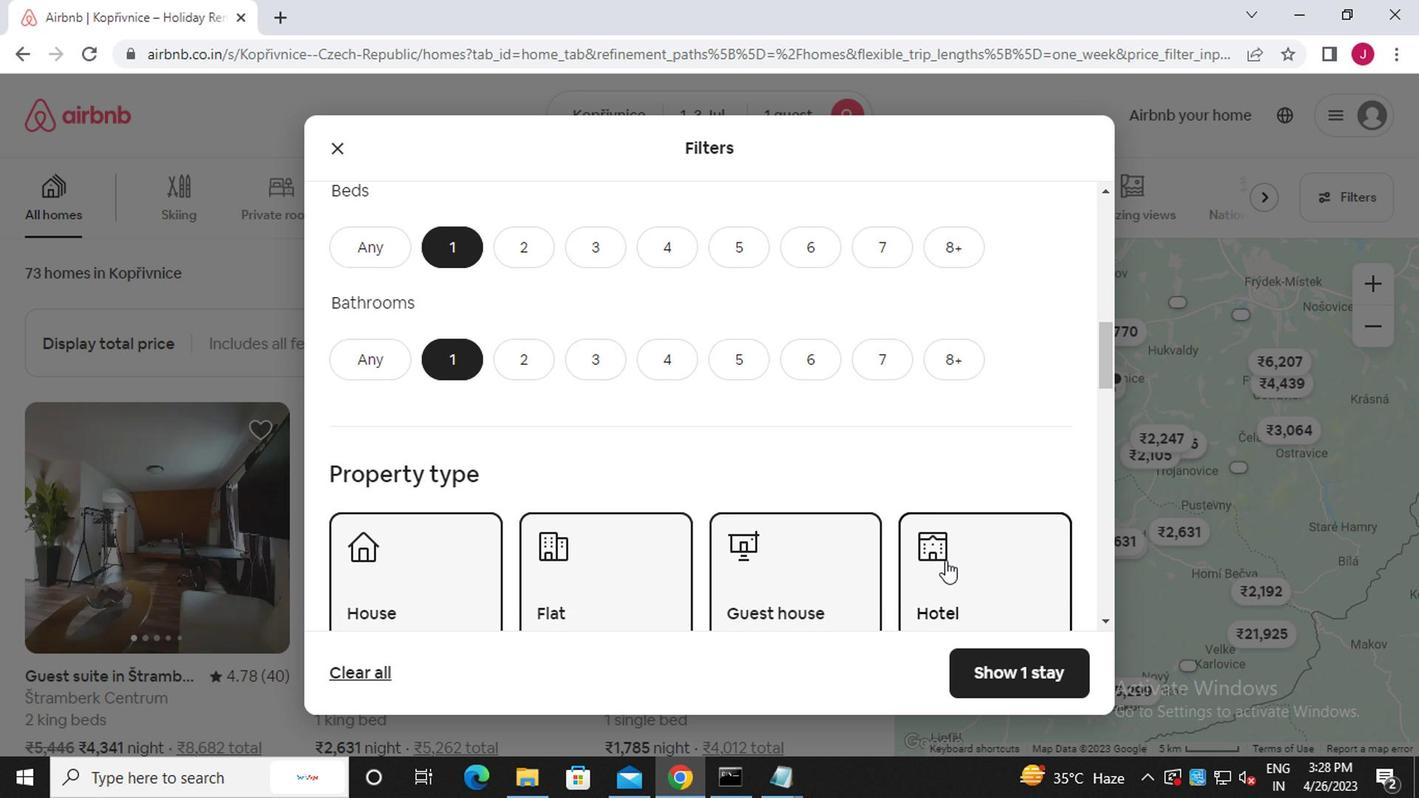 
Action: Mouse scrolled (942, 560) with delta (0, -1)
Screenshot: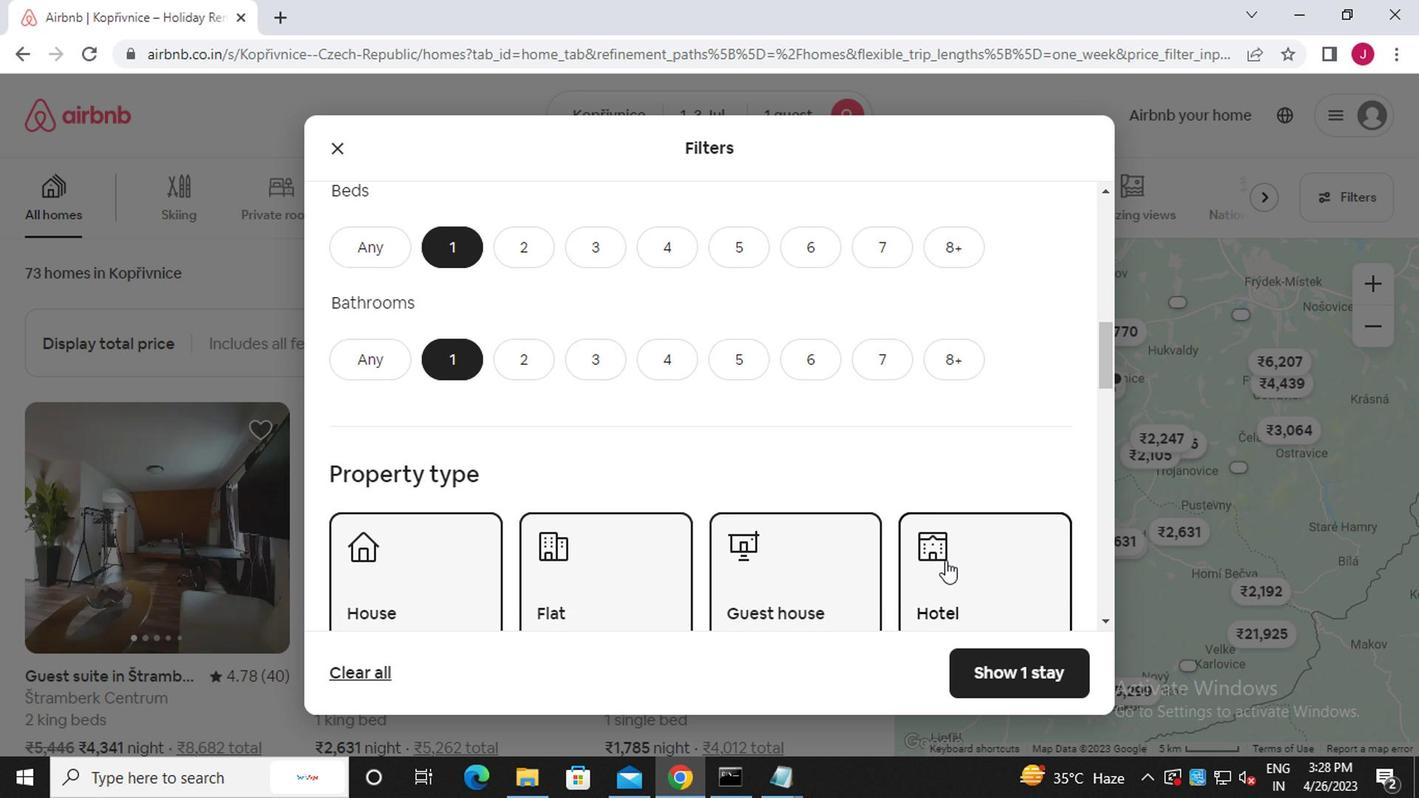 
Action: Mouse moved to (941, 561)
Screenshot: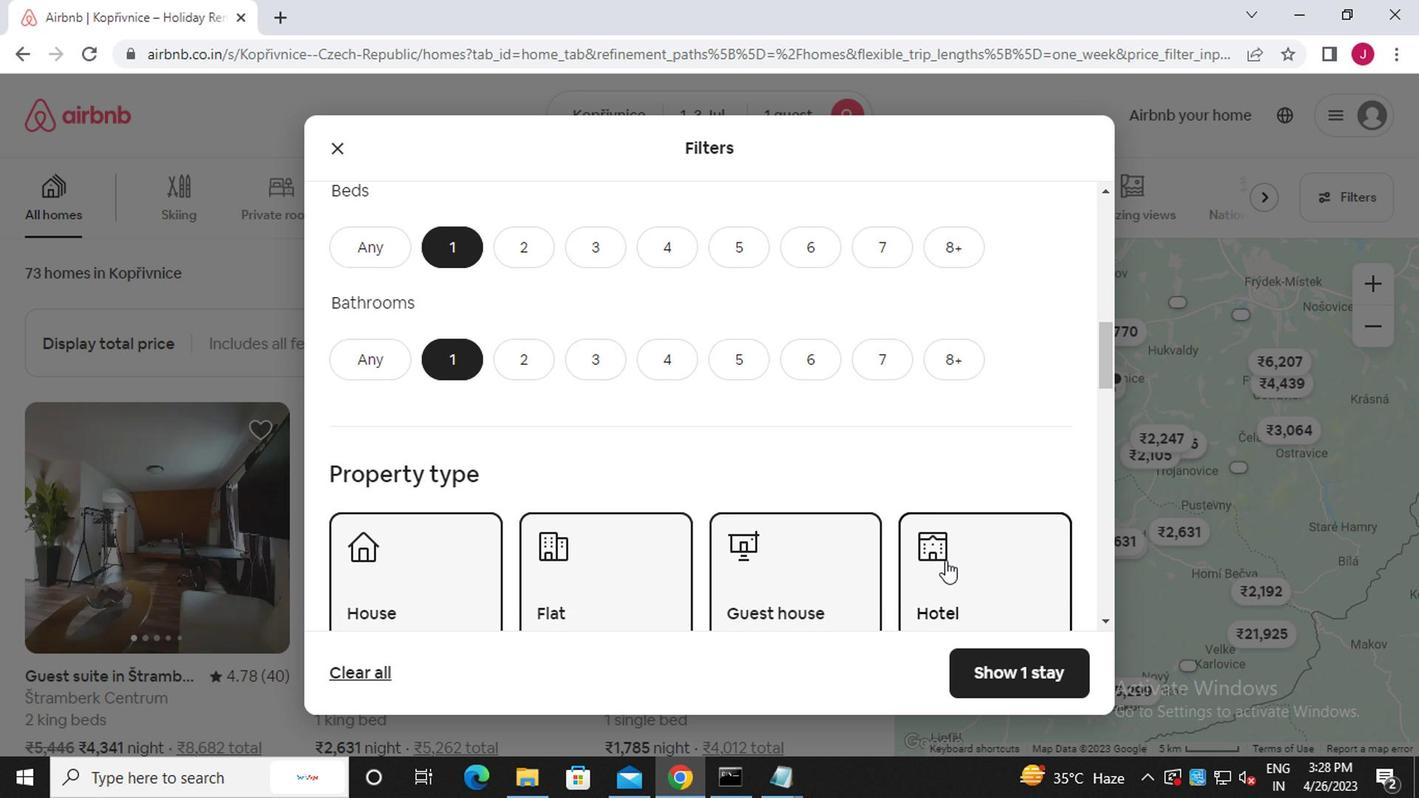 
Action: Mouse scrolled (941, 560) with delta (0, -1)
Screenshot: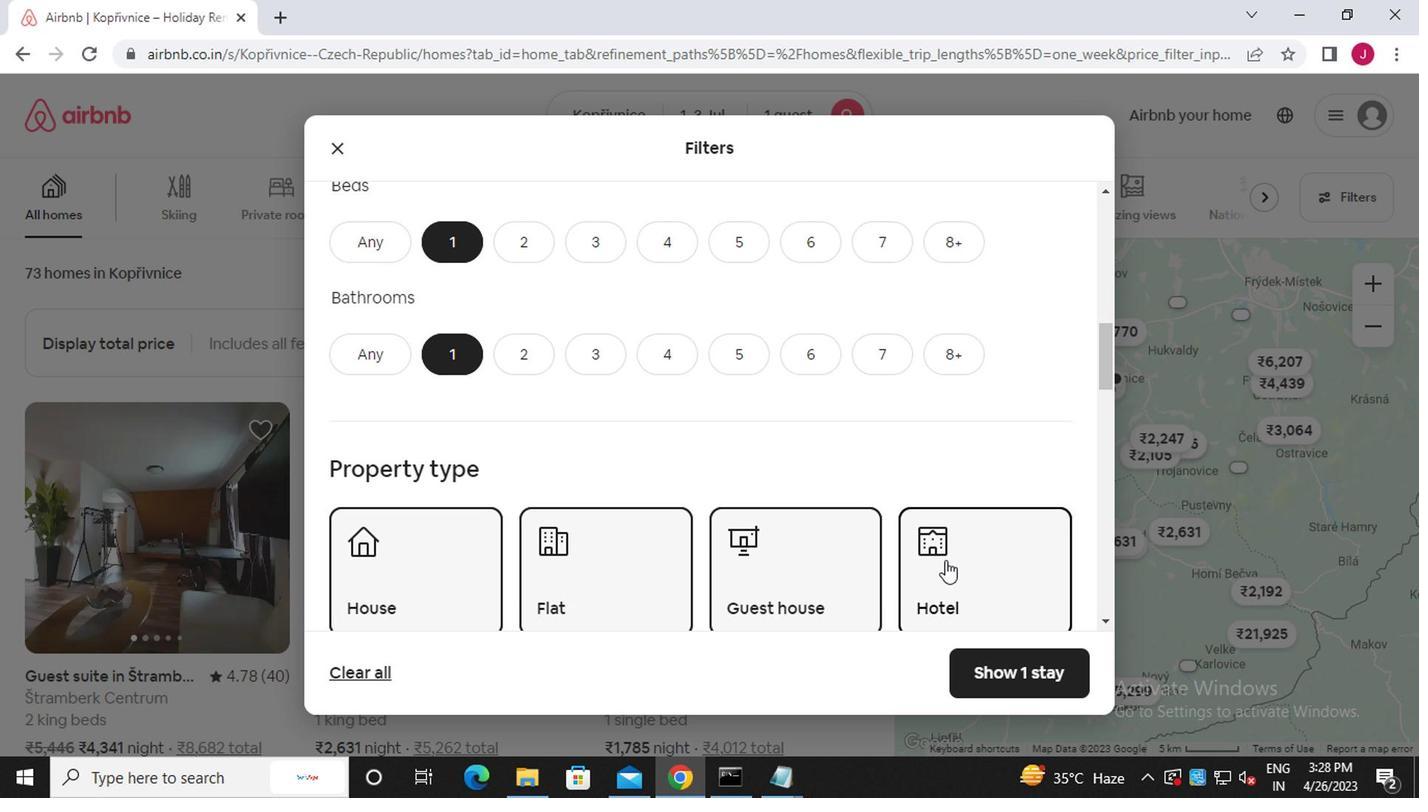 
Action: Mouse moved to (576, 538)
Screenshot: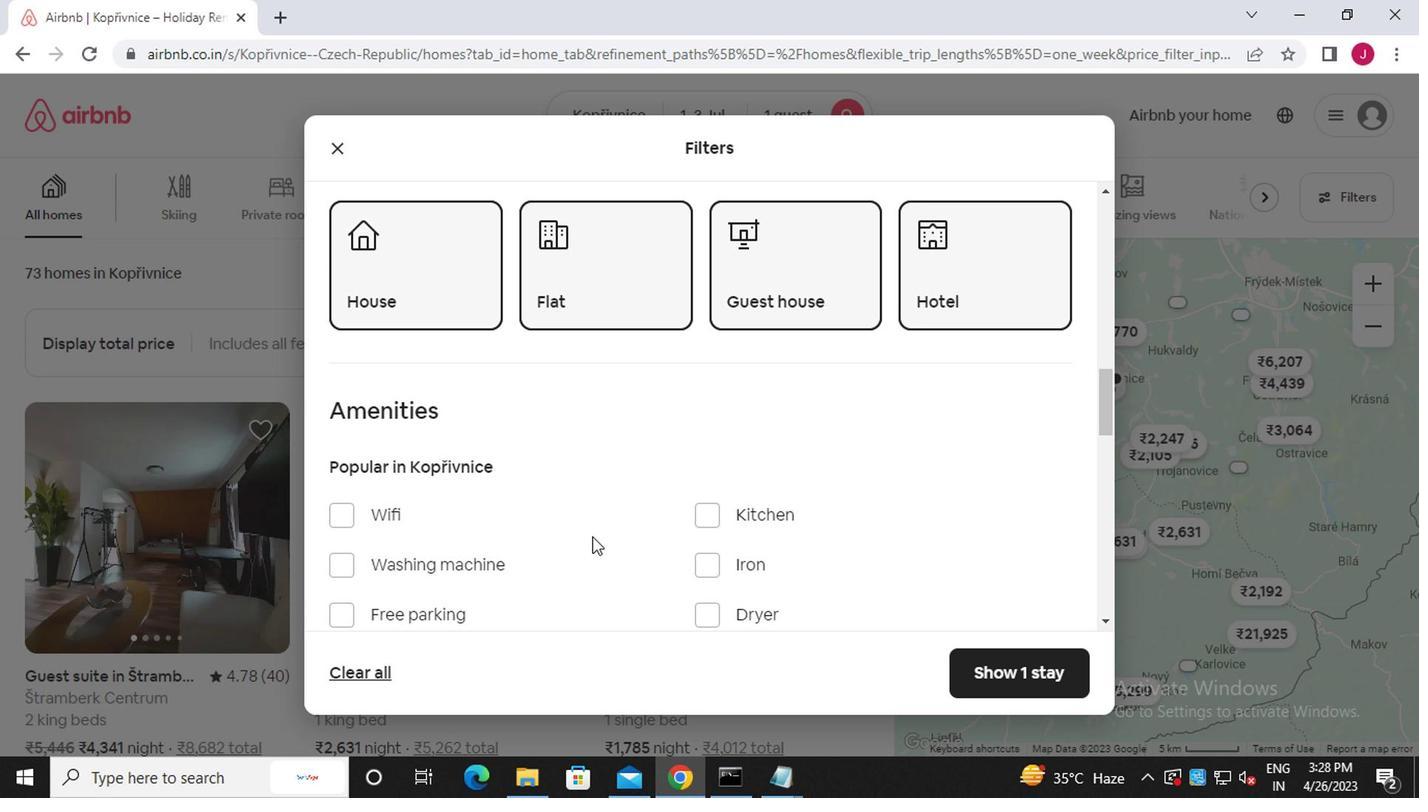
Action: Mouse scrolled (576, 537) with delta (0, -1)
Screenshot: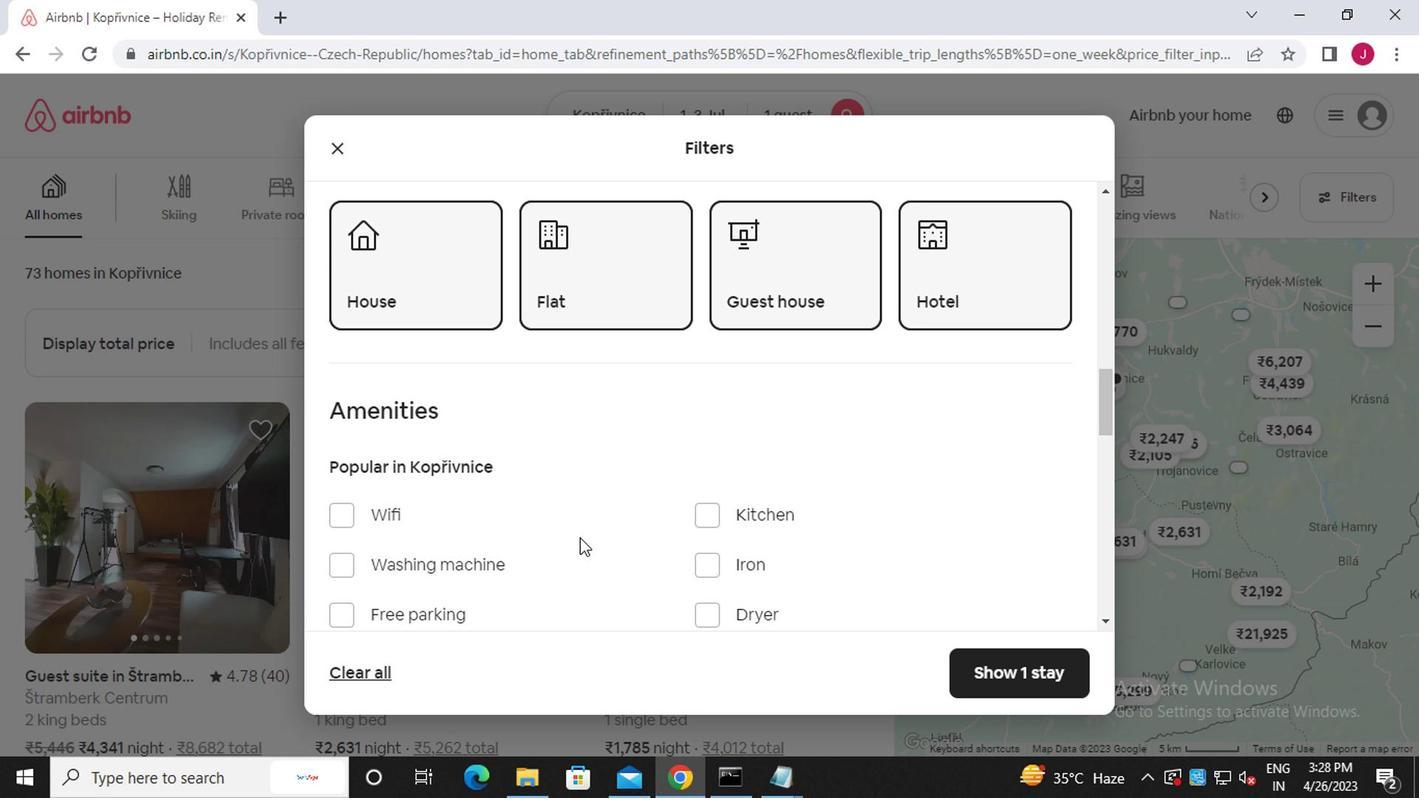 
Action: Mouse moved to (340, 401)
Screenshot: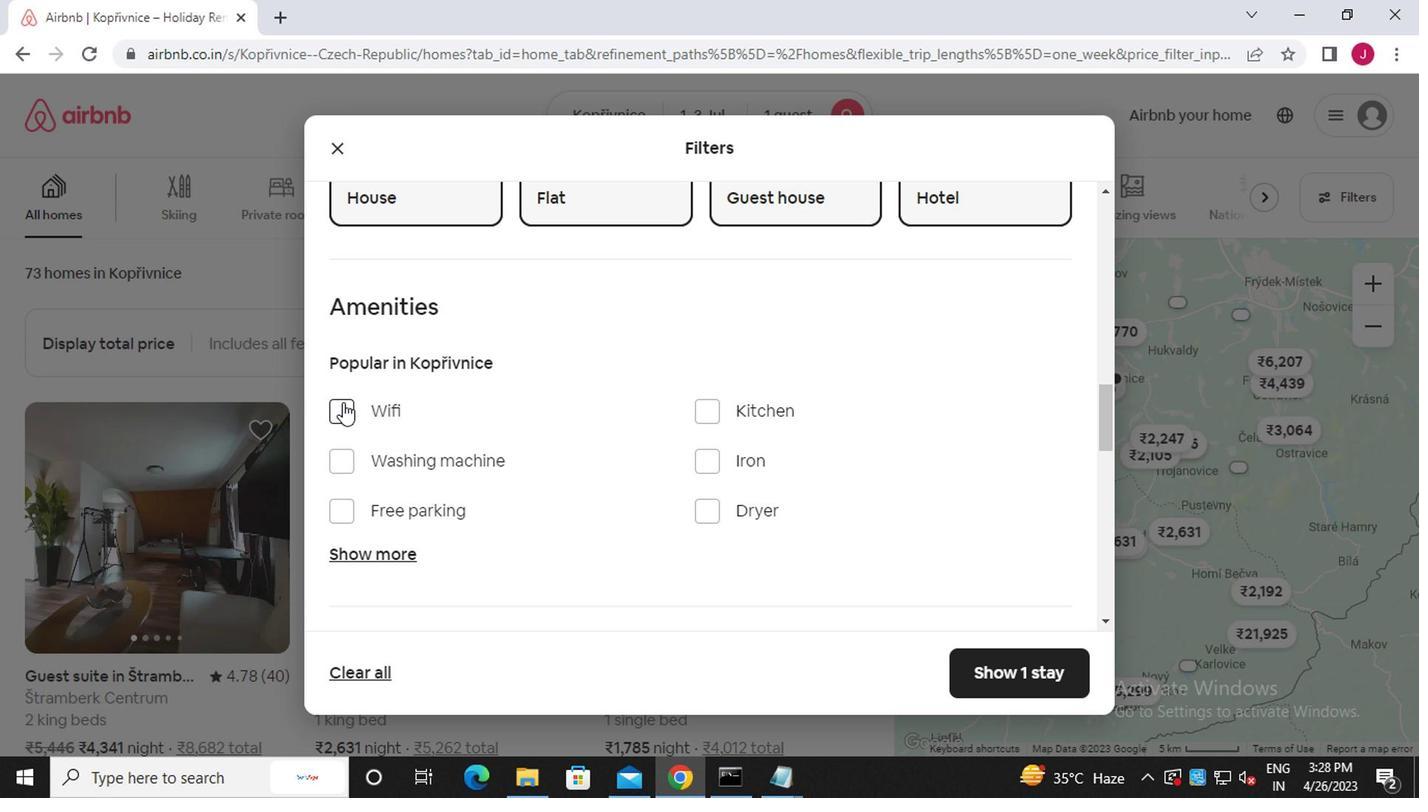 
Action: Mouse pressed left at (340, 401)
Screenshot: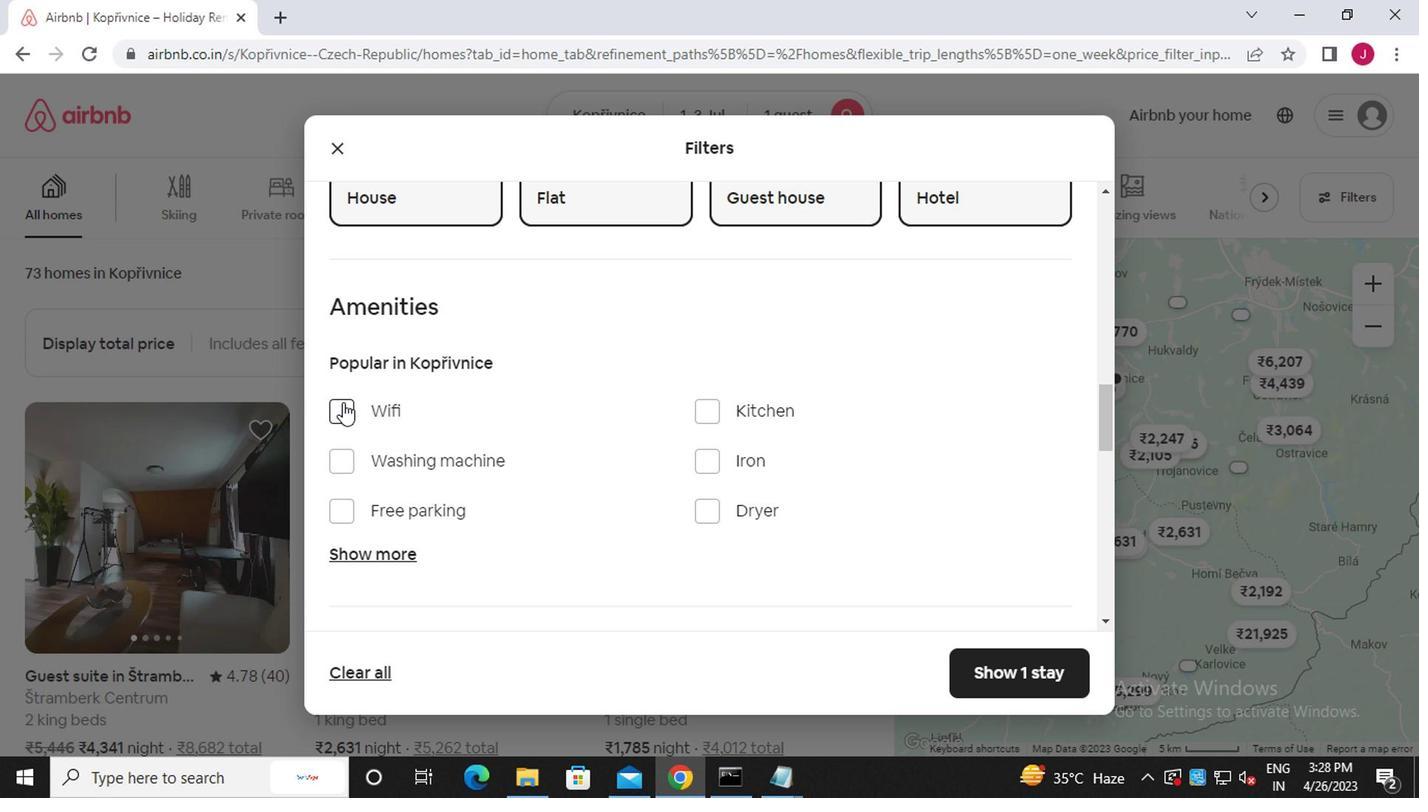 
Action: Mouse moved to (624, 485)
Screenshot: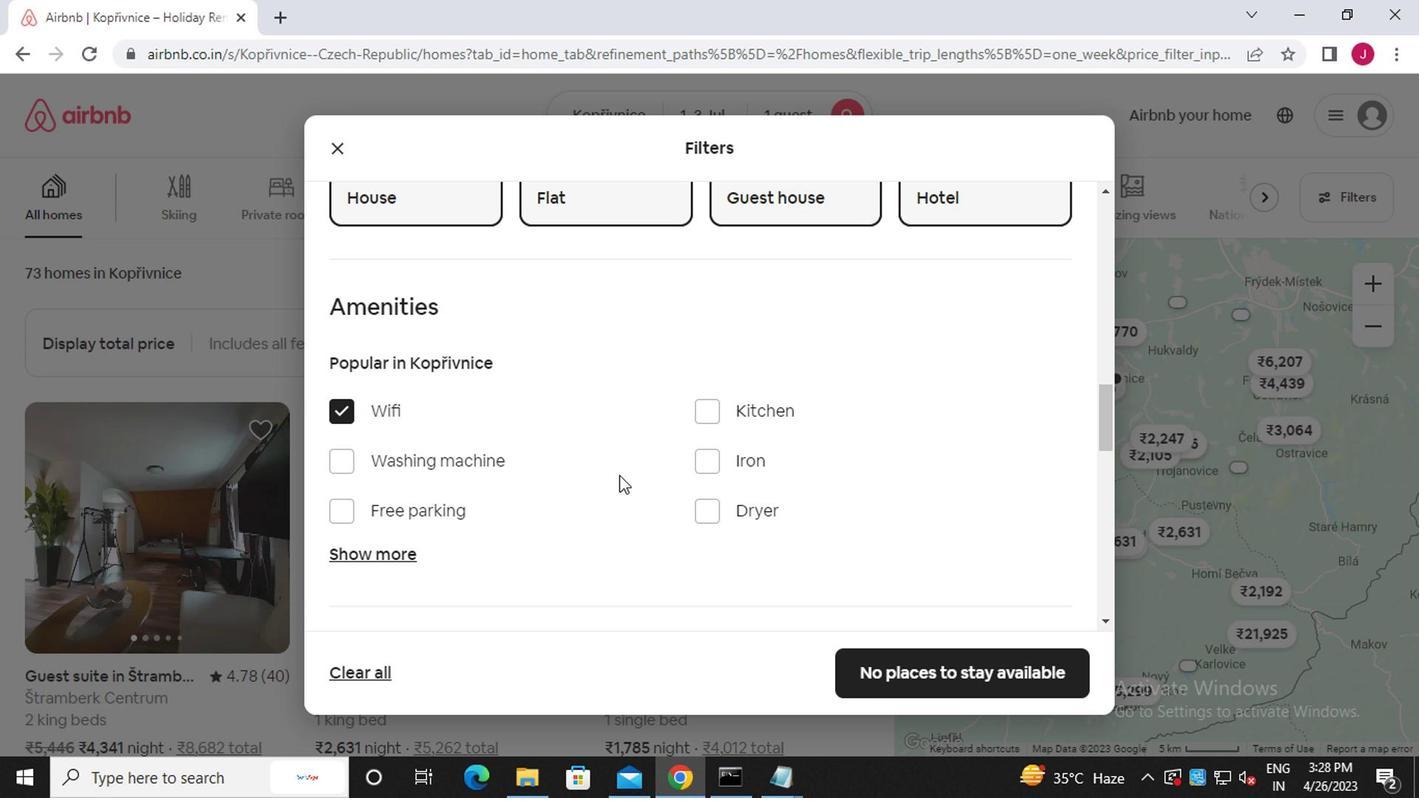 
Action: Mouse scrolled (624, 483) with delta (0, -1)
Screenshot: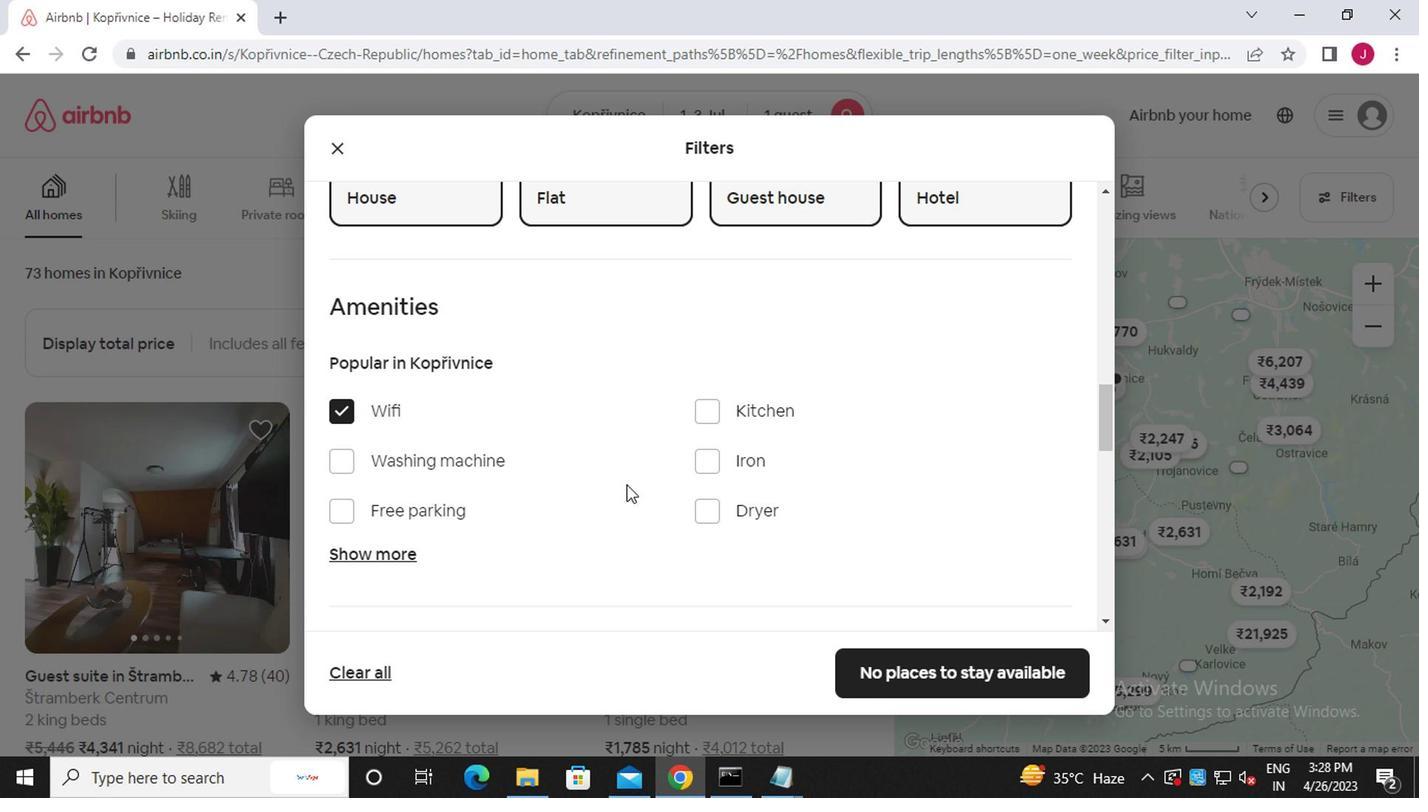 
Action: Mouse scrolled (624, 483) with delta (0, -1)
Screenshot: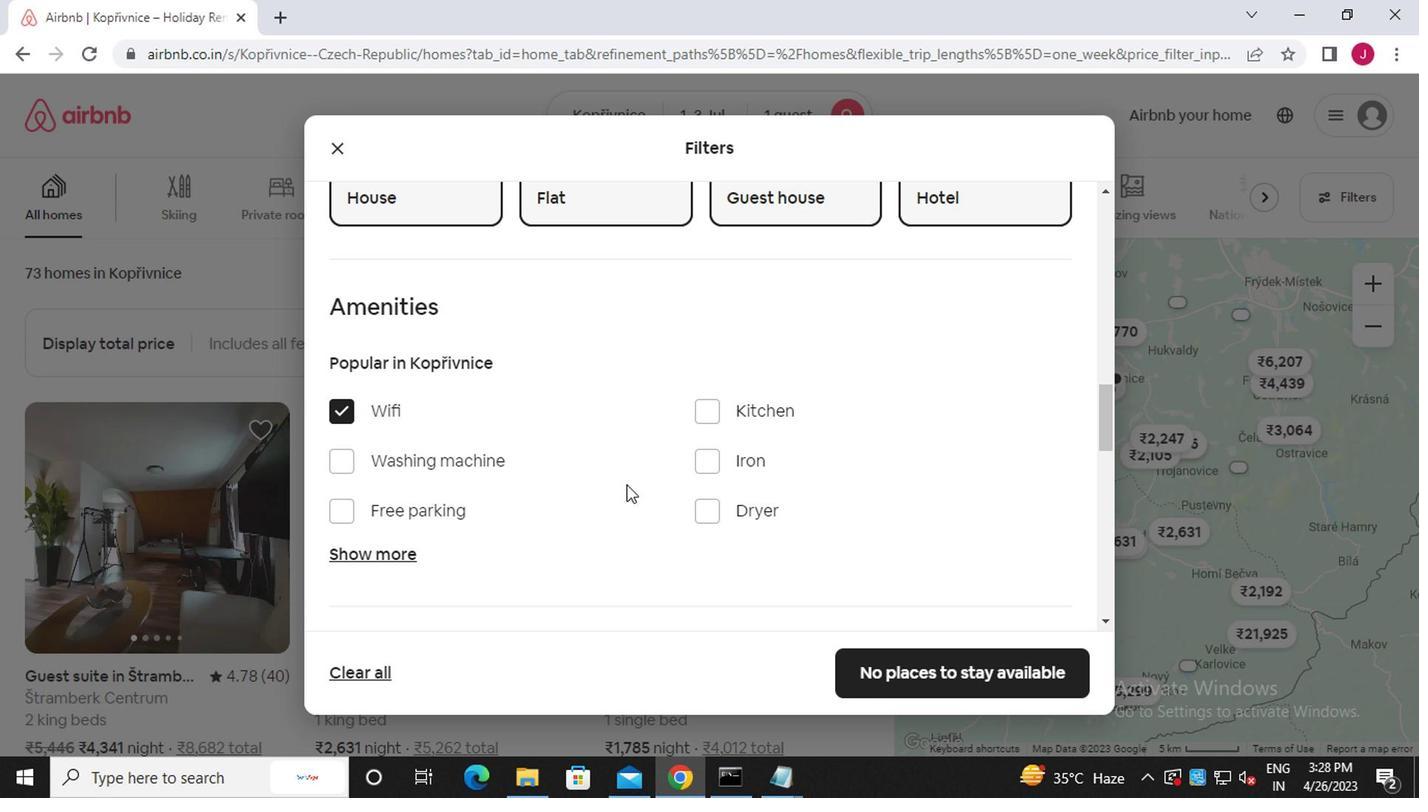 
Action: Mouse scrolled (624, 483) with delta (0, -1)
Screenshot: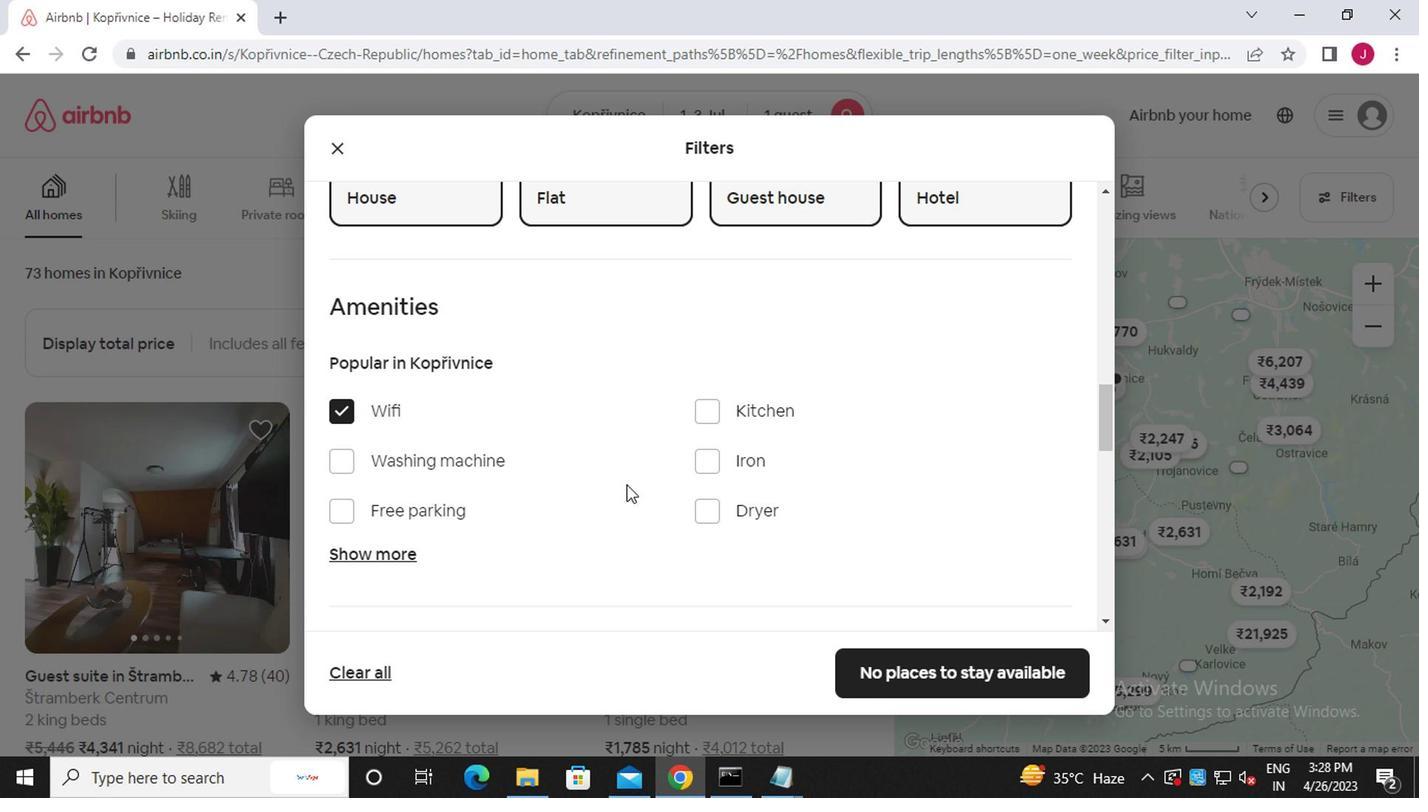 
Action: Mouse scrolled (624, 483) with delta (0, -1)
Screenshot: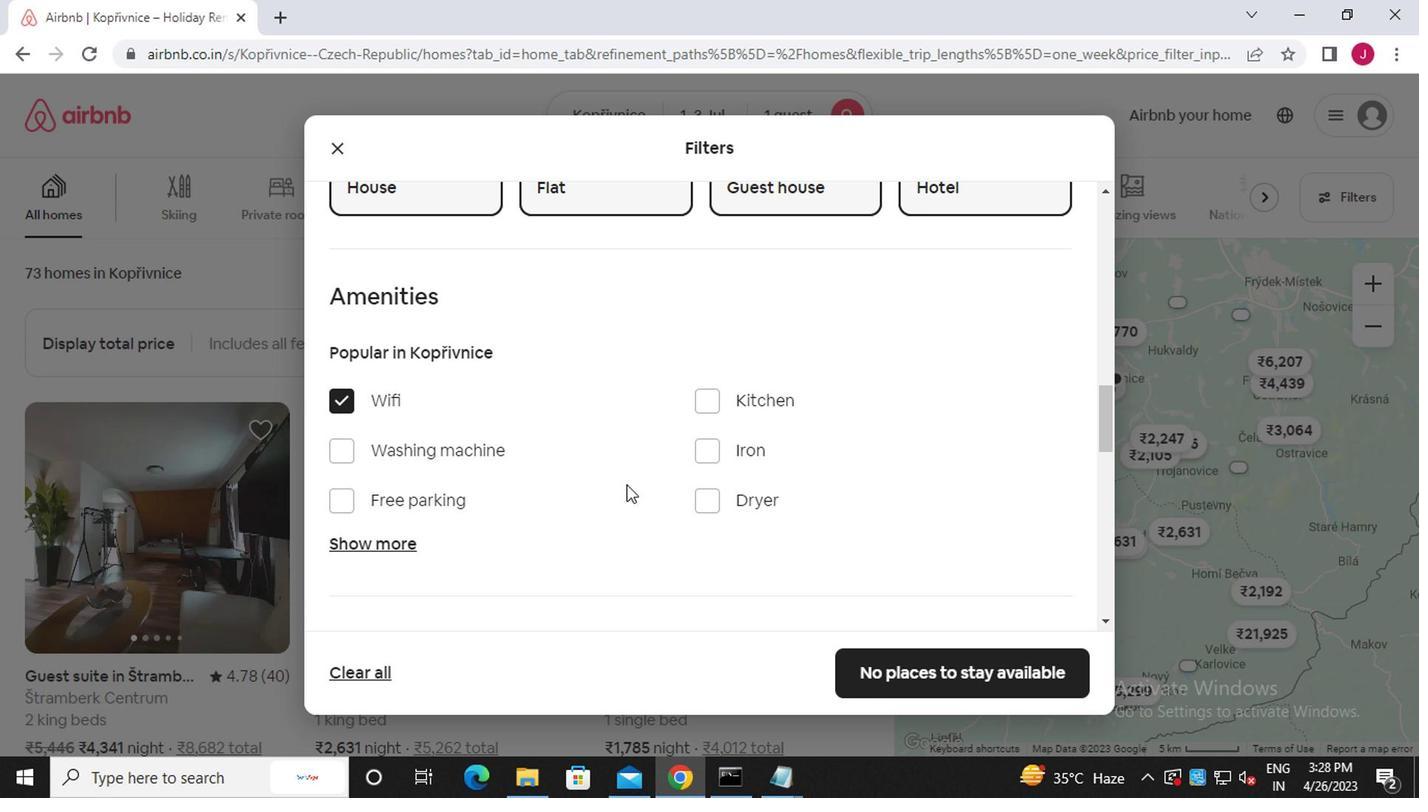 
Action: Mouse scrolled (624, 483) with delta (0, -1)
Screenshot: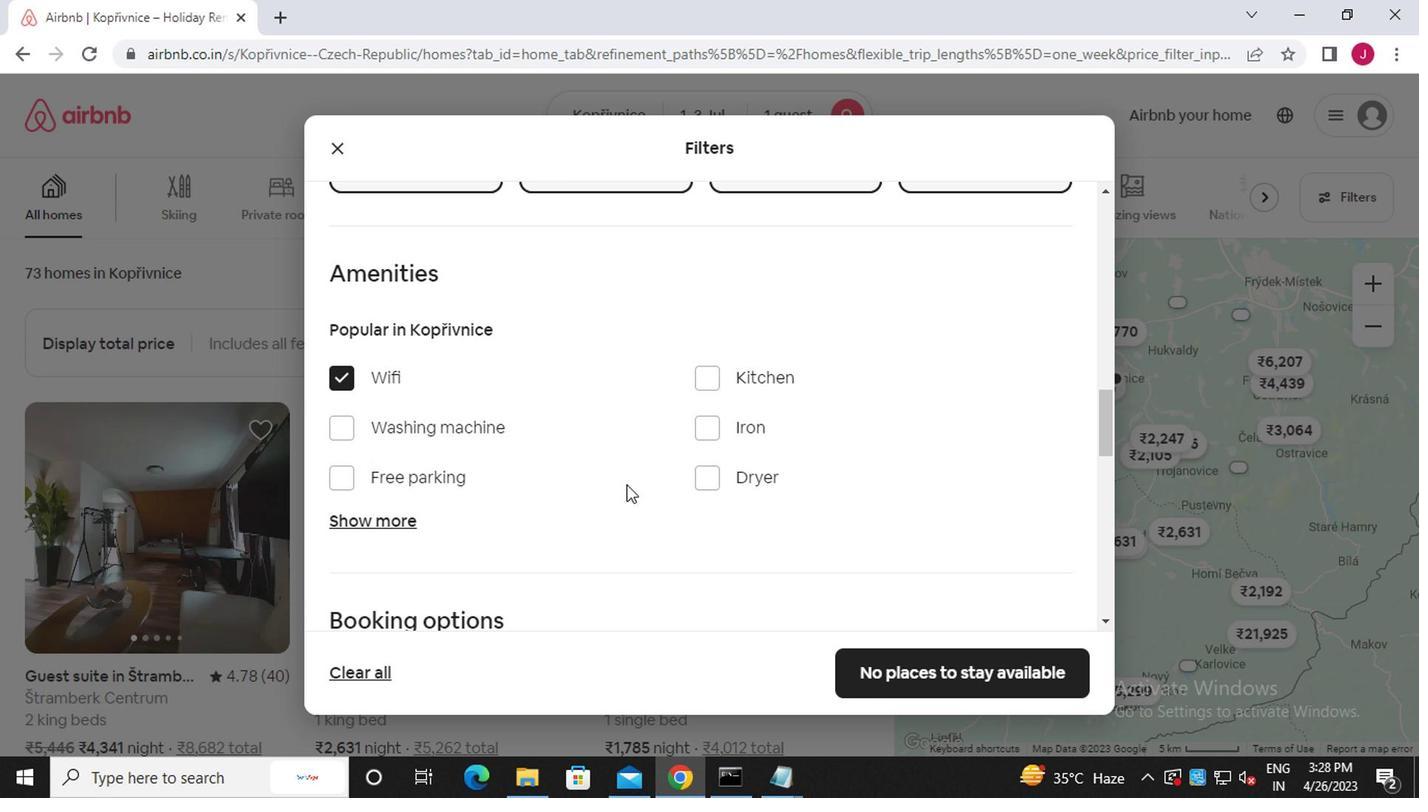 
Action: Mouse scrolled (624, 483) with delta (0, -1)
Screenshot: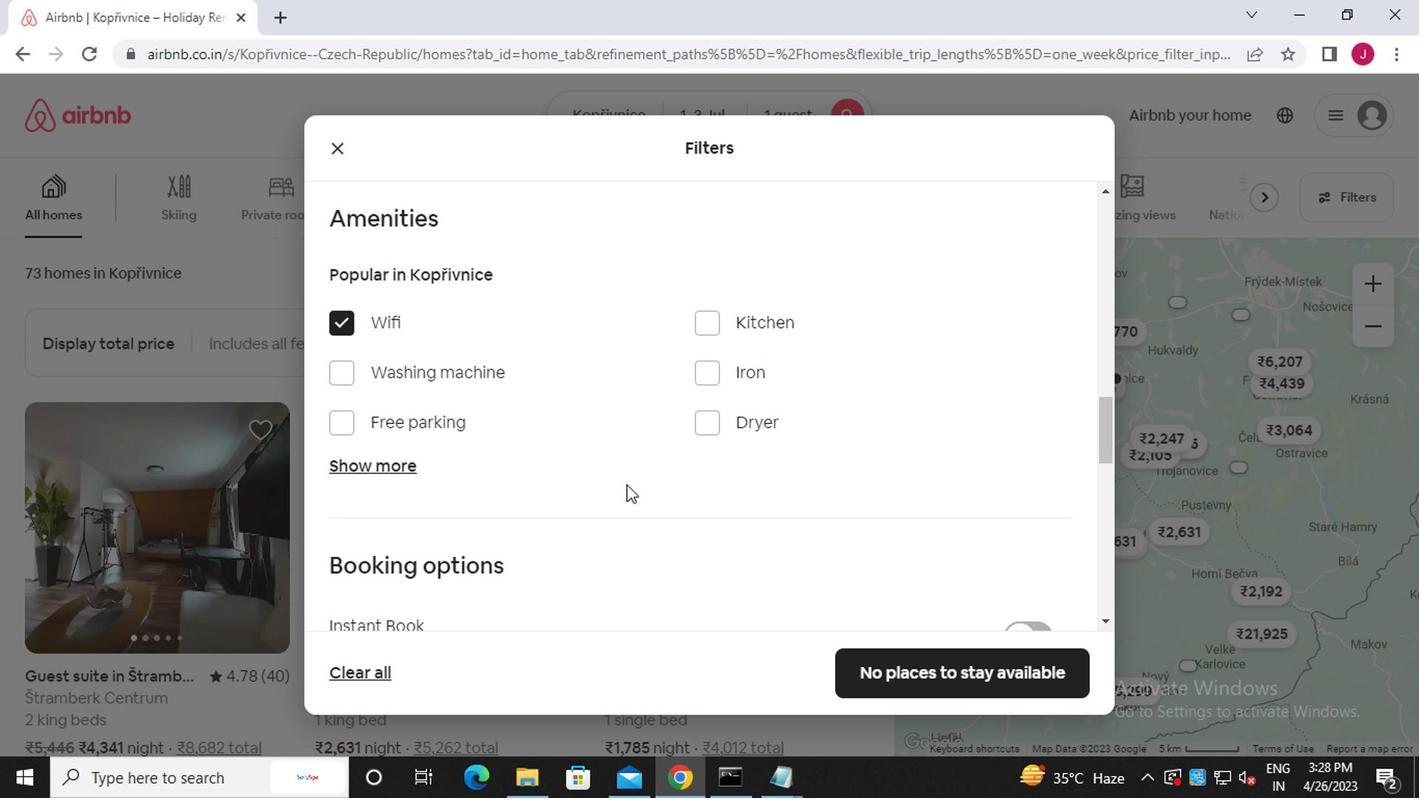 
Action: Mouse moved to (890, 419)
Screenshot: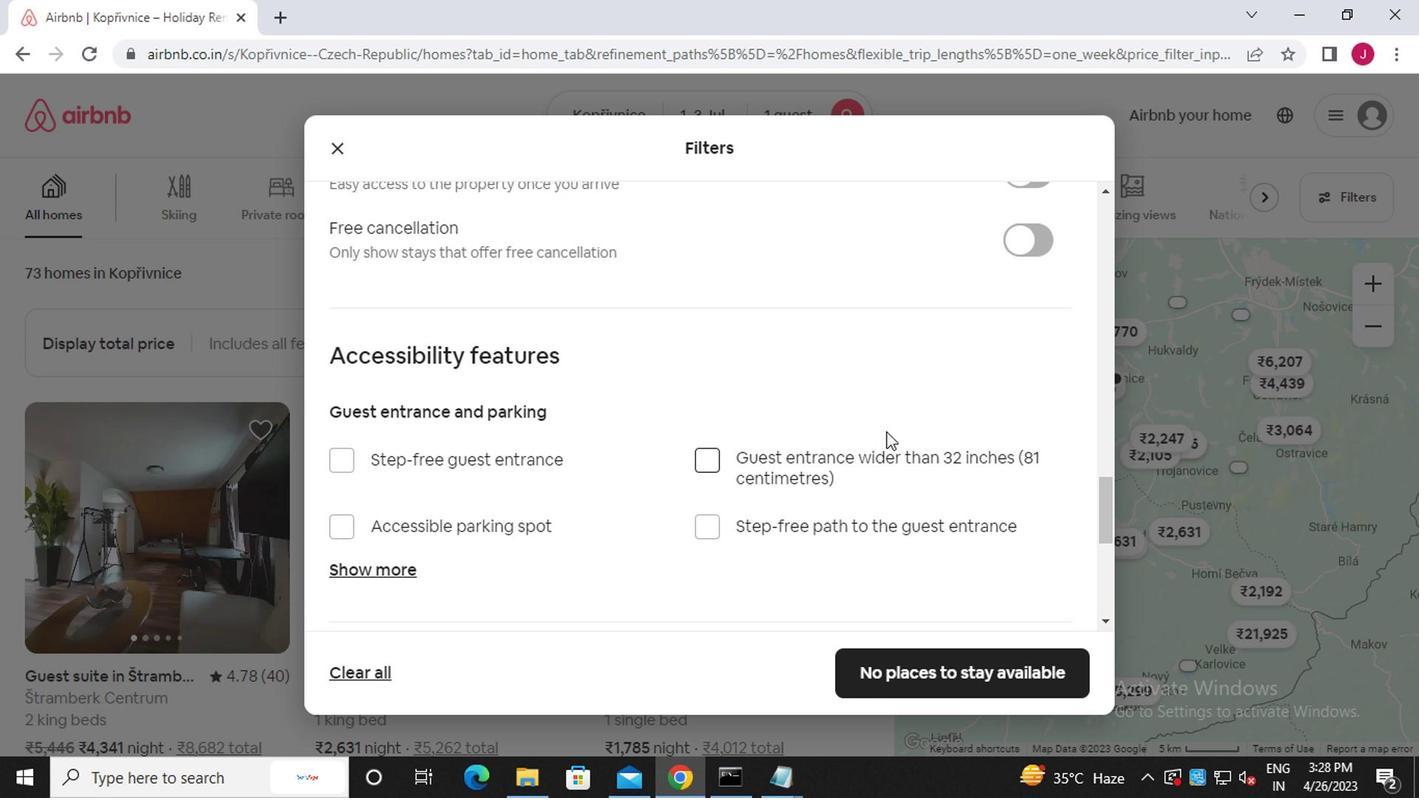 
Action: Mouse scrolled (890, 420) with delta (0, 0)
Screenshot: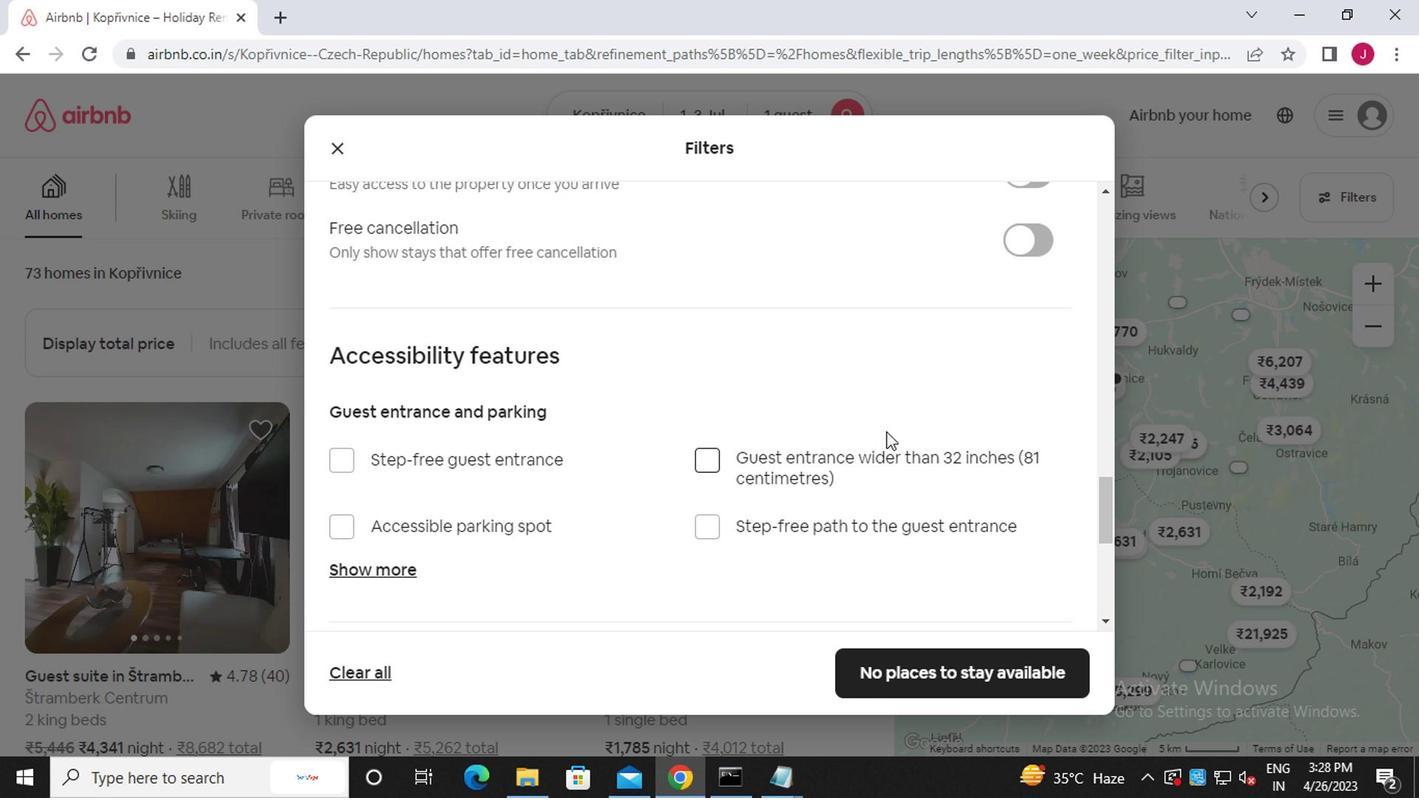 
Action: Mouse scrolled (890, 420) with delta (0, 0)
Screenshot: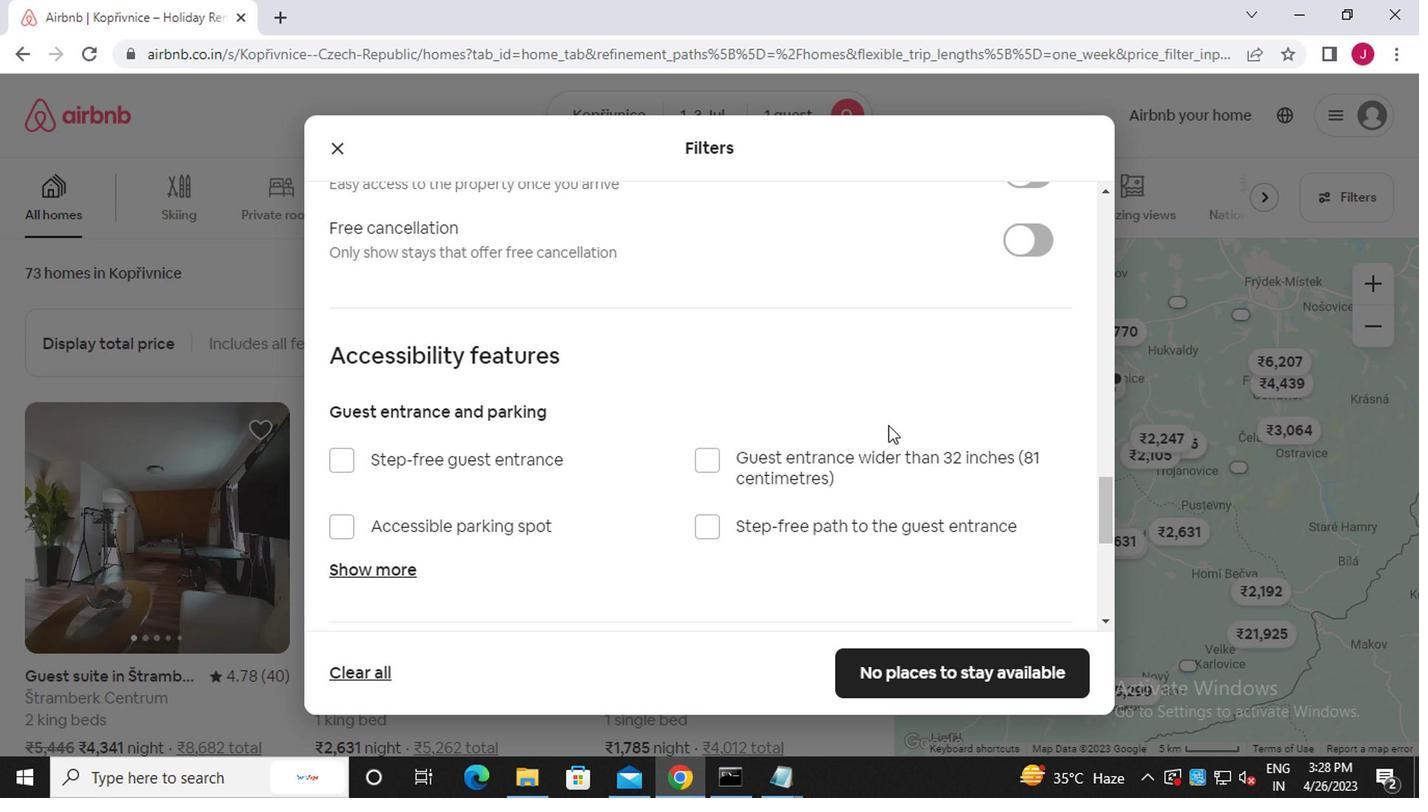 
Action: Mouse moved to (1046, 376)
Screenshot: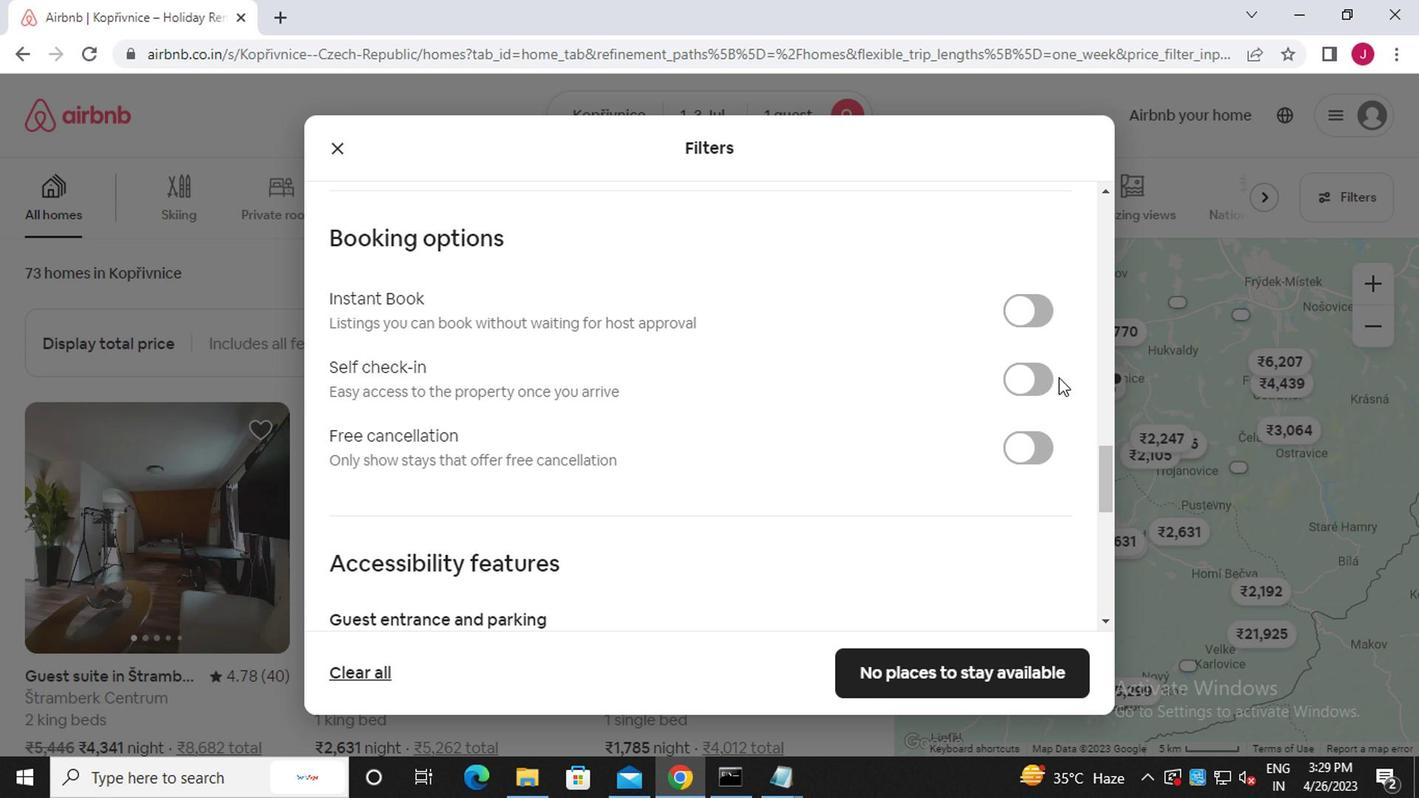 
Action: Mouse pressed left at (1046, 376)
Screenshot: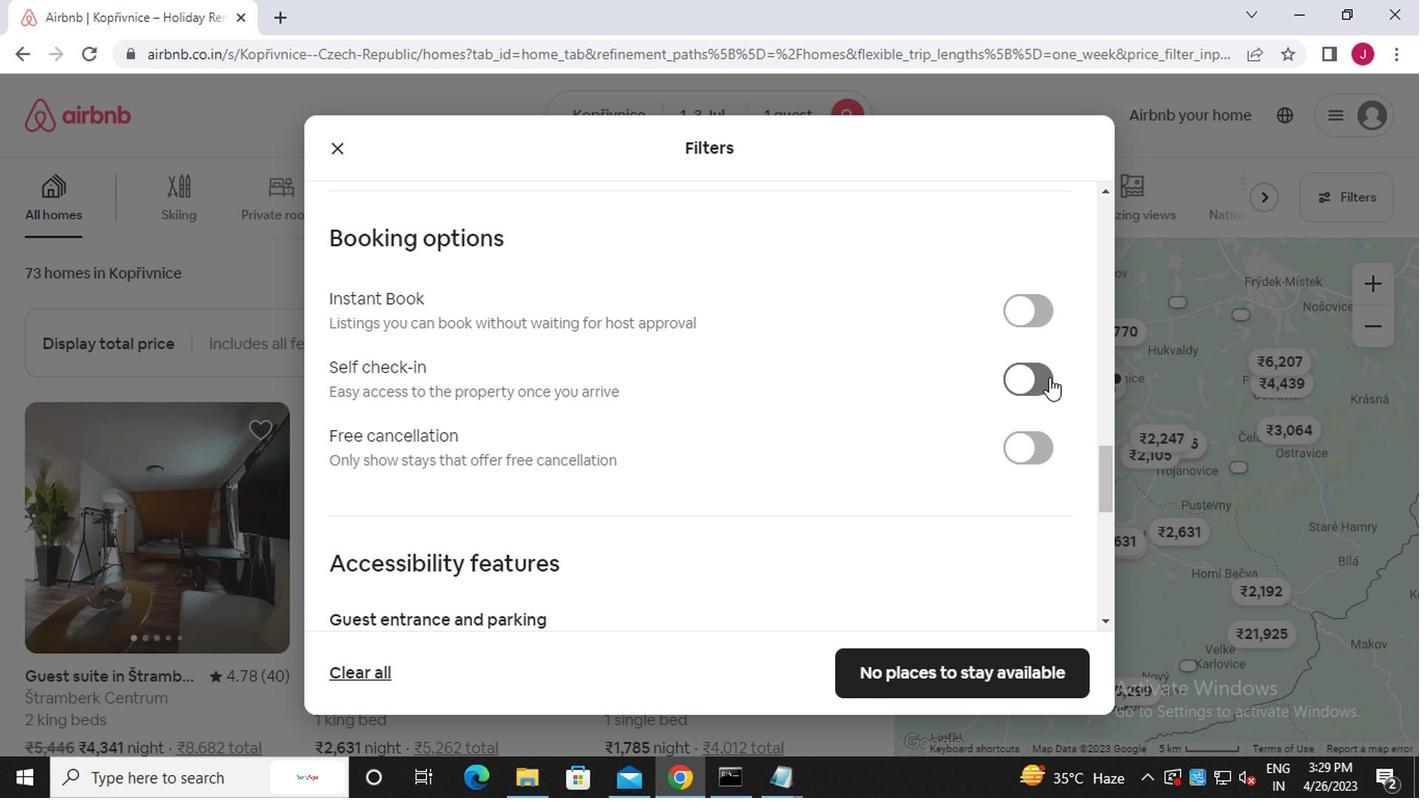 
Action: Mouse moved to (666, 475)
Screenshot: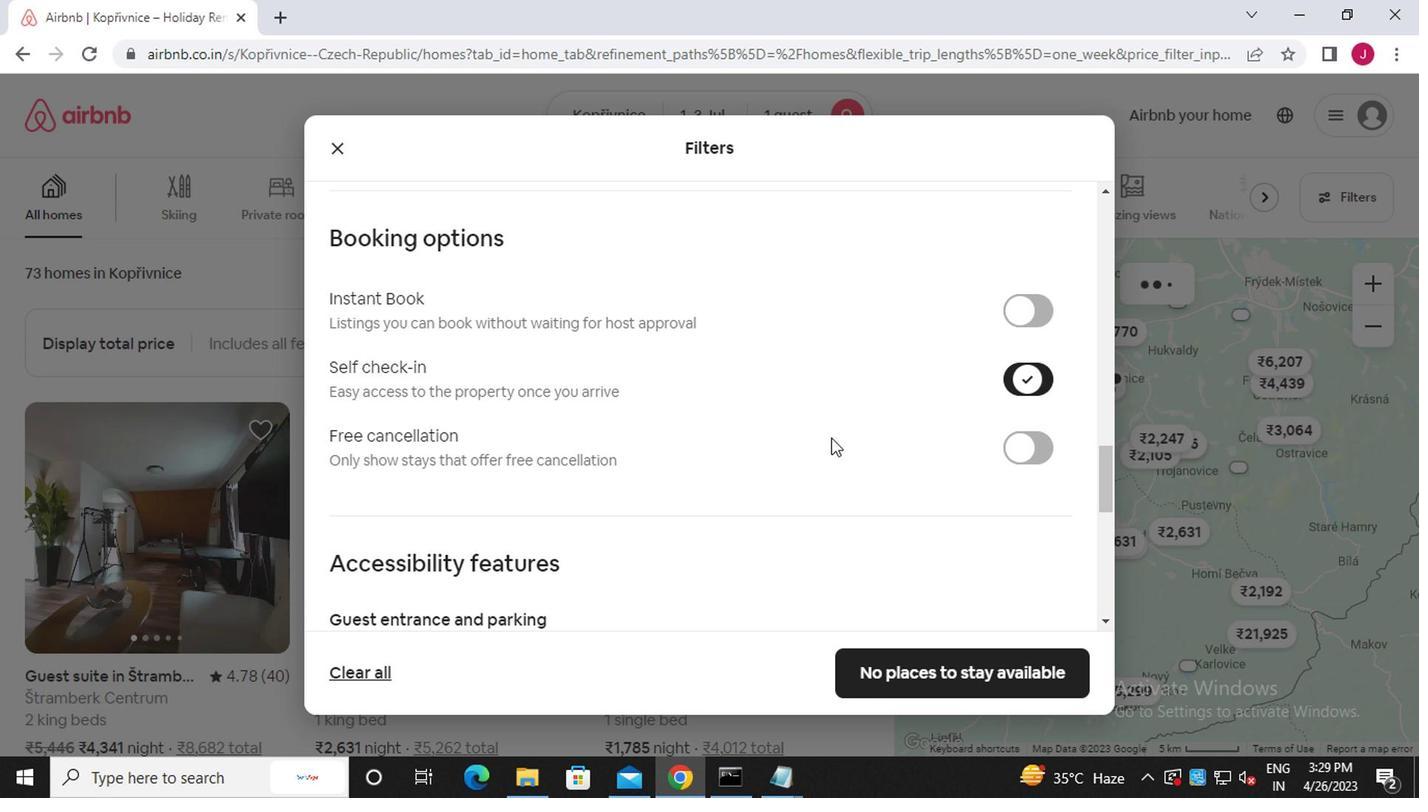 
Action: Mouse scrolled (666, 474) with delta (0, 0)
Screenshot: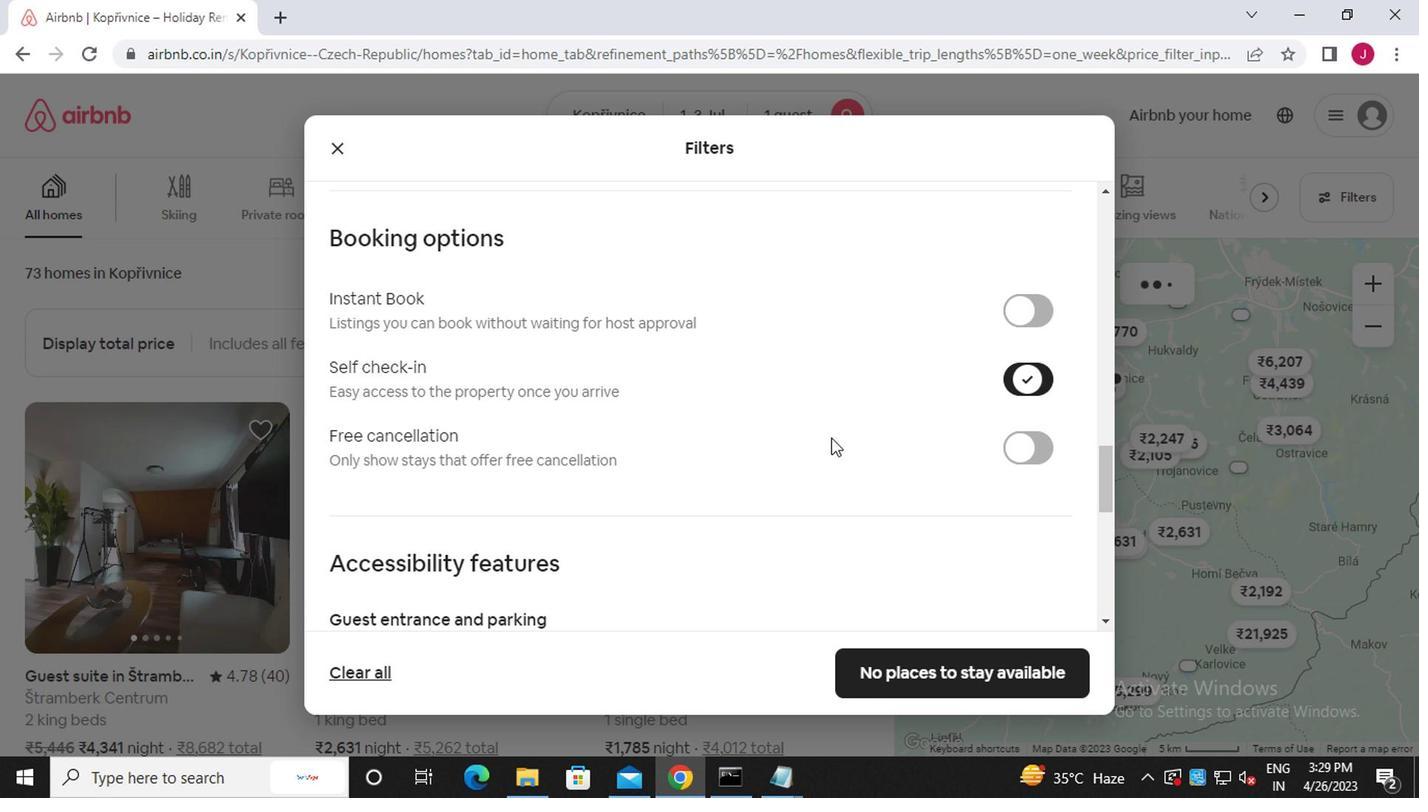 
Action: Mouse scrolled (666, 474) with delta (0, 0)
Screenshot: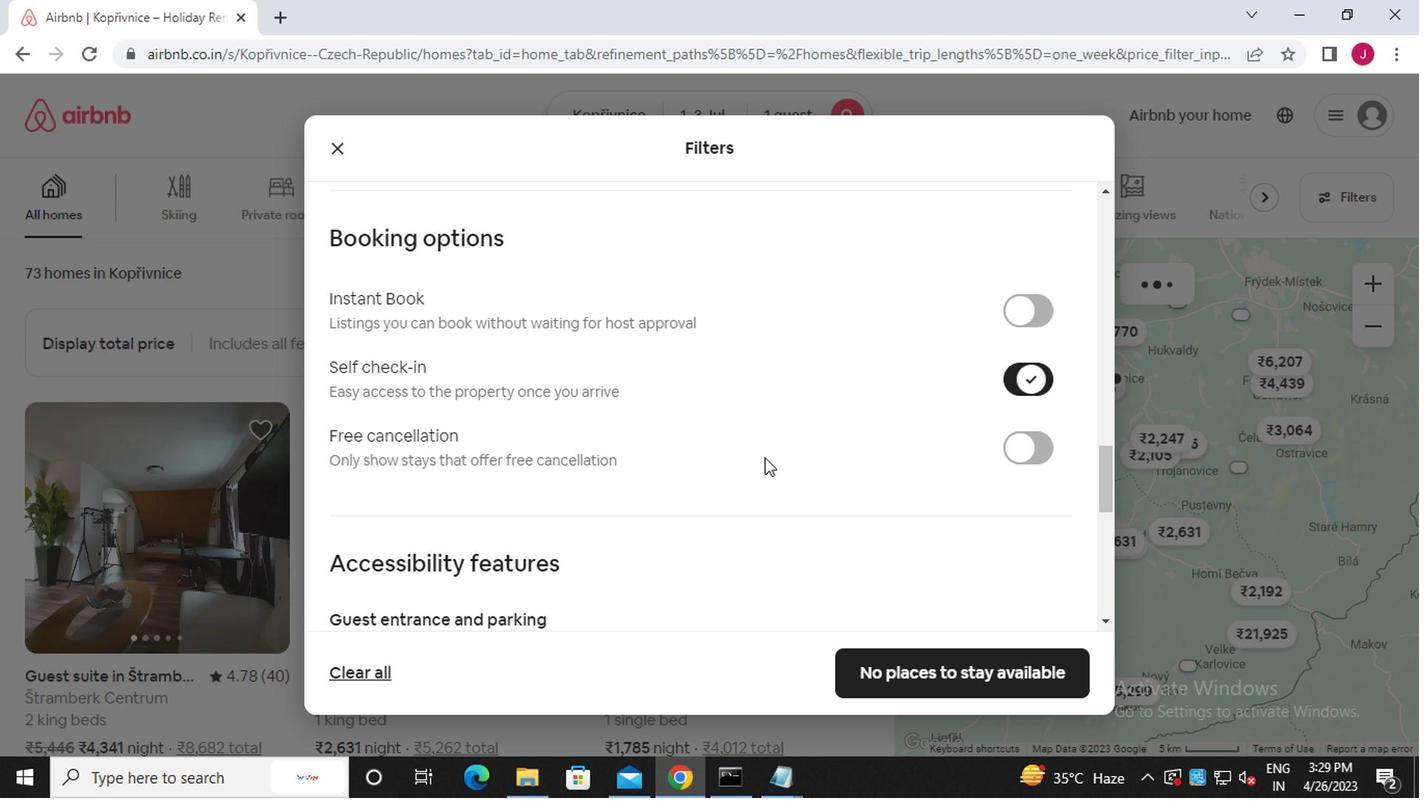 
Action: Mouse moved to (664, 475)
Screenshot: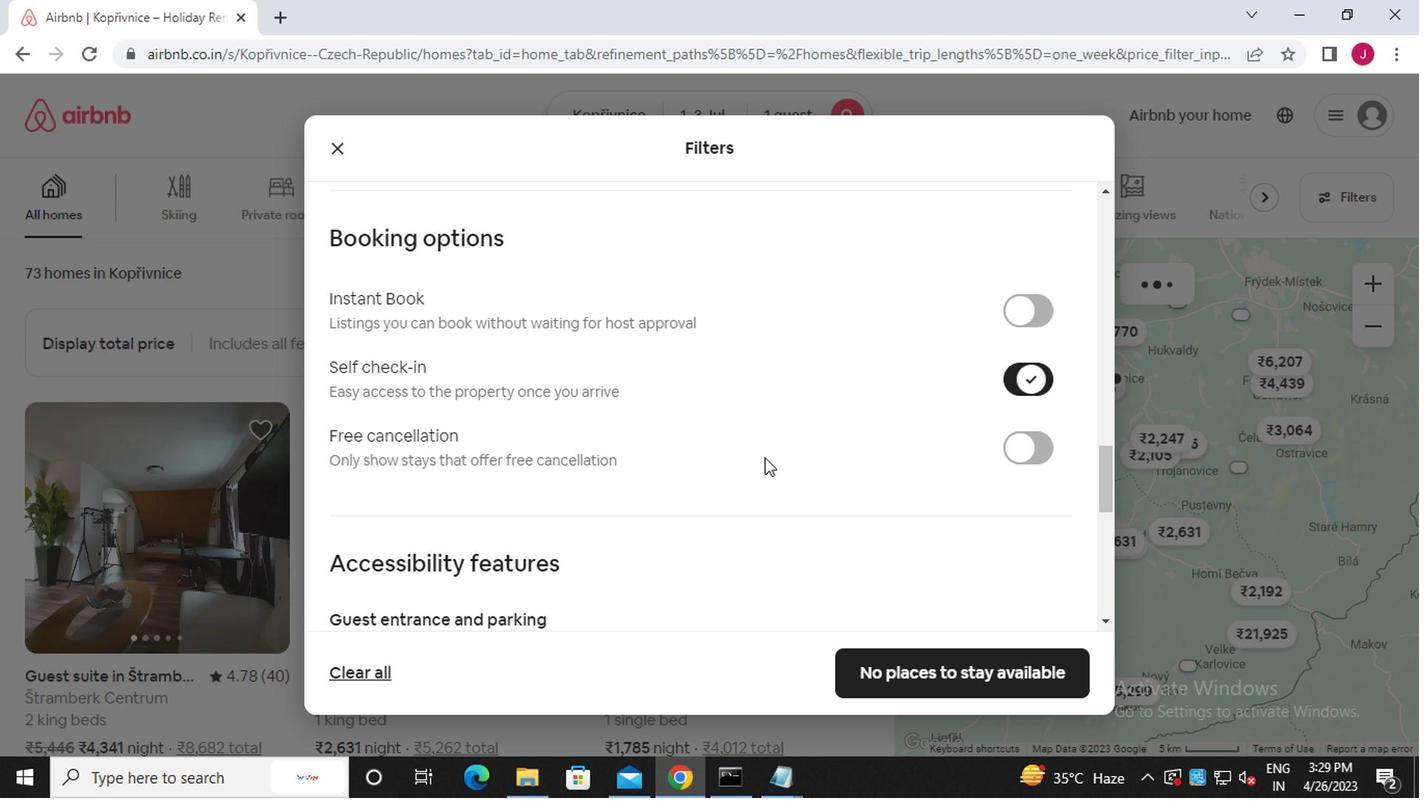 
Action: Mouse scrolled (664, 474) with delta (0, 0)
Screenshot: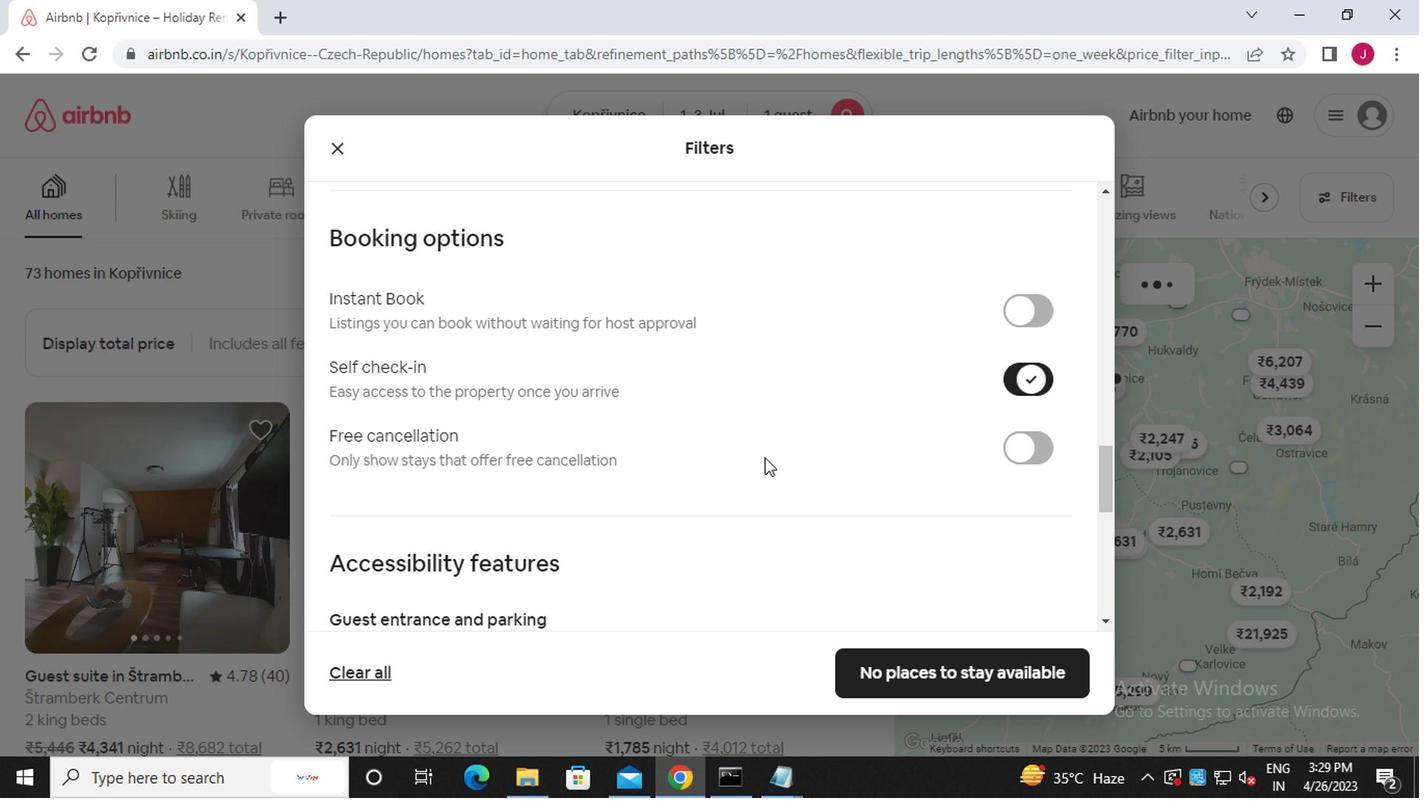 
Action: Mouse moved to (663, 476)
Screenshot: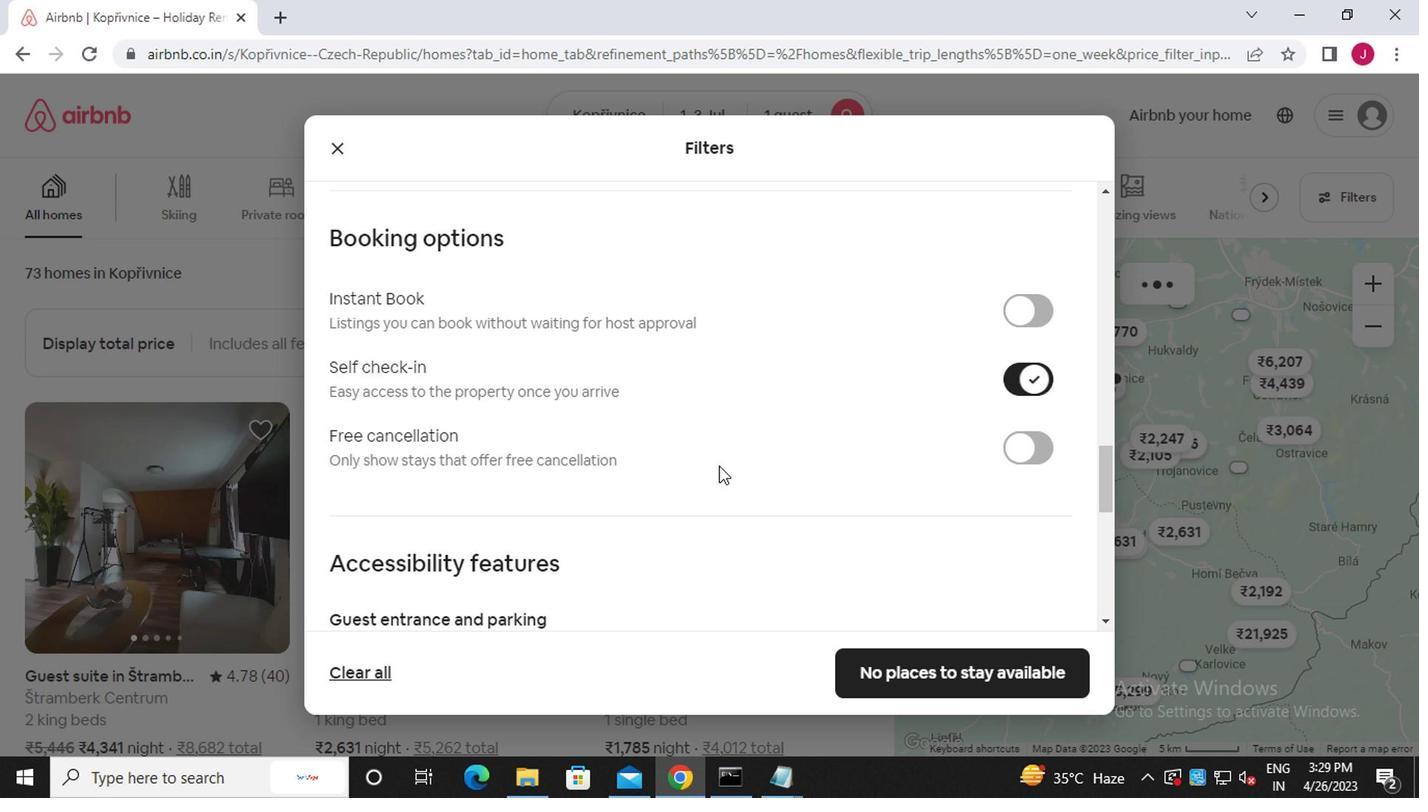 
Action: Mouse scrolled (663, 475) with delta (0, 0)
Screenshot: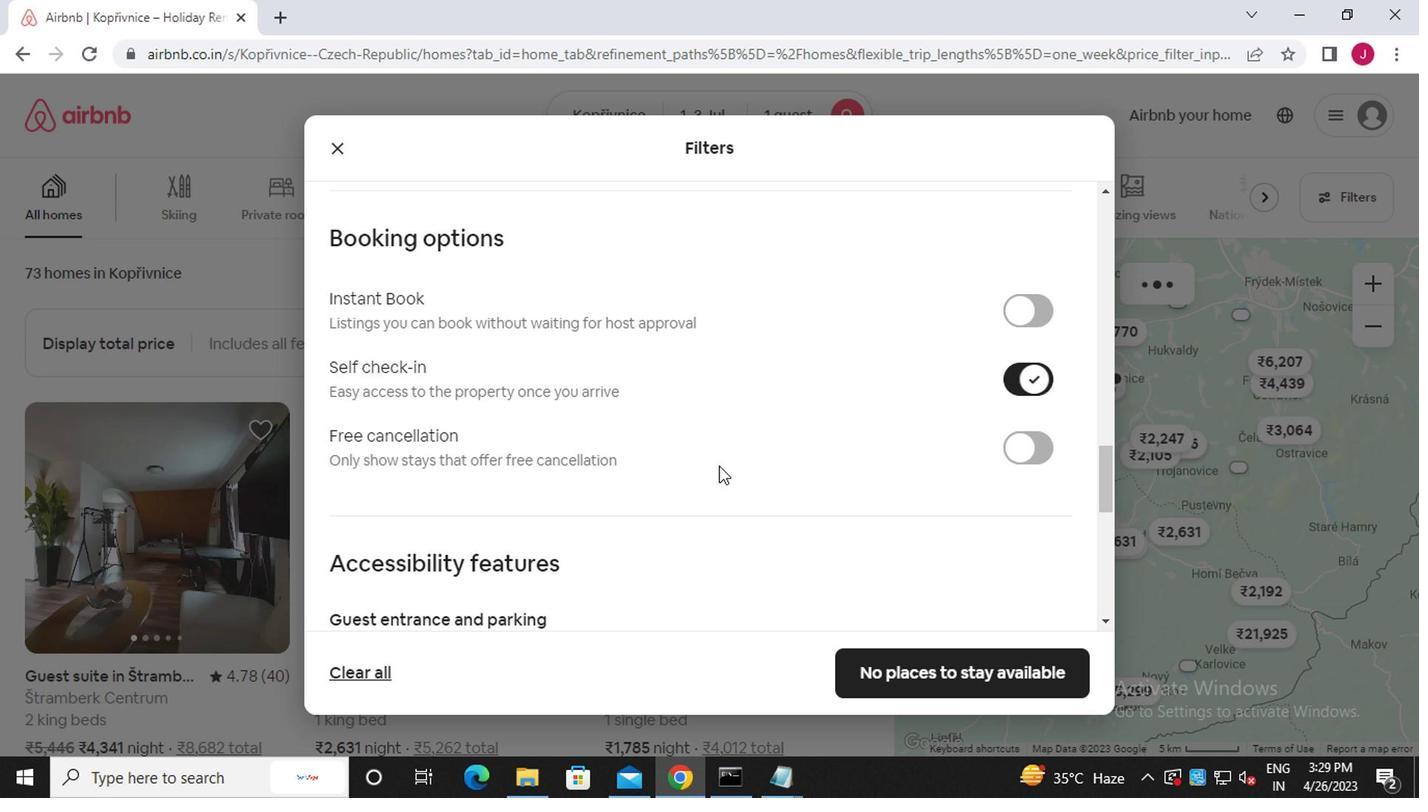 
Action: Mouse scrolled (663, 475) with delta (0, 0)
Screenshot: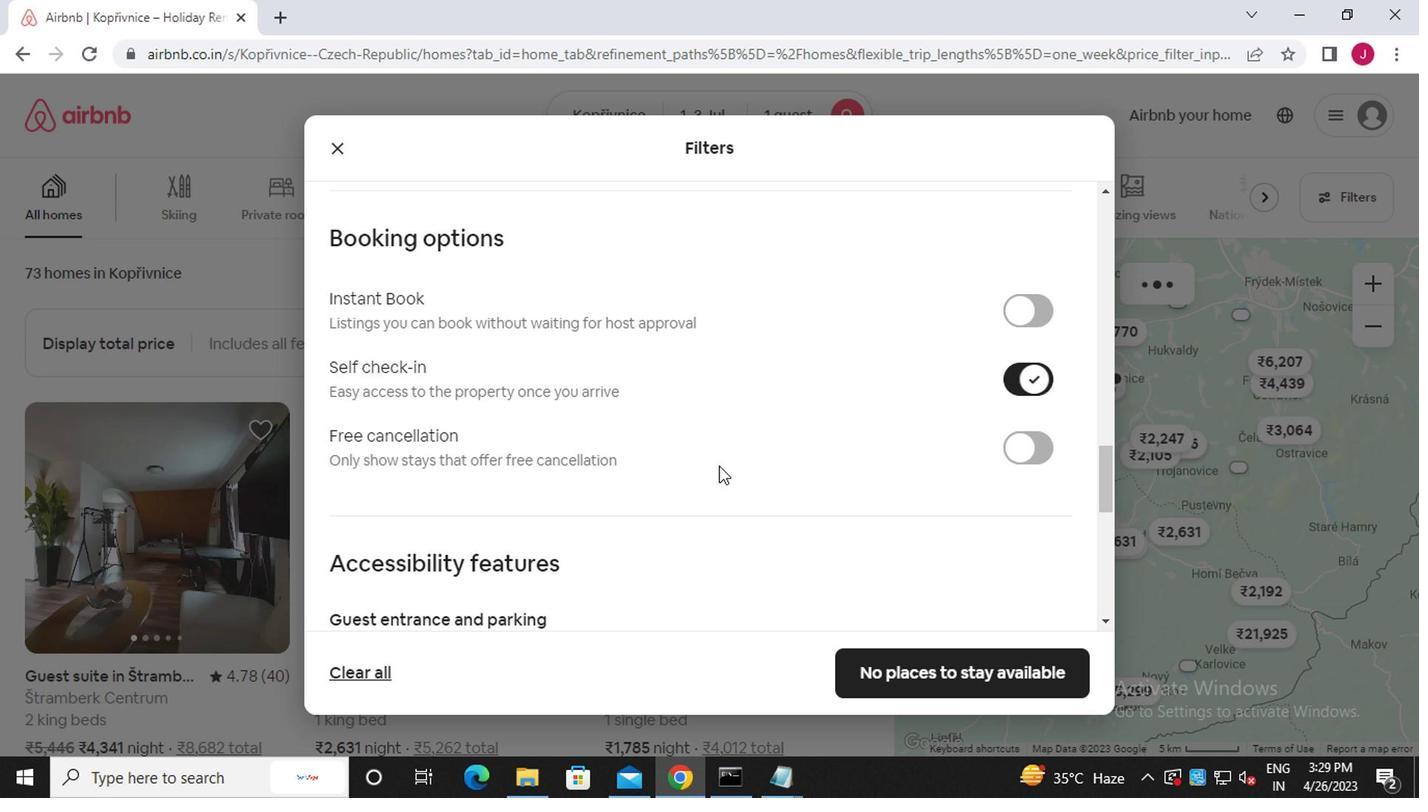 
Action: Mouse scrolled (663, 475) with delta (0, 0)
Screenshot: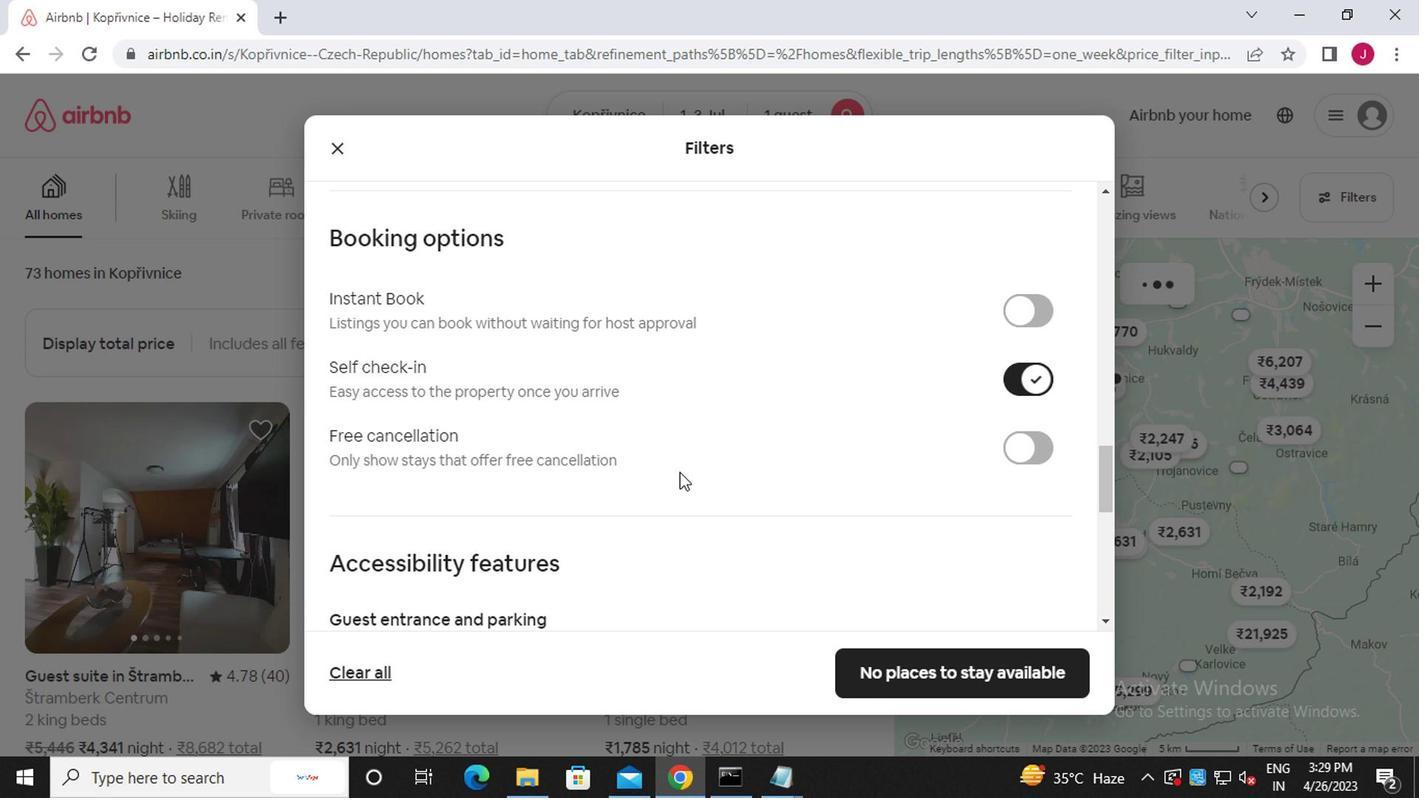 
Action: Mouse scrolled (663, 475) with delta (0, 0)
Screenshot: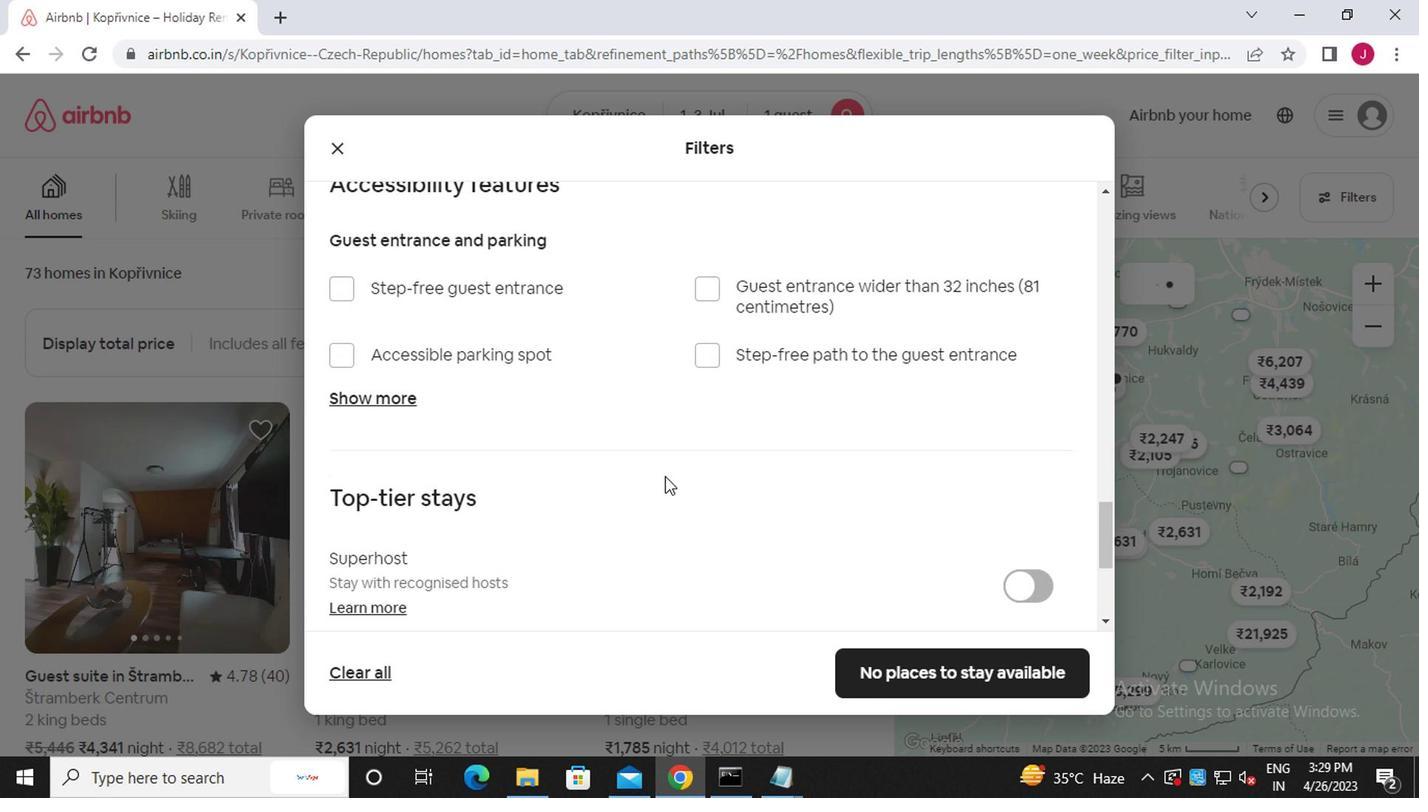 
Action: Mouse scrolled (663, 475) with delta (0, 0)
Screenshot: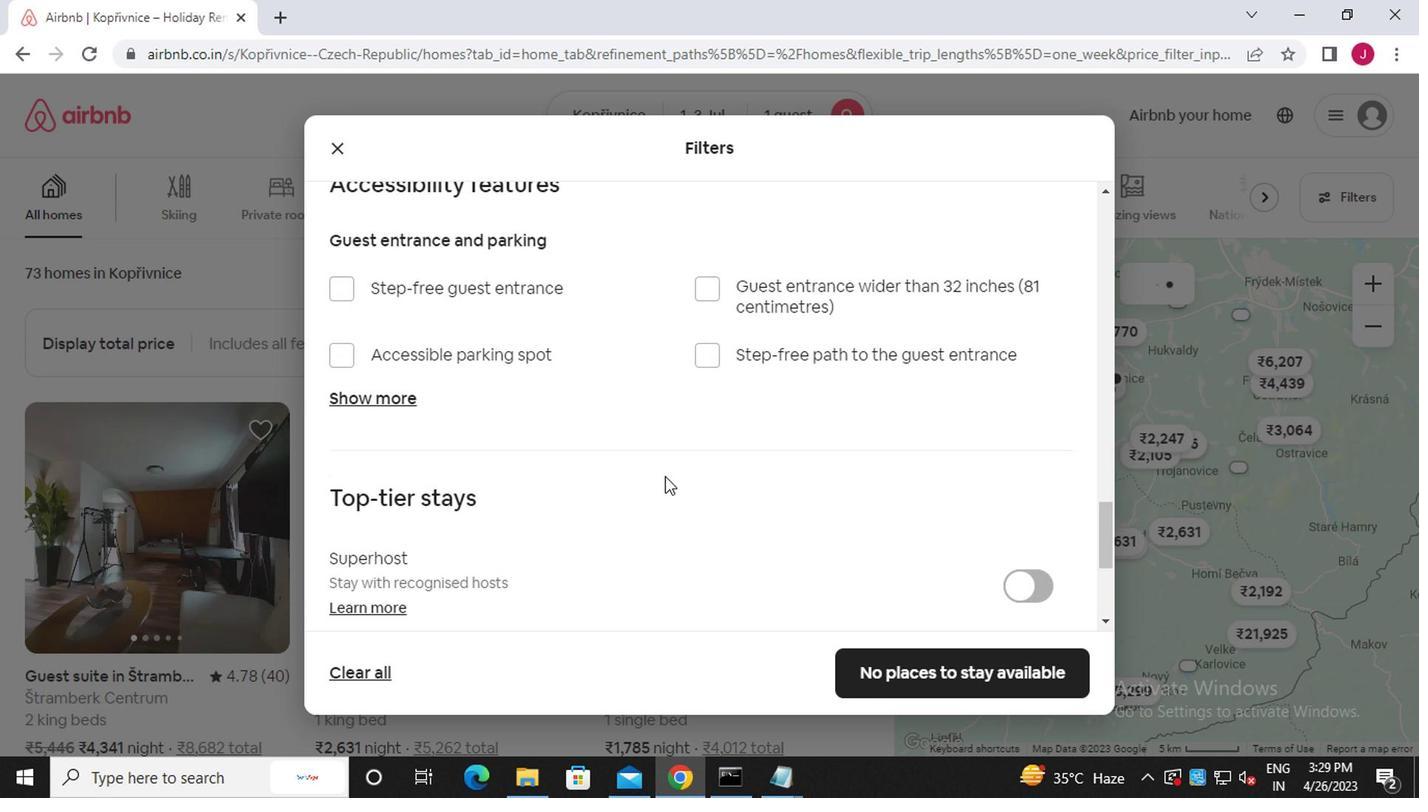 
Action: Mouse scrolled (663, 475) with delta (0, 0)
Screenshot: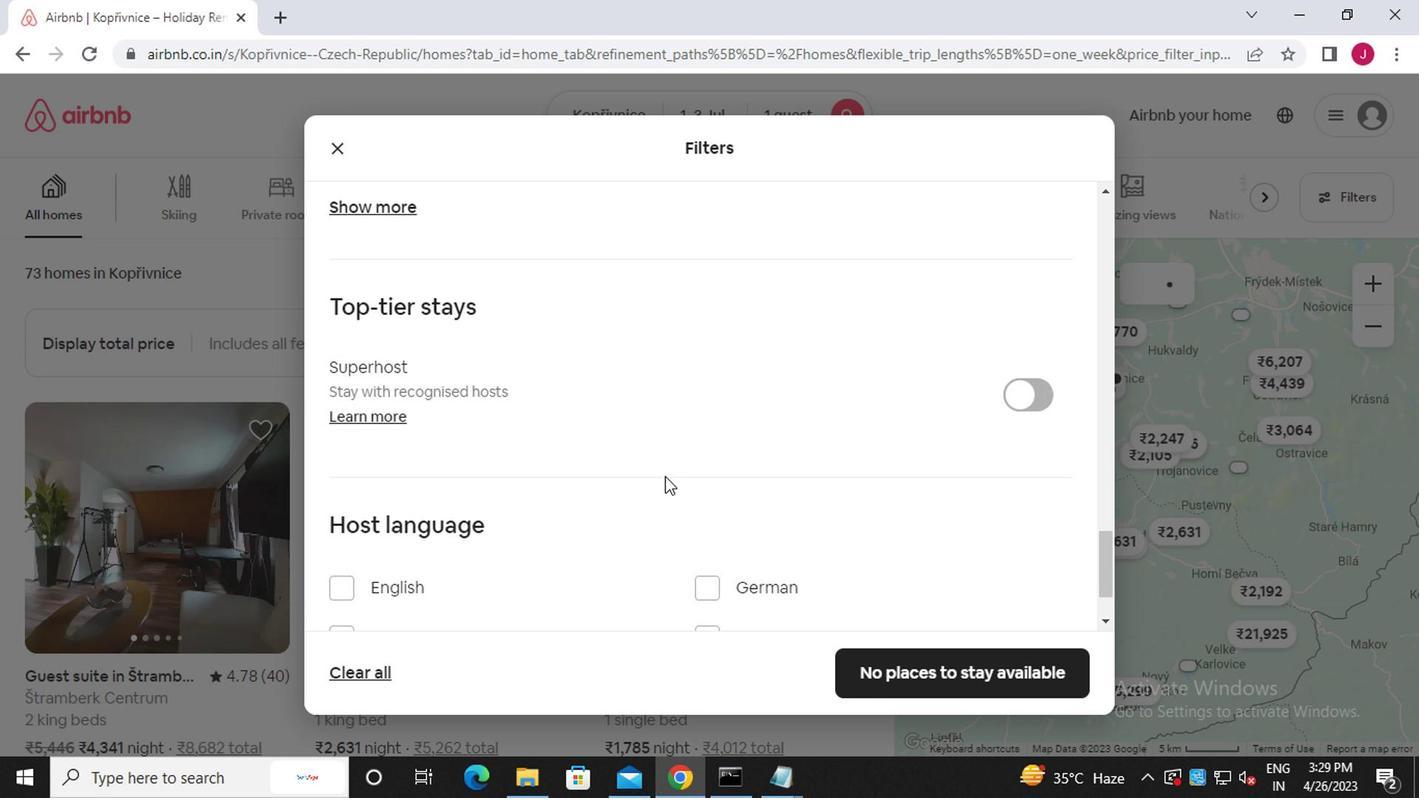 
Action: Mouse scrolled (663, 475) with delta (0, 0)
Screenshot: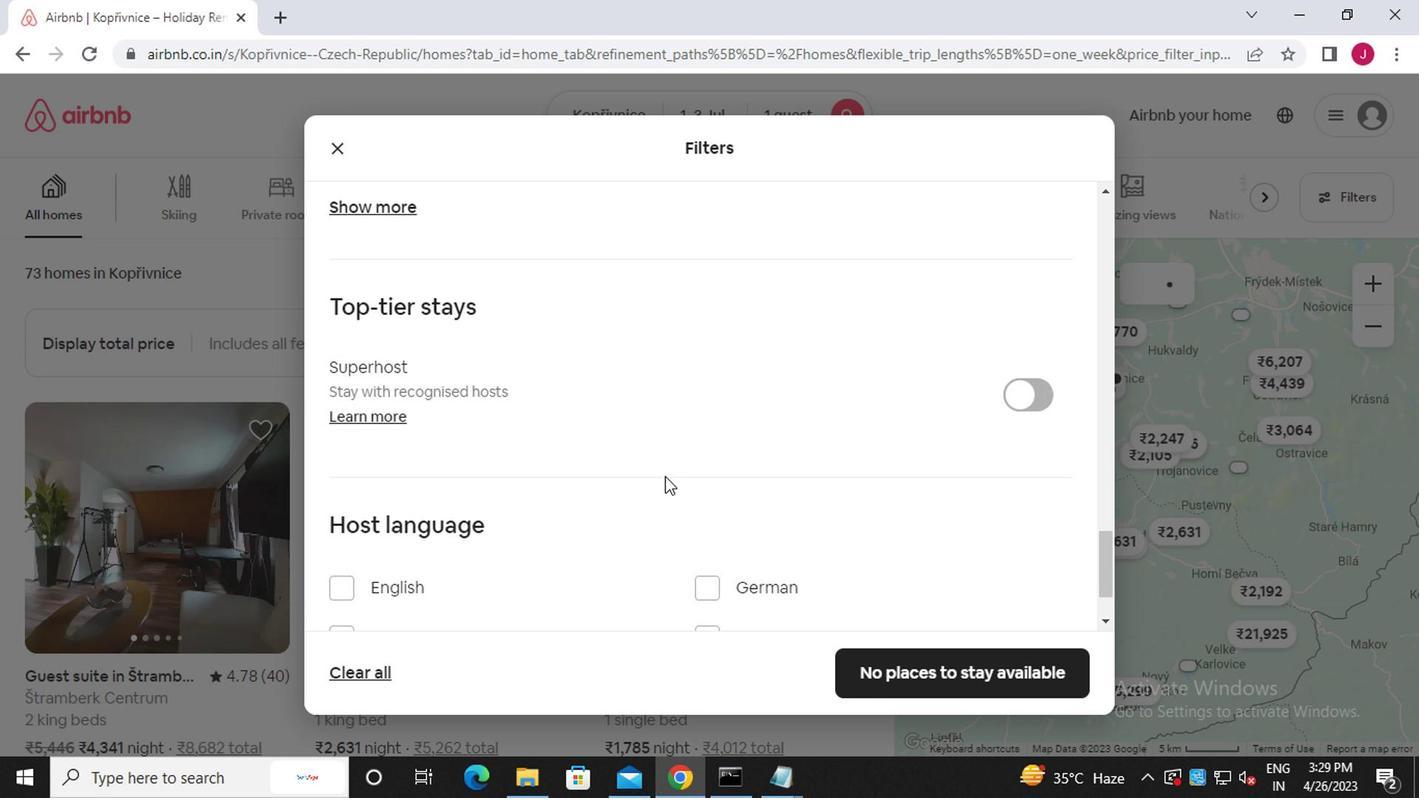 
Action: Mouse scrolled (663, 475) with delta (0, 0)
Screenshot: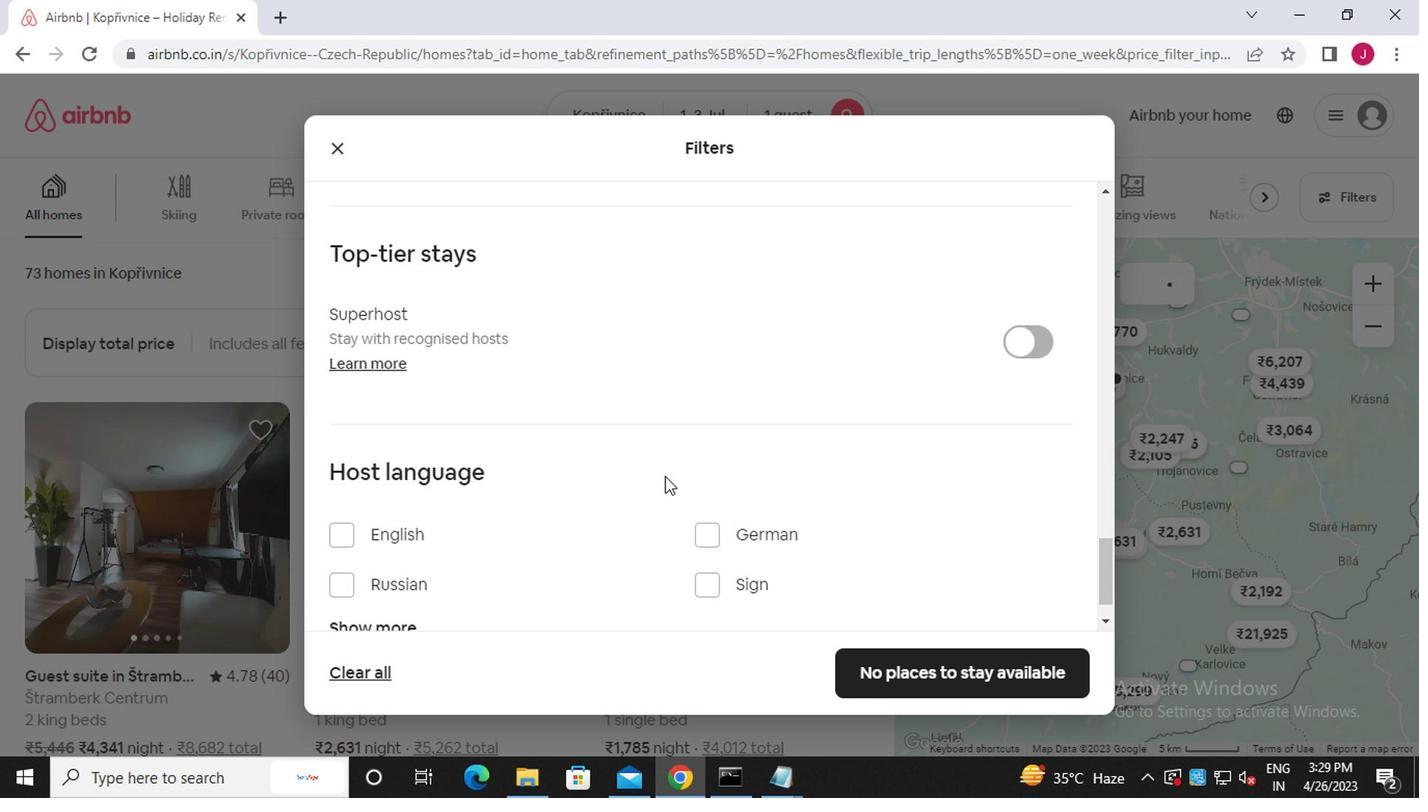 
Action: Mouse moved to (331, 487)
Screenshot: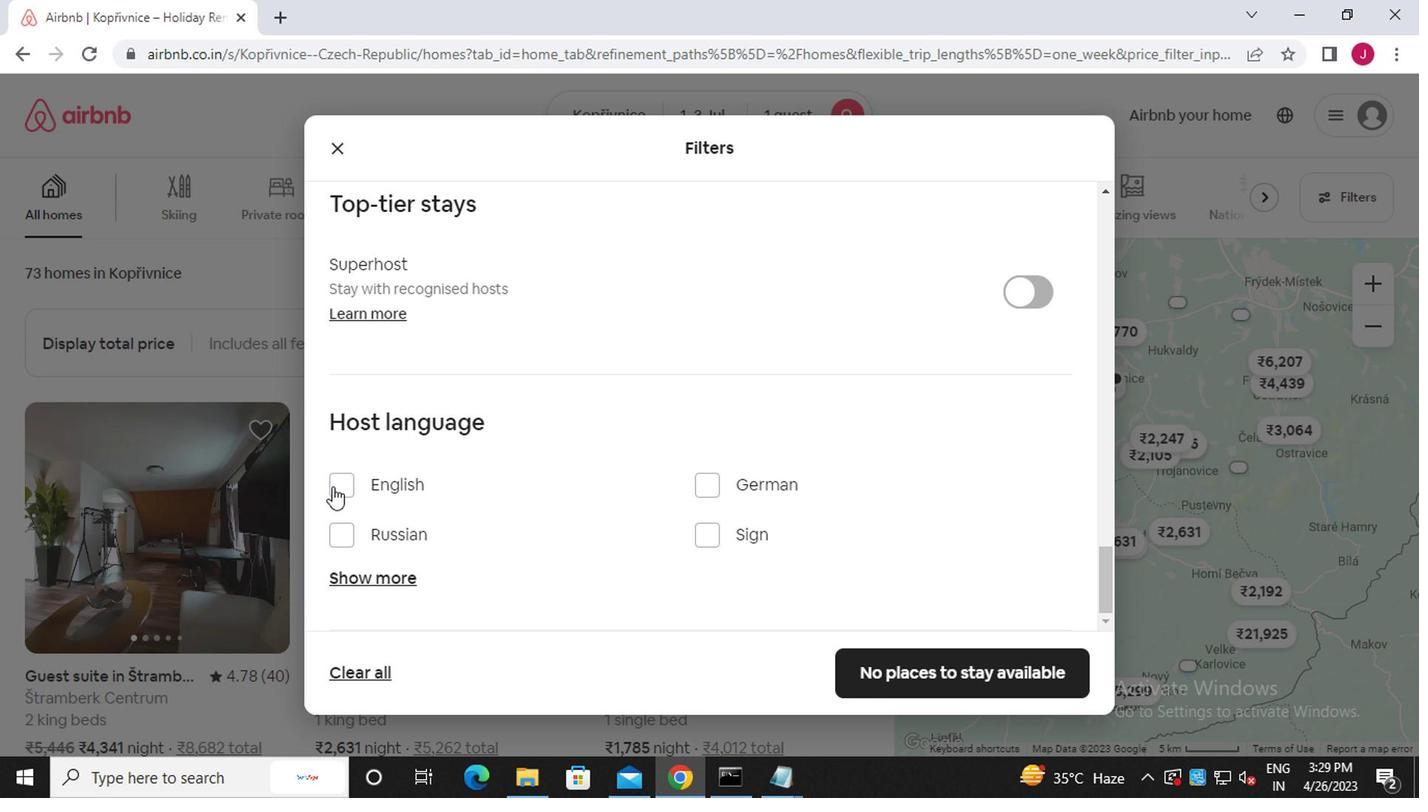 
Action: Mouse pressed left at (331, 487)
Screenshot: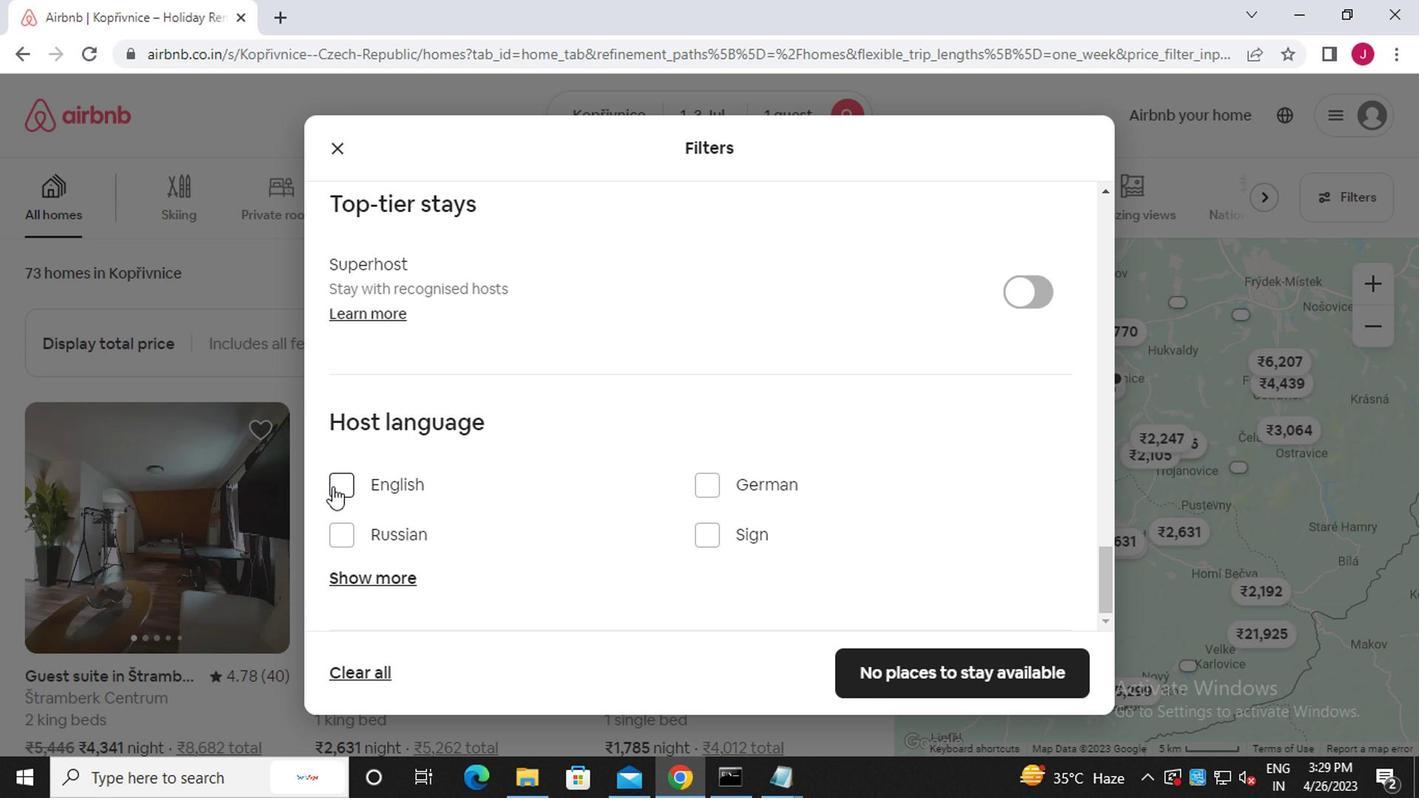 
Action: Mouse moved to (689, 539)
Screenshot: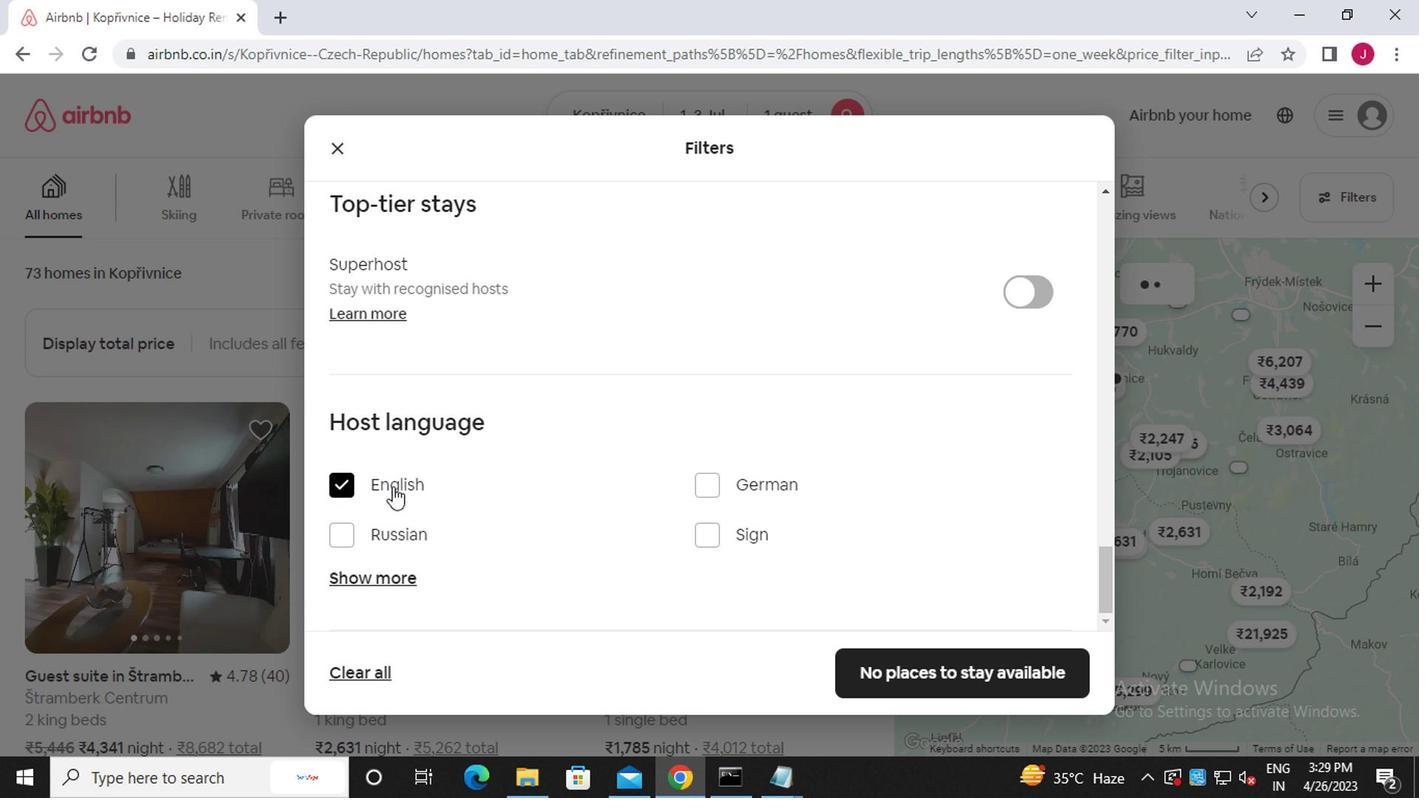 
Action: Mouse scrolled (689, 538) with delta (0, 0)
Screenshot: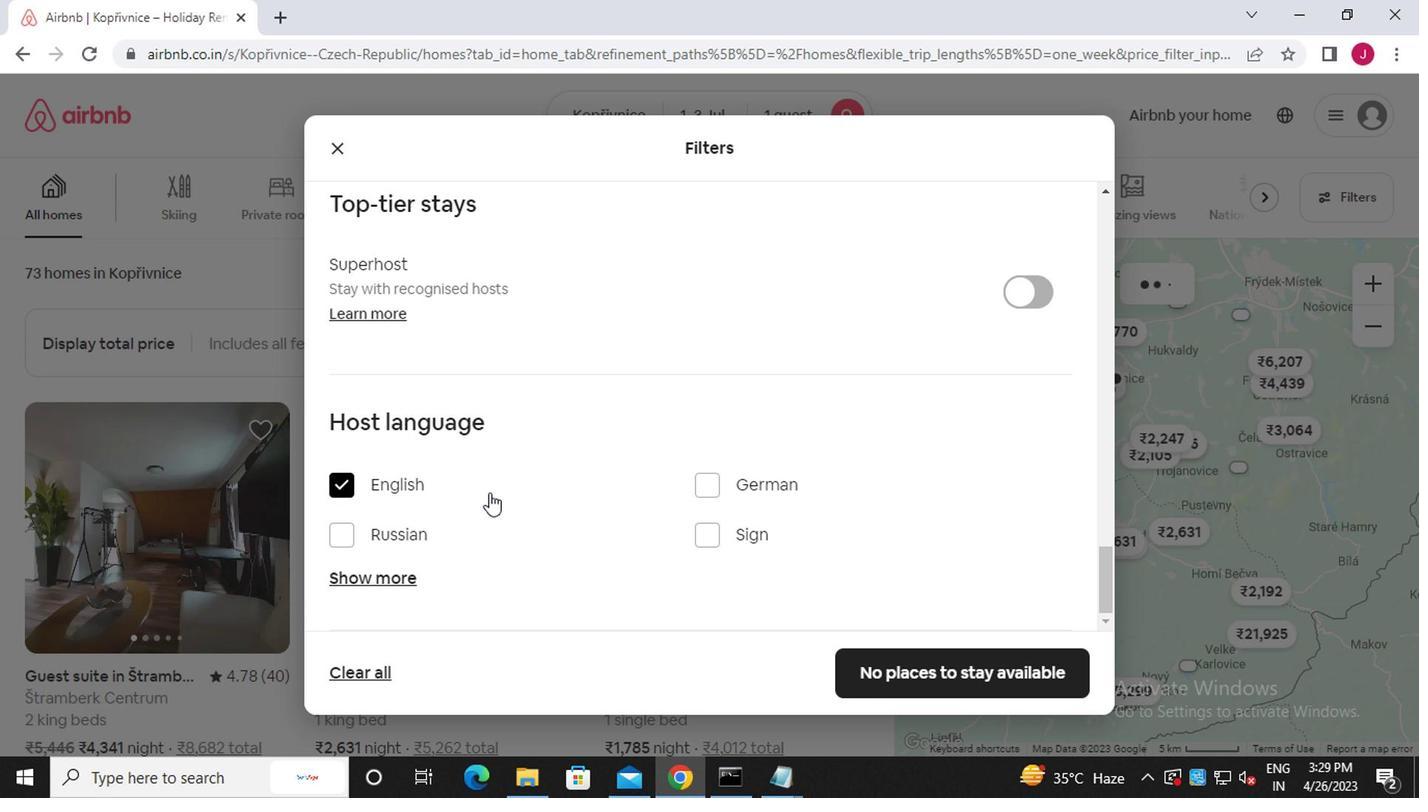 
Action: Mouse scrolled (689, 538) with delta (0, 0)
Screenshot: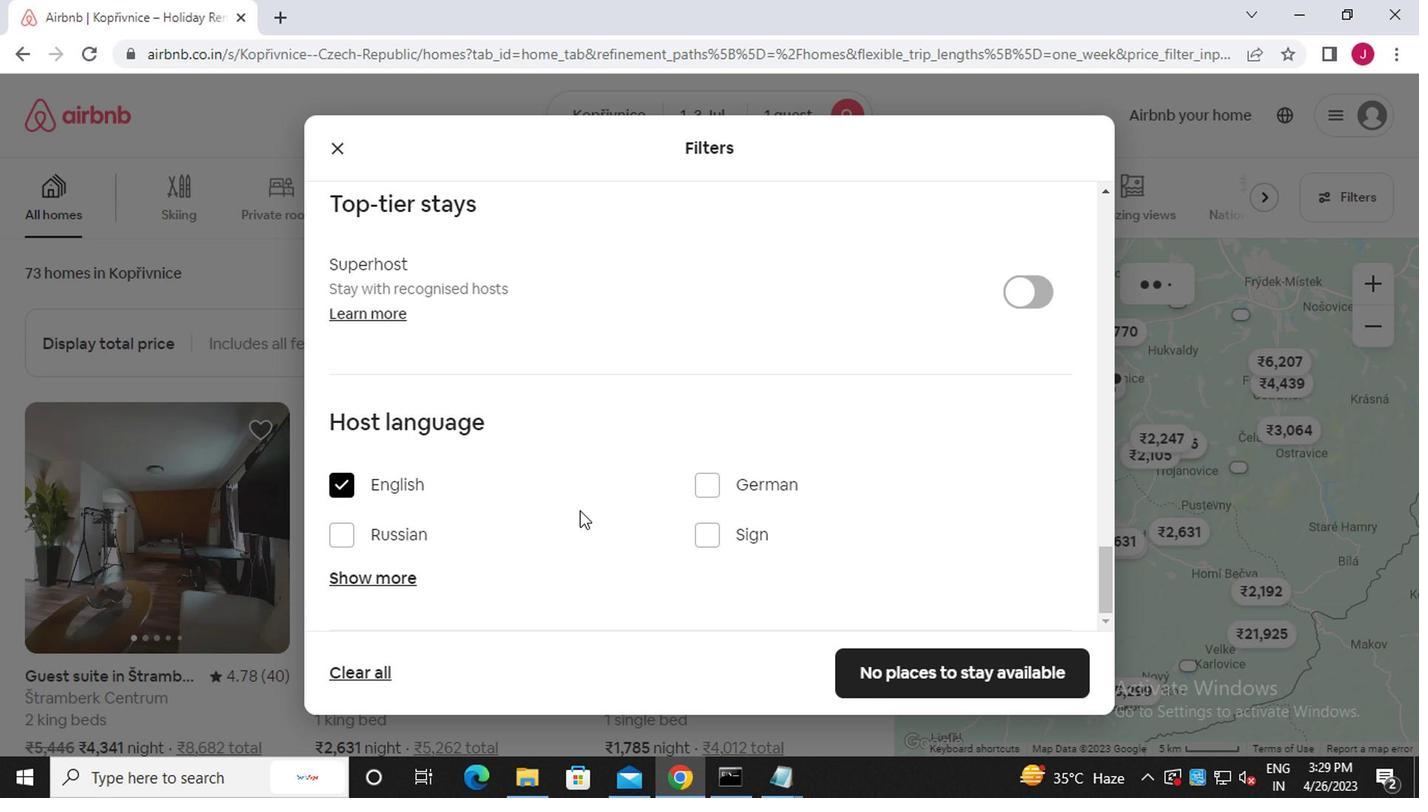 
Action: Mouse scrolled (689, 538) with delta (0, 0)
Screenshot: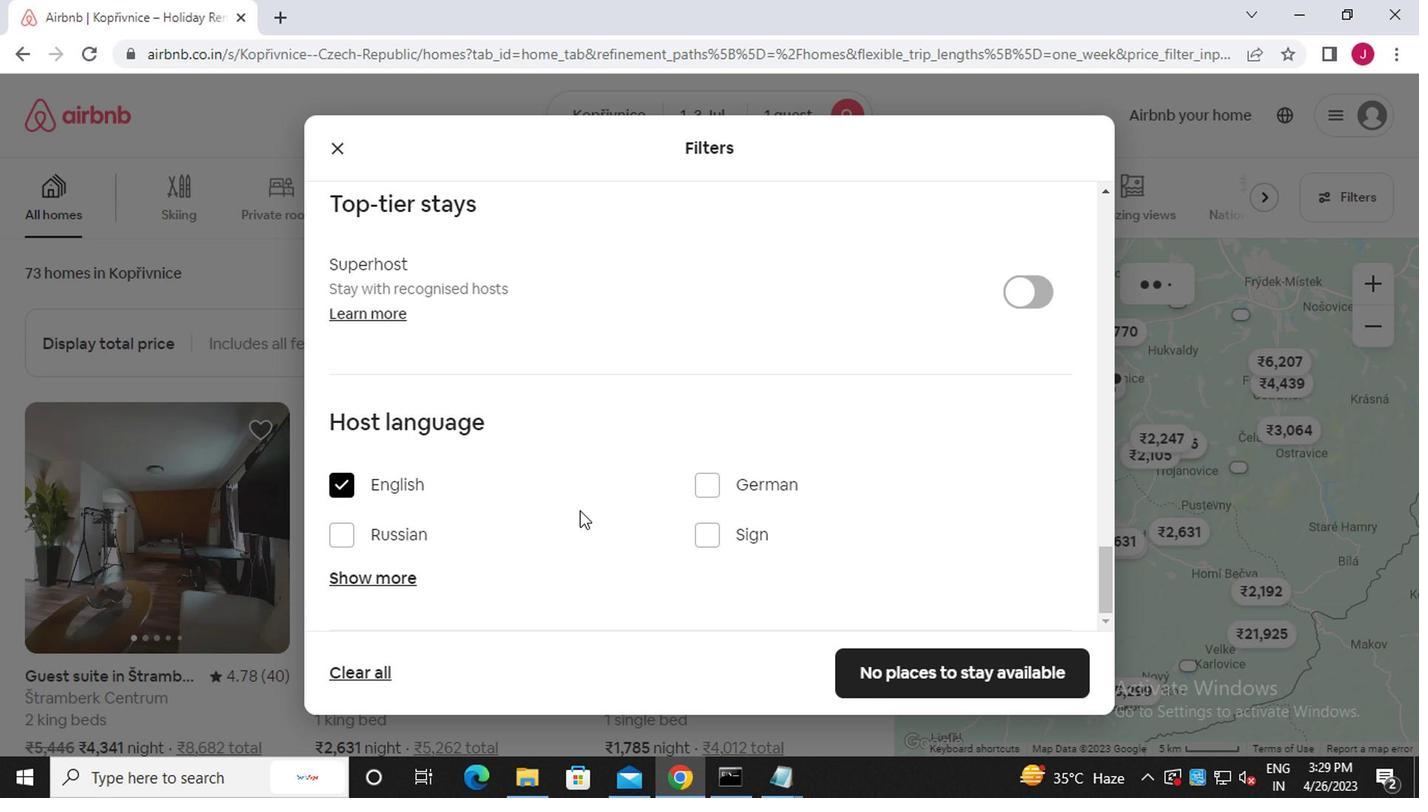 
Action: Mouse scrolled (689, 538) with delta (0, 0)
Screenshot: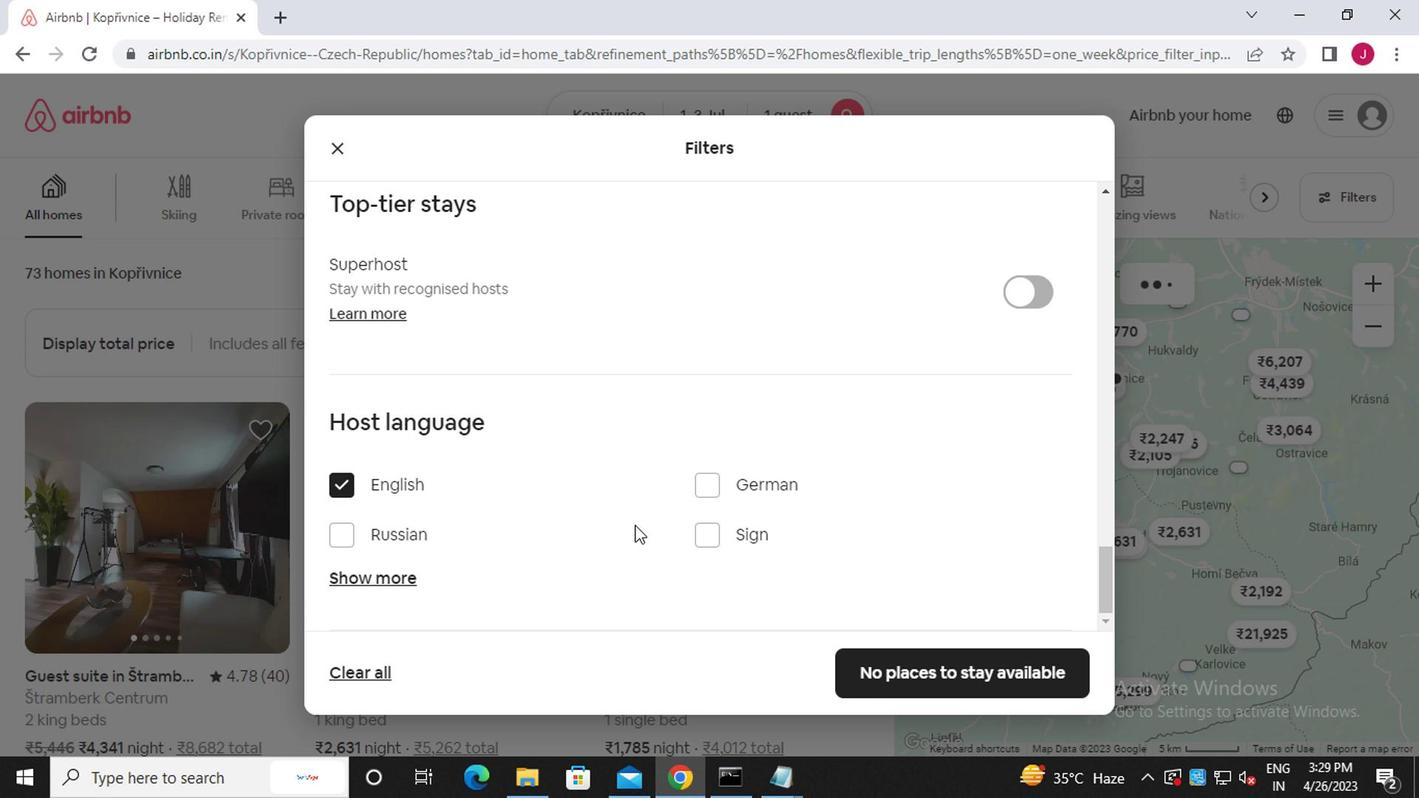 
Action: Mouse scrolled (689, 538) with delta (0, 0)
Screenshot: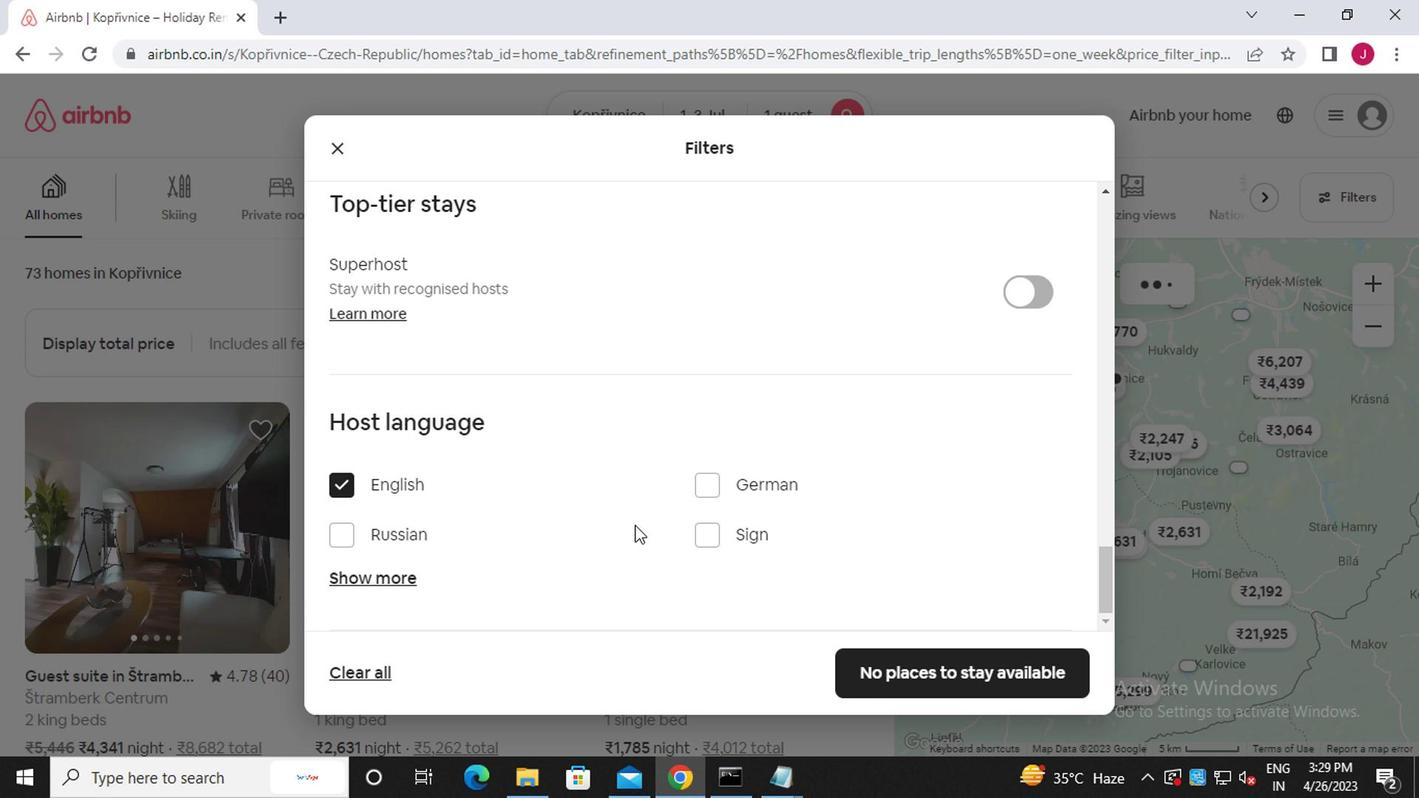 
Action: Mouse scrolled (689, 538) with delta (0, 0)
Screenshot: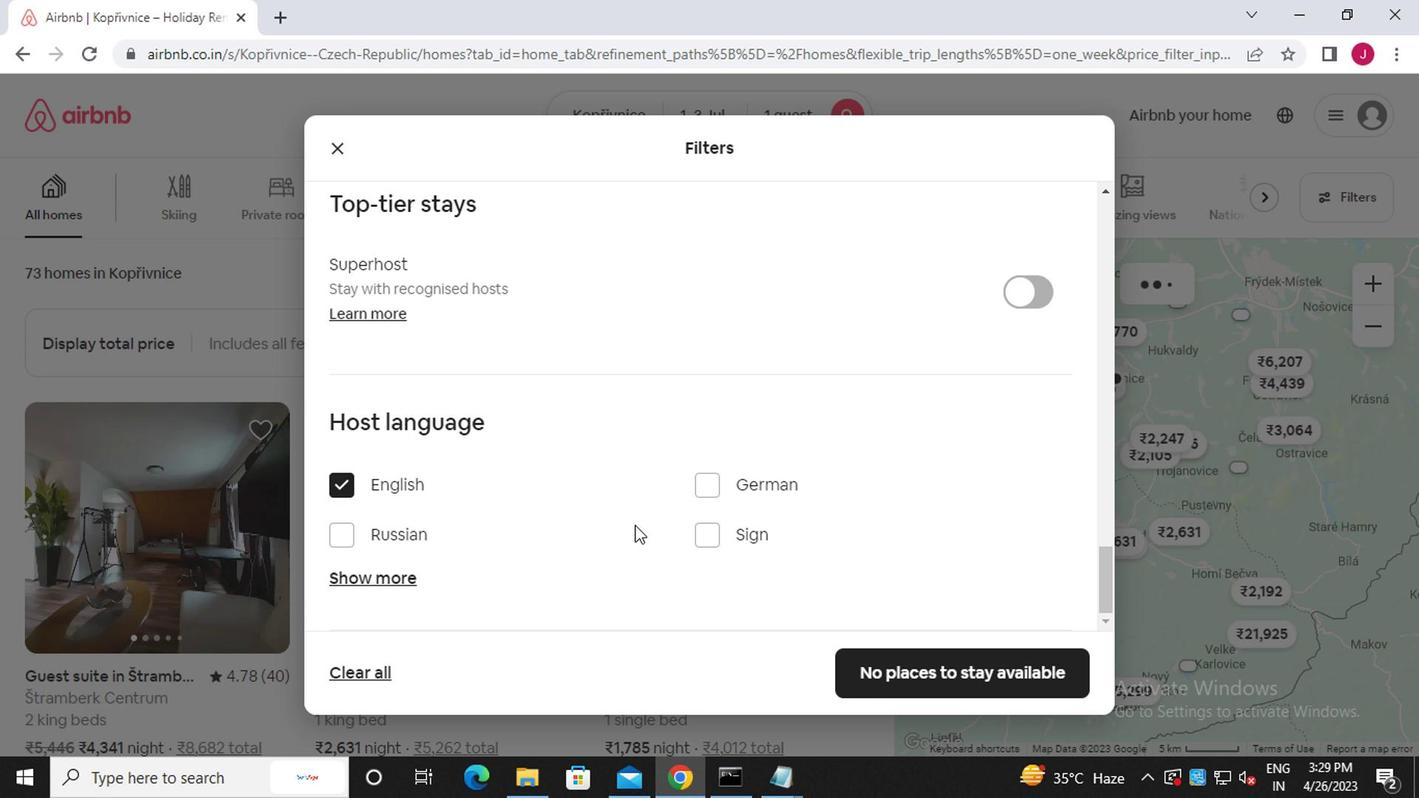 
Action: Mouse moved to (873, 677)
Screenshot: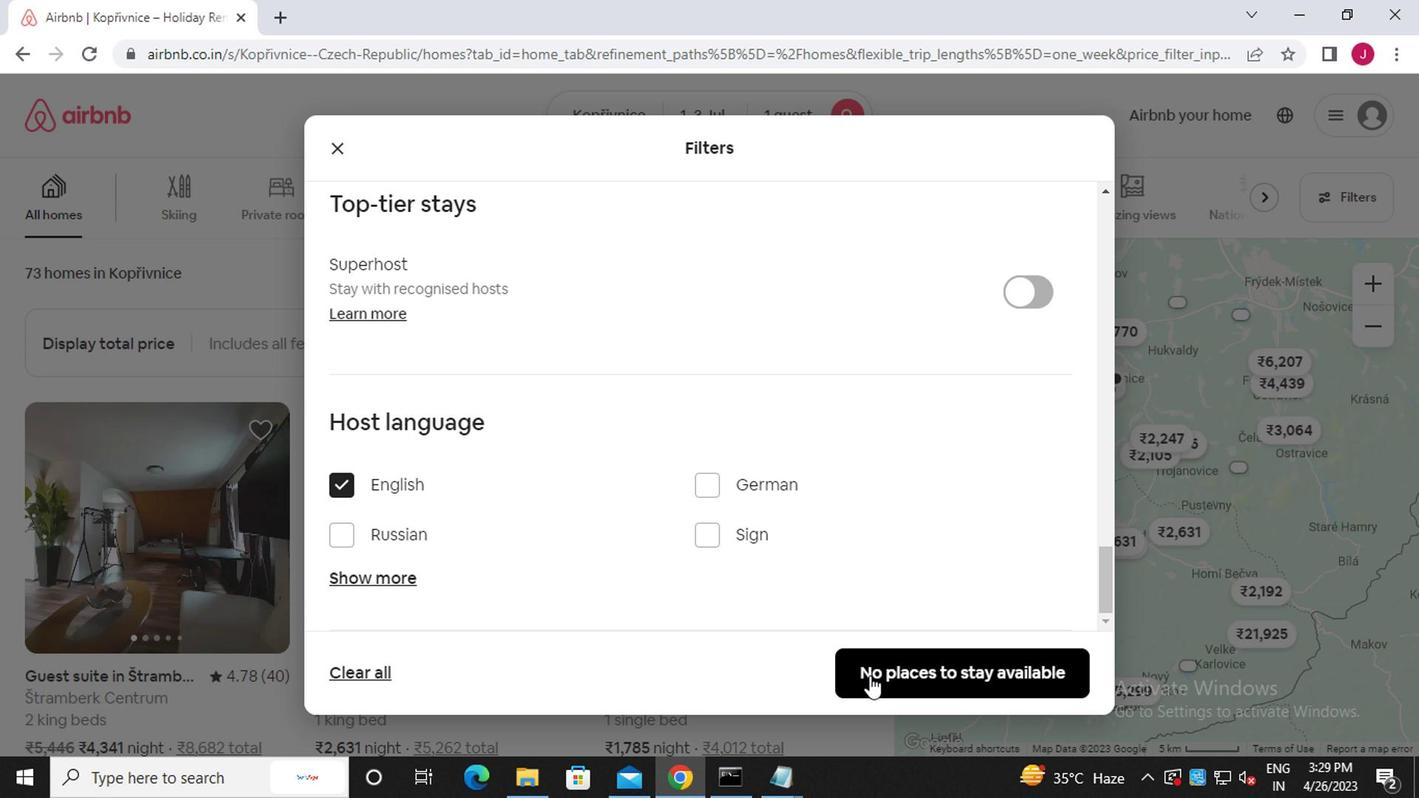 
Action: Mouse pressed left at (873, 677)
Screenshot: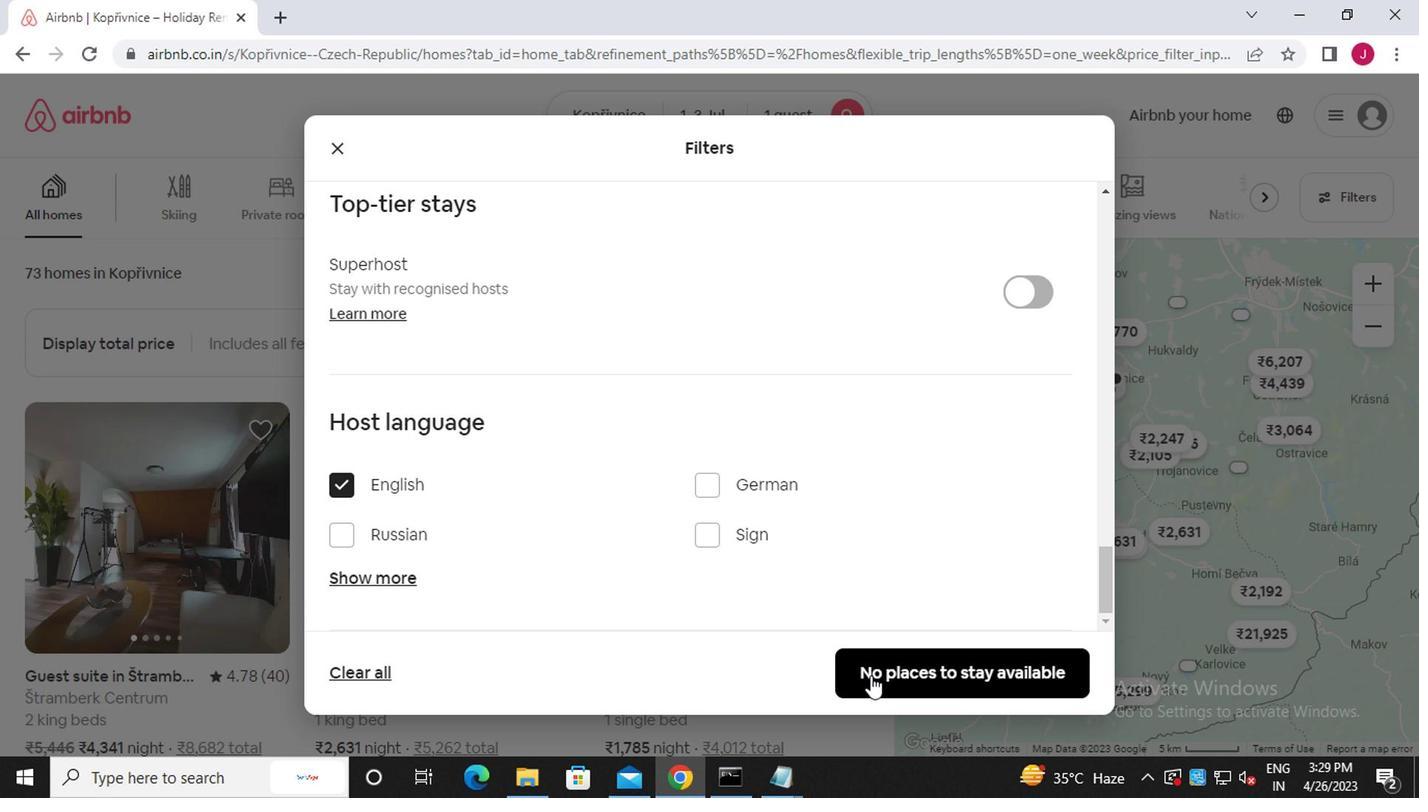 
Action: Mouse moved to (866, 660)
Screenshot: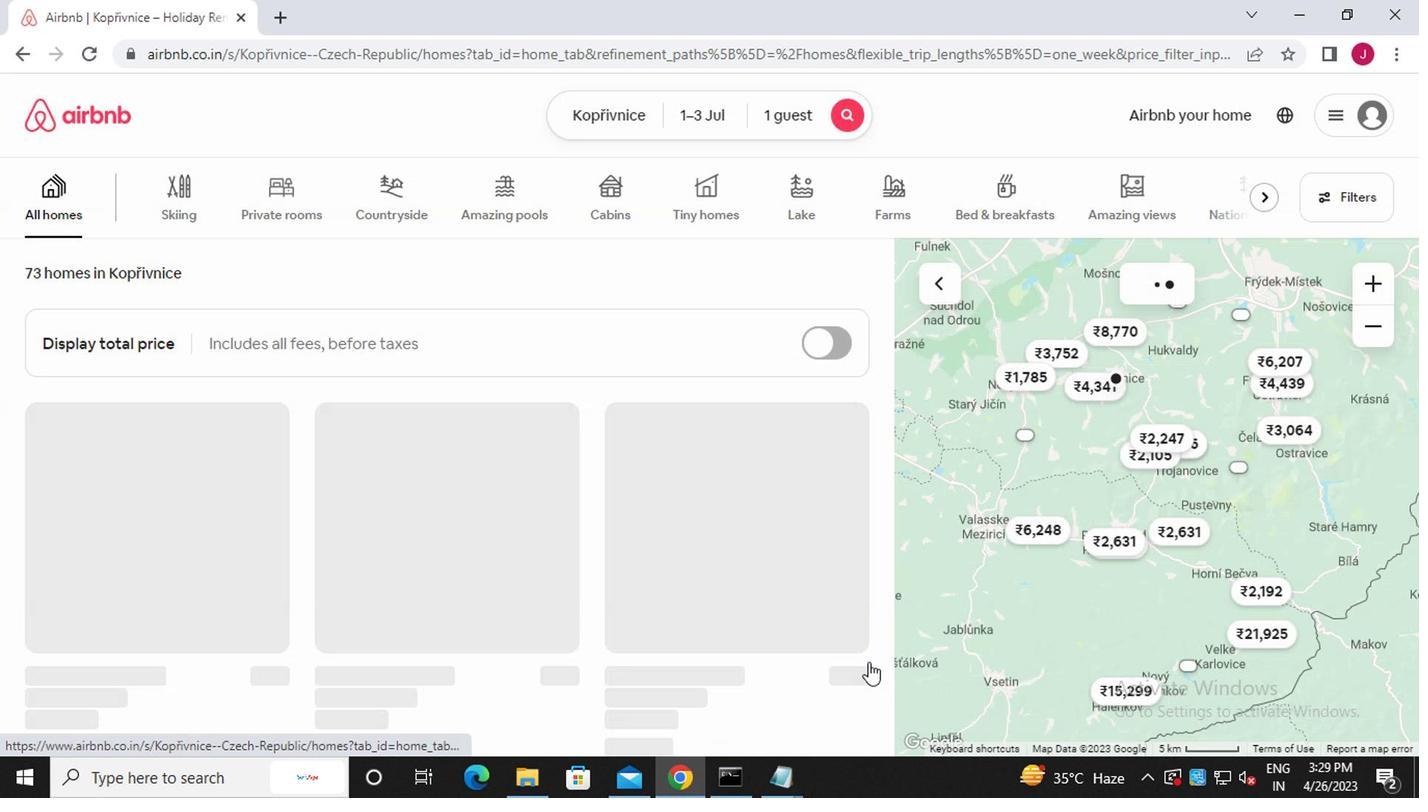 
